 Task: Find connections with filter location Cham with filter topic #brandingwith filter profile language German with filter current company Sartorius with filter school Acharya Nagarjuna University with filter industry Wholesale Recyclable Materials with filter service category Software Testing with filter keywords title Drafter
Action: Mouse moved to (648, 89)
Screenshot: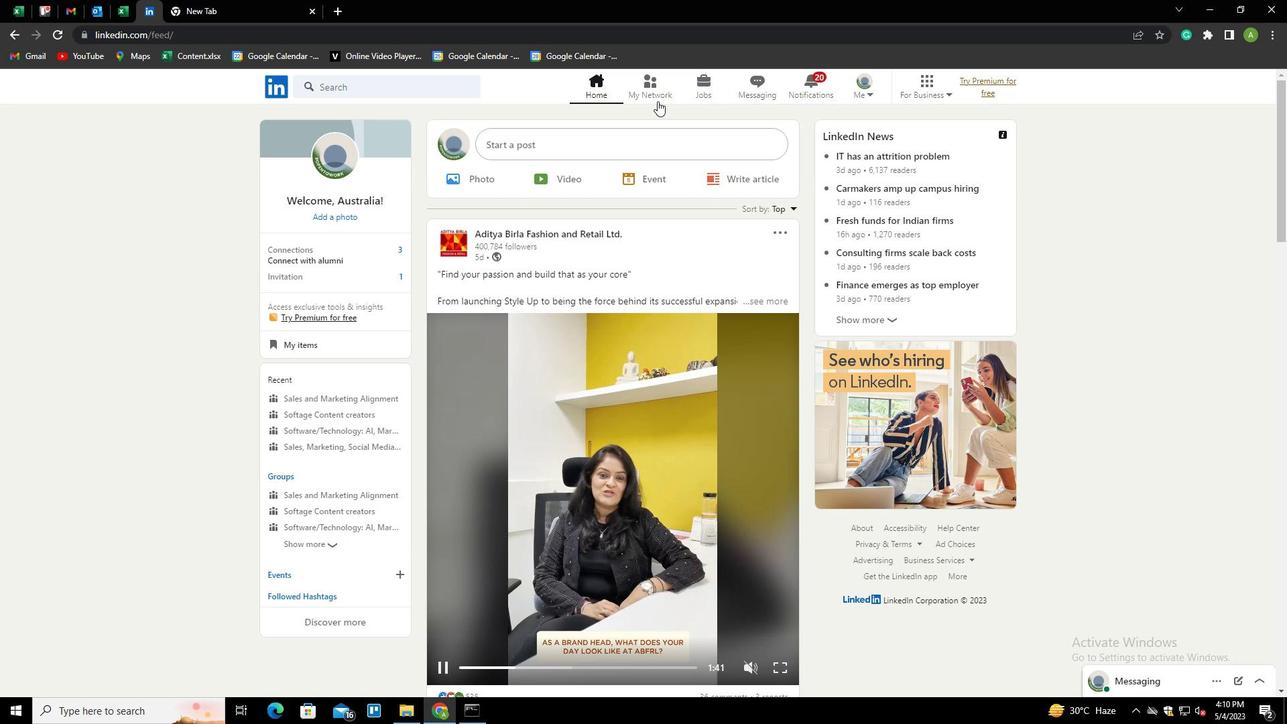
Action: Mouse pressed left at (648, 89)
Screenshot: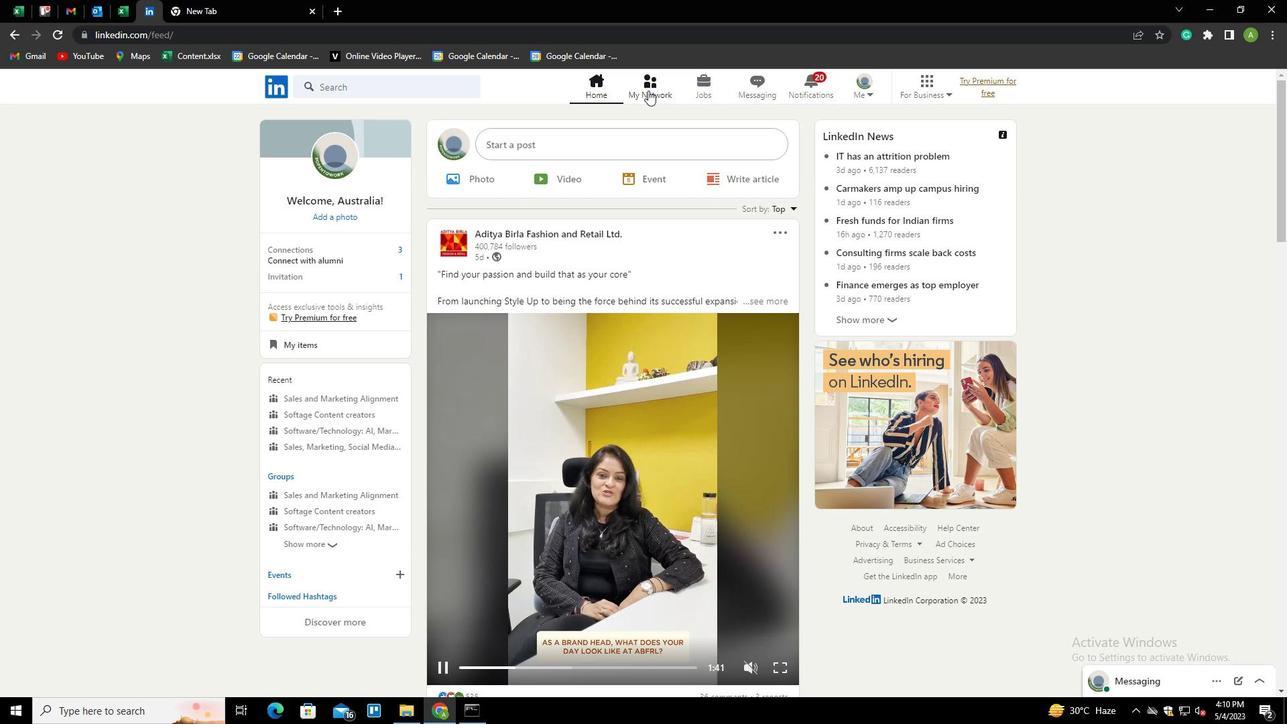 
Action: Mouse moved to (352, 157)
Screenshot: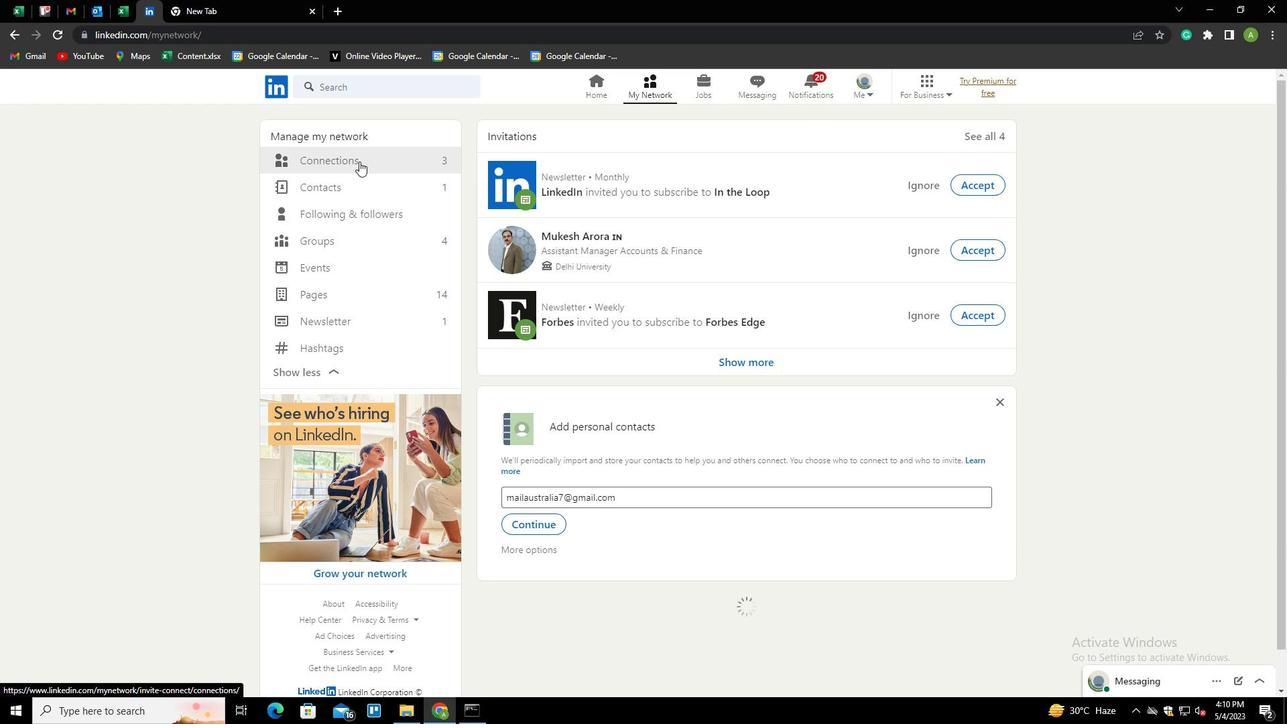 
Action: Mouse pressed left at (352, 157)
Screenshot: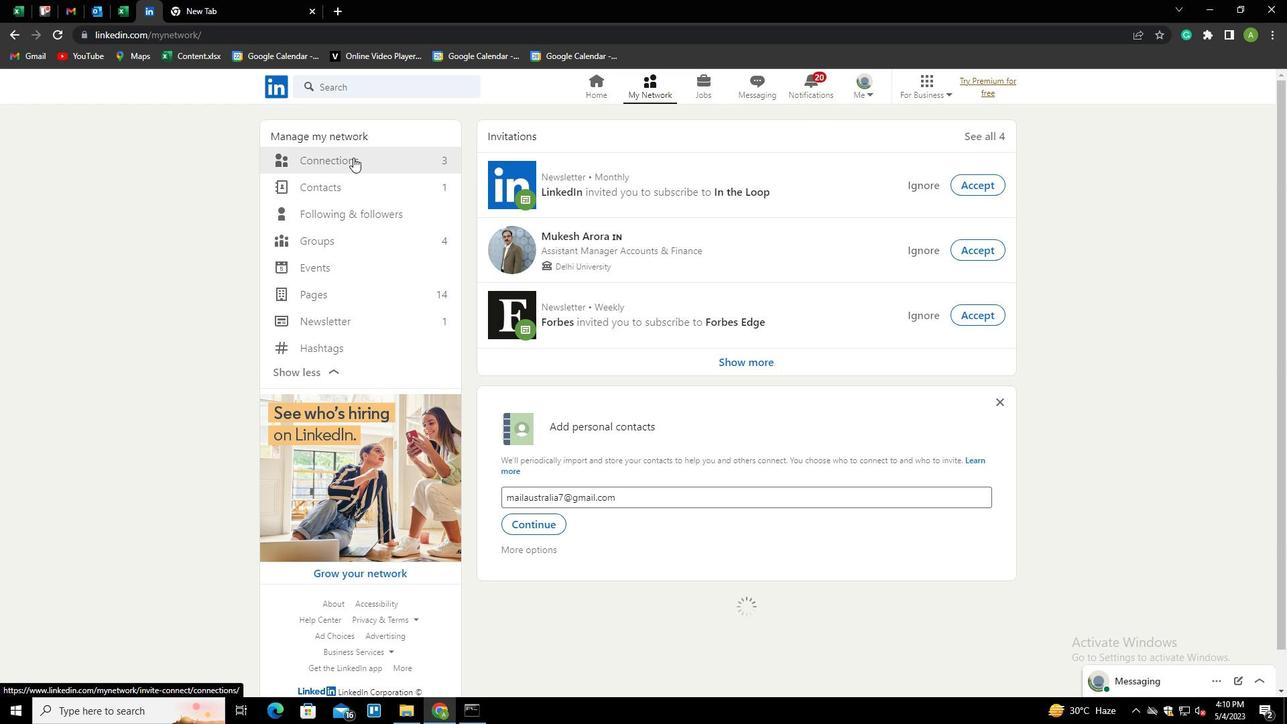 
Action: Mouse moved to (716, 163)
Screenshot: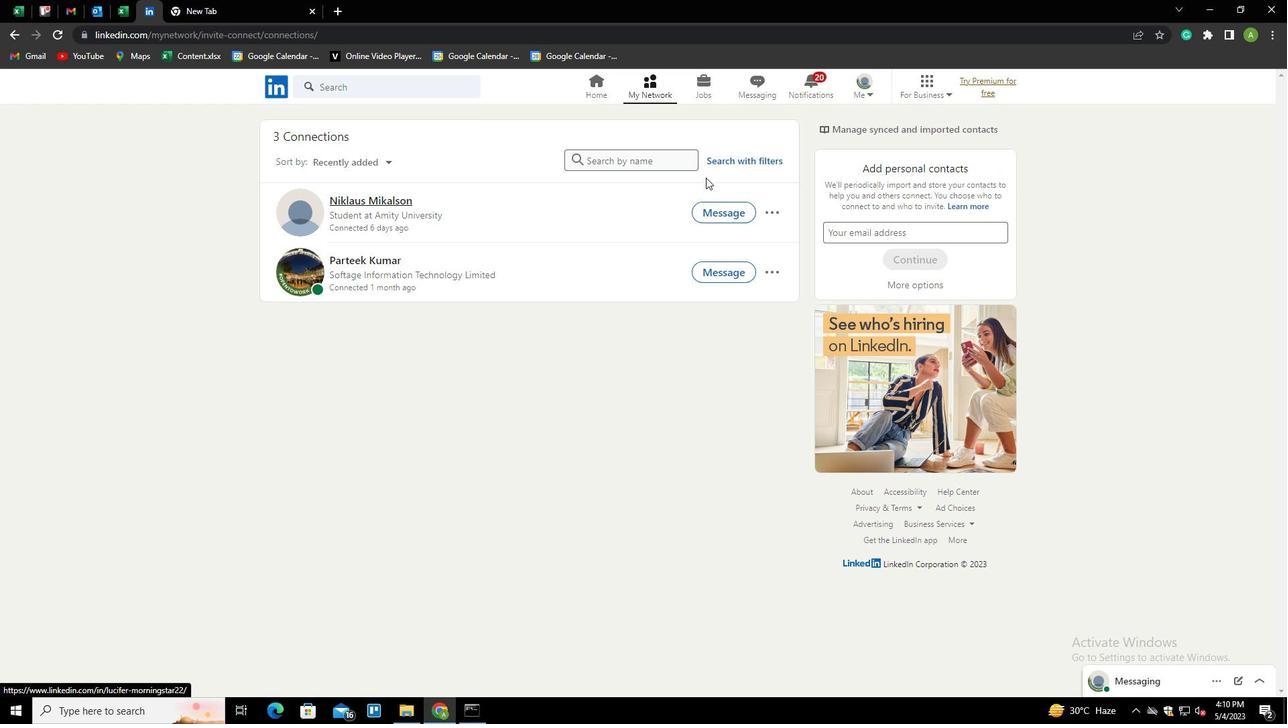 
Action: Mouse pressed left at (716, 163)
Screenshot: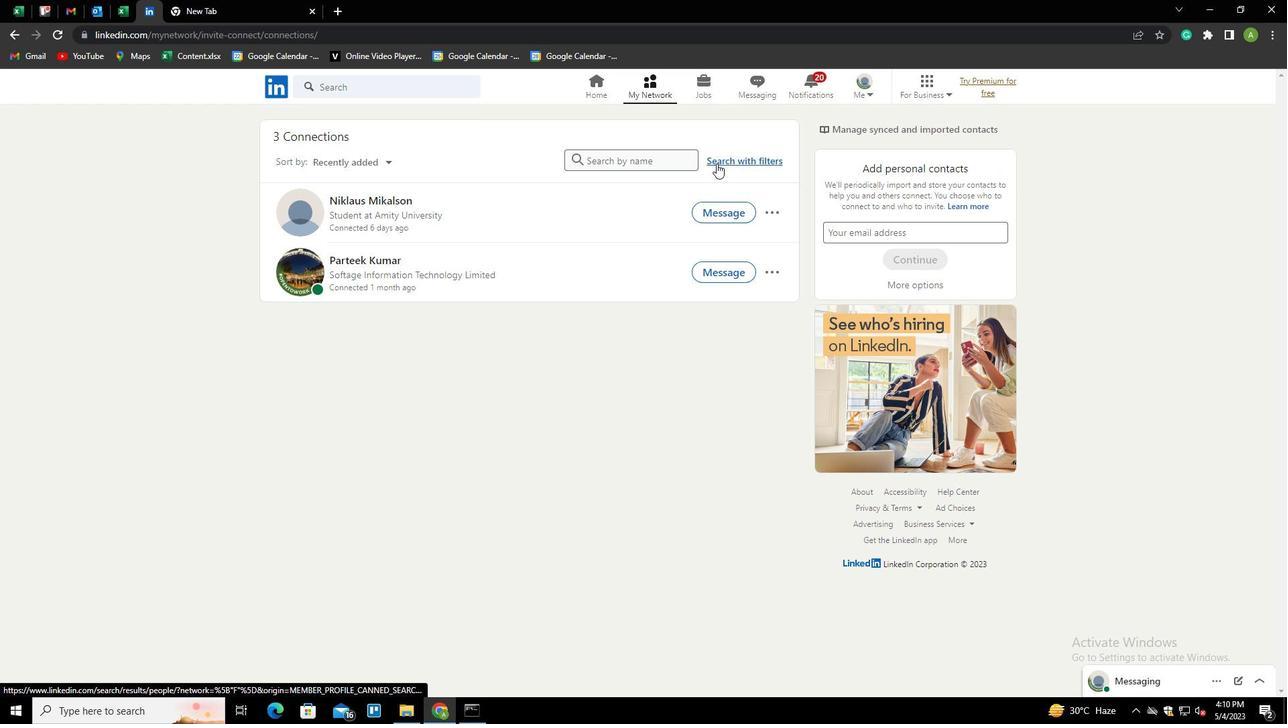 
Action: Mouse moved to (679, 125)
Screenshot: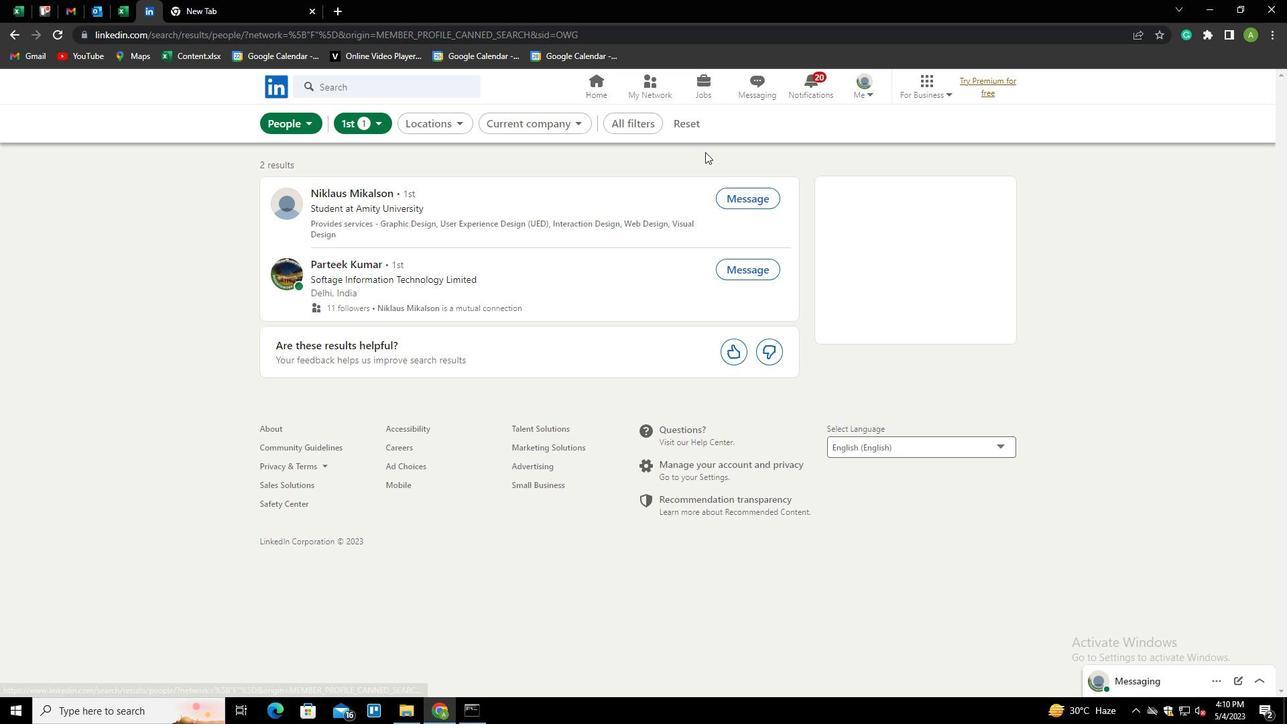 
Action: Mouse pressed left at (679, 125)
Screenshot: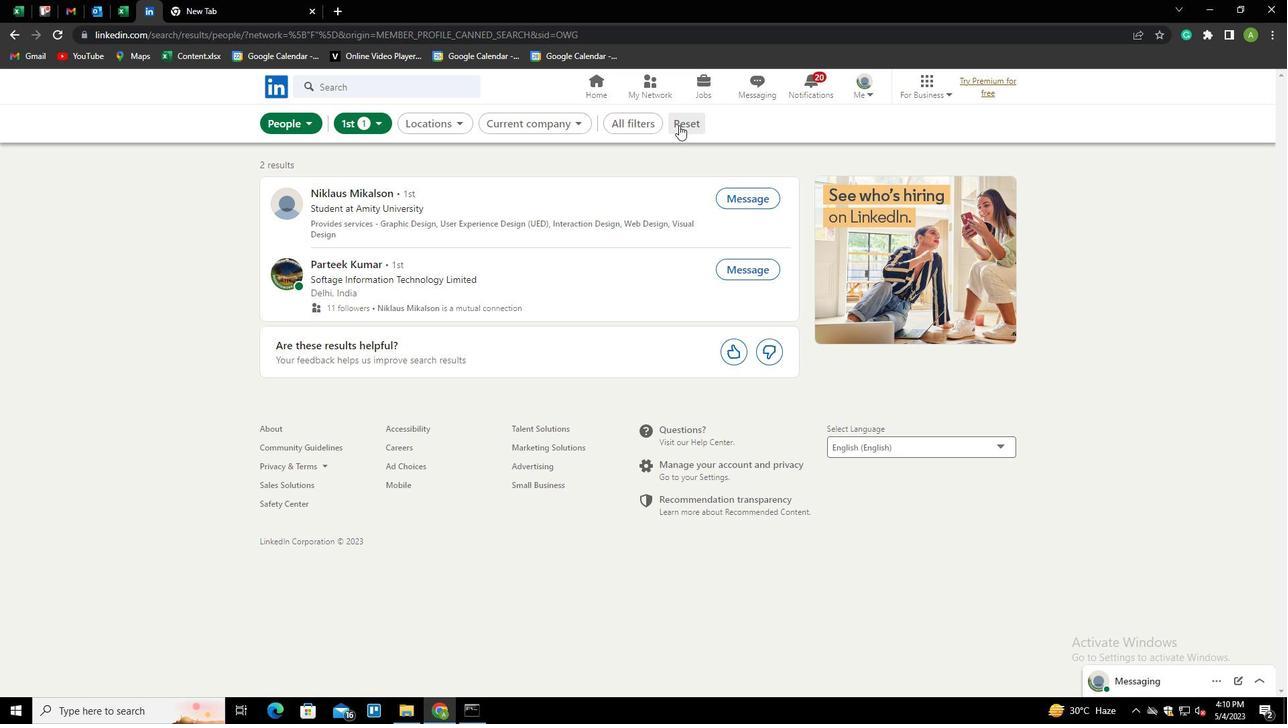 
Action: Mouse moved to (667, 124)
Screenshot: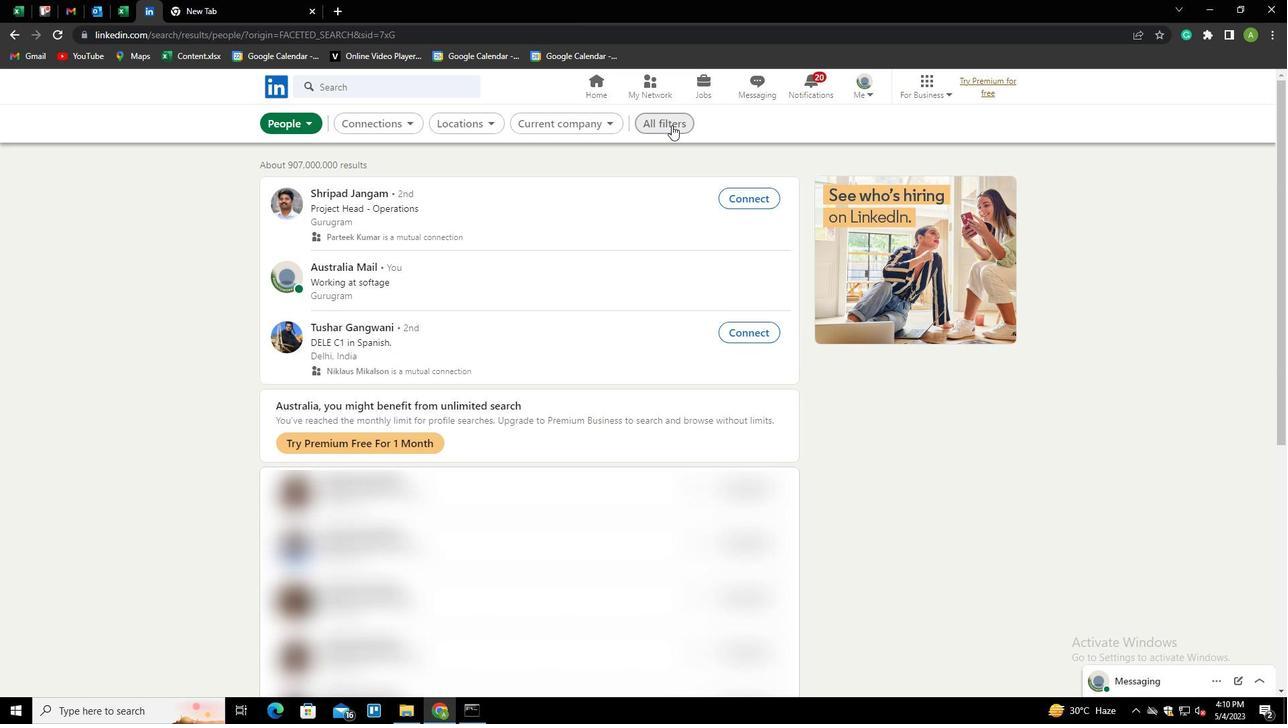 
Action: Mouse pressed left at (667, 124)
Screenshot: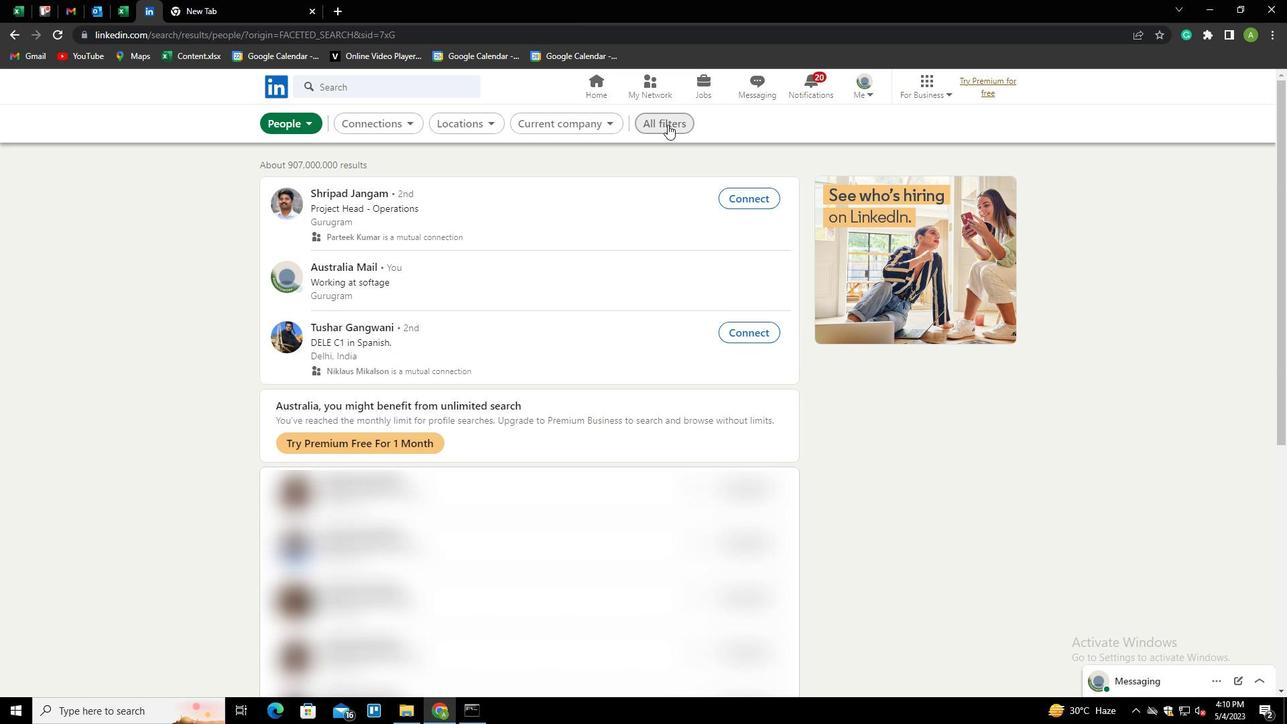
Action: Mouse moved to (1128, 448)
Screenshot: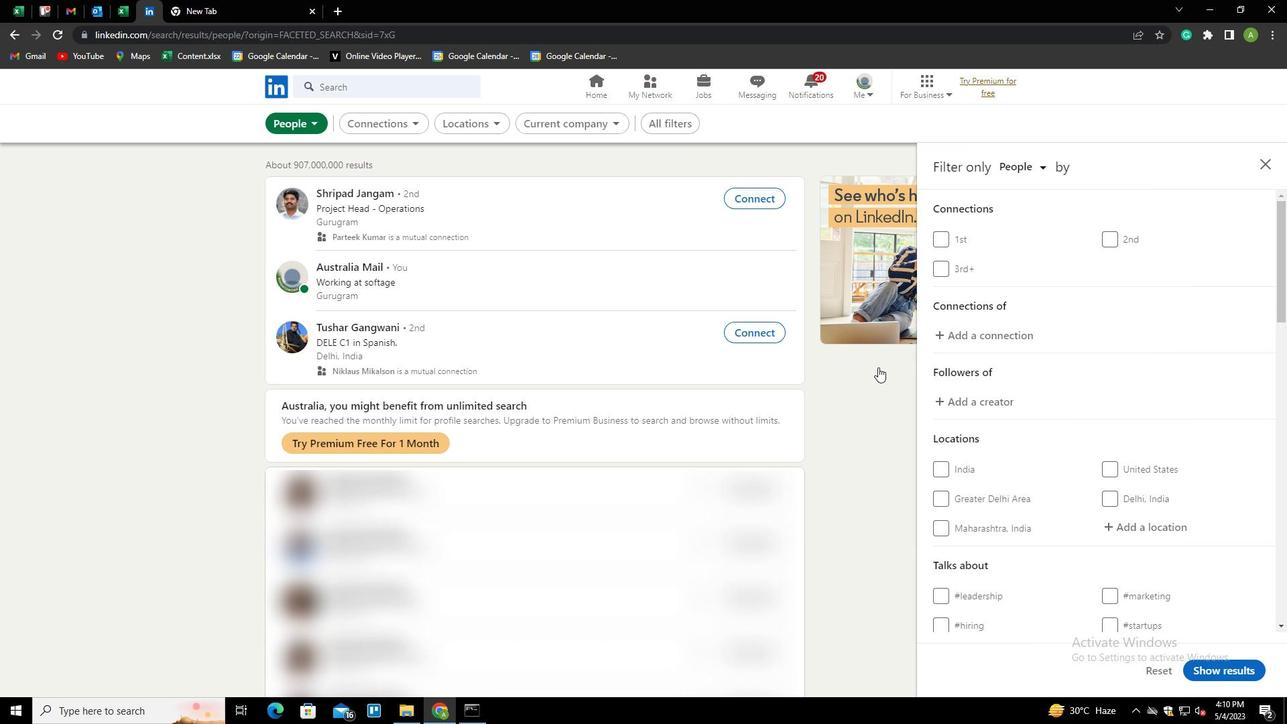 
Action: Mouse scrolled (1128, 447) with delta (0, 0)
Screenshot: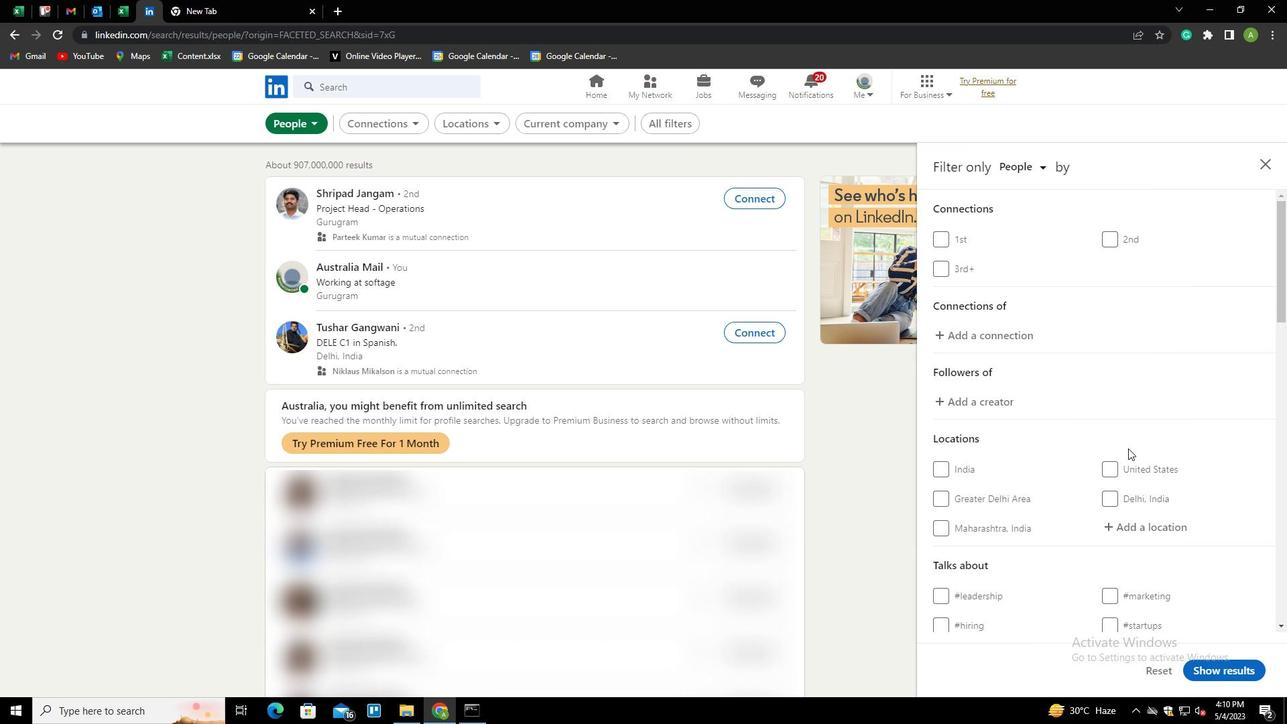 
Action: Mouse scrolled (1128, 447) with delta (0, 0)
Screenshot: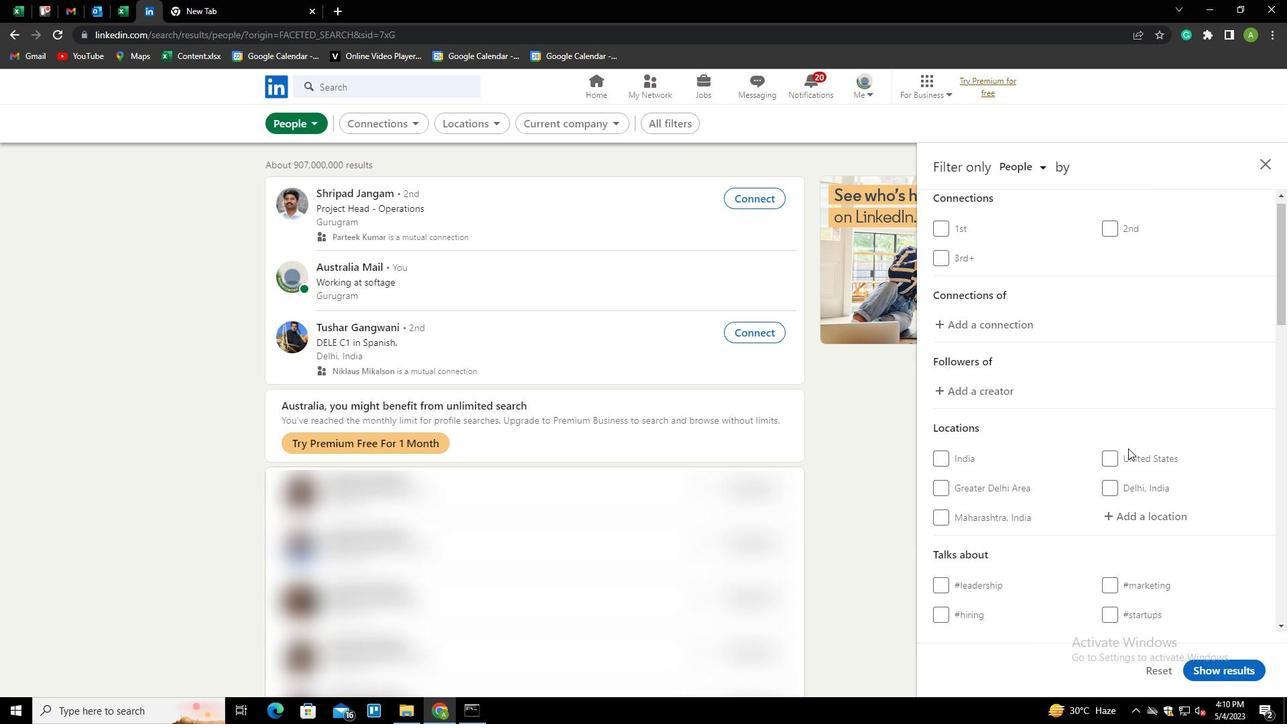 
Action: Mouse moved to (1128, 388)
Screenshot: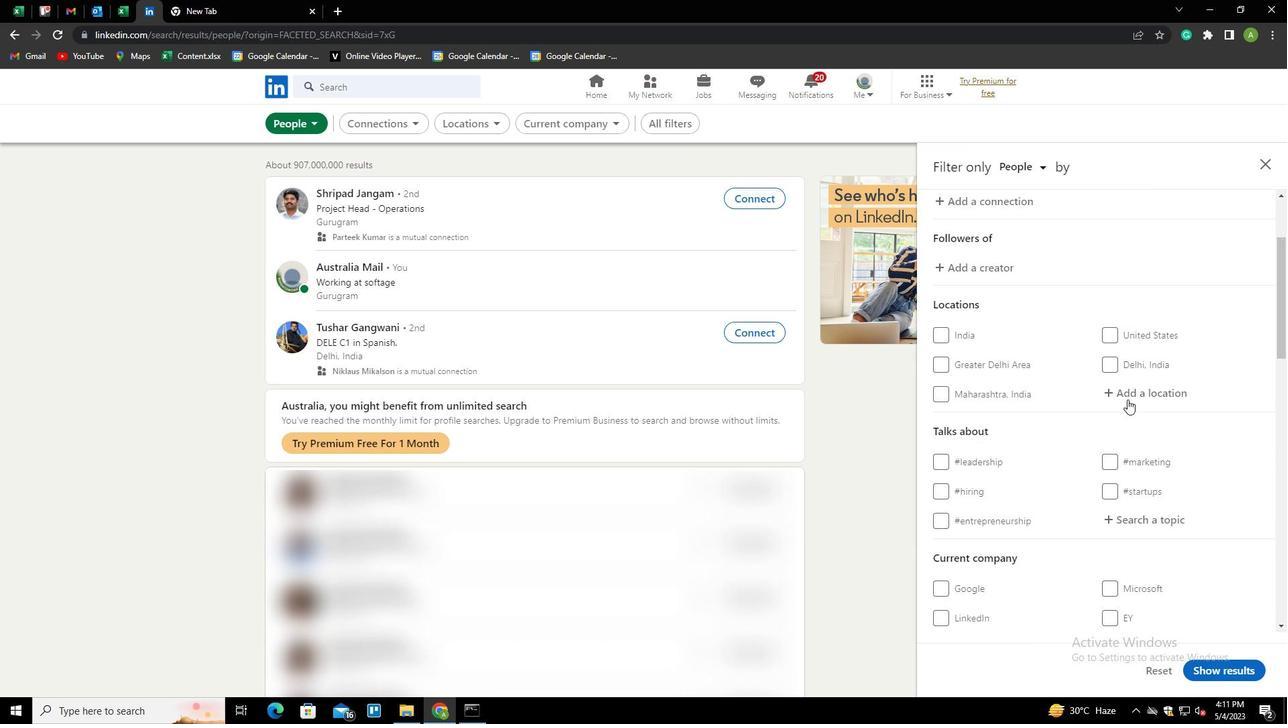 
Action: Mouse pressed left at (1128, 388)
Screenshot: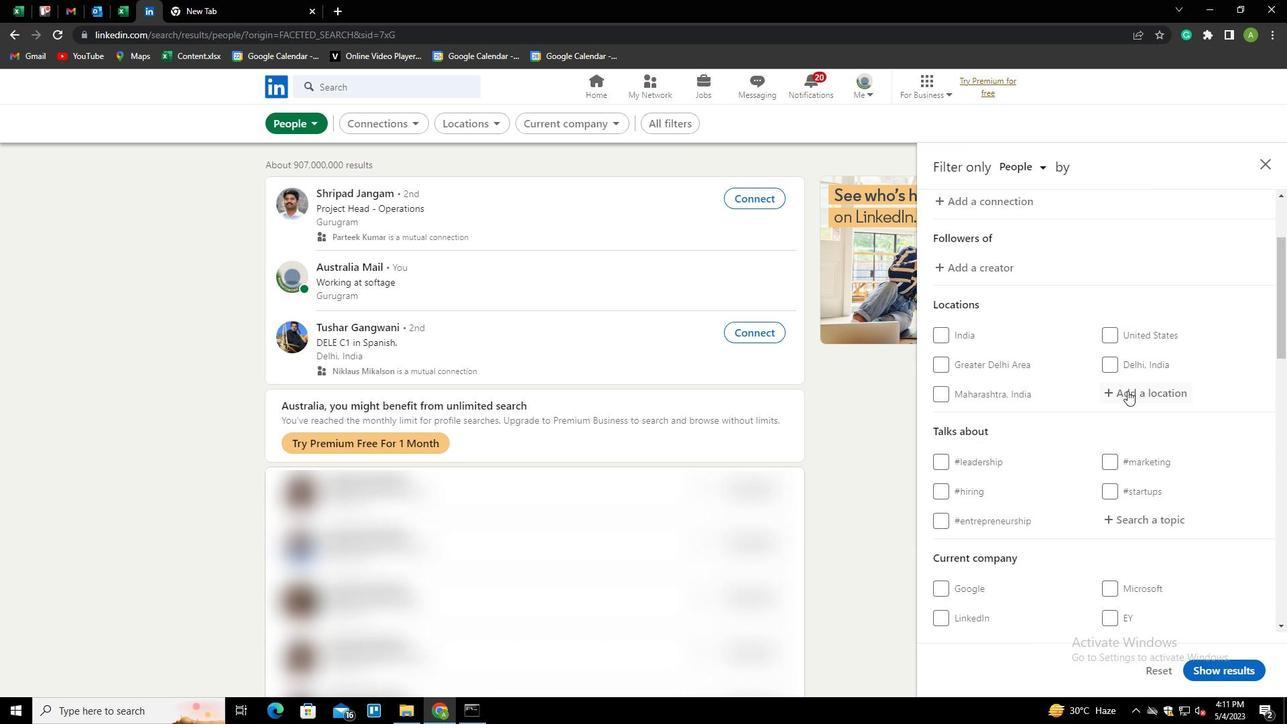 
Action: Mouse moved to (1003, 315)
Screenshot: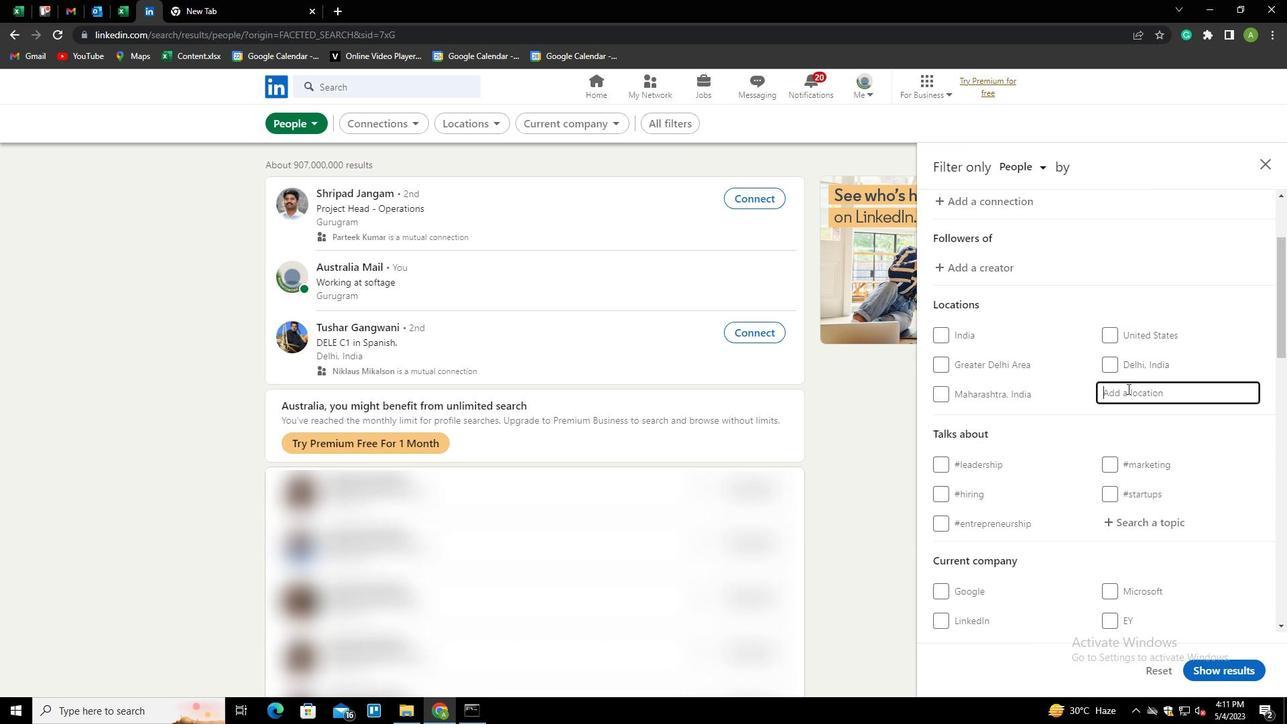 
Action: Key pressed <Key.shift><Key.shift><Key.shift><Key.shift><Key.shift><Key.shift><Key.shift><Key.shift><Key.shift><Key.shift>CHAM<Key.down><Key.enter>
Screenshot: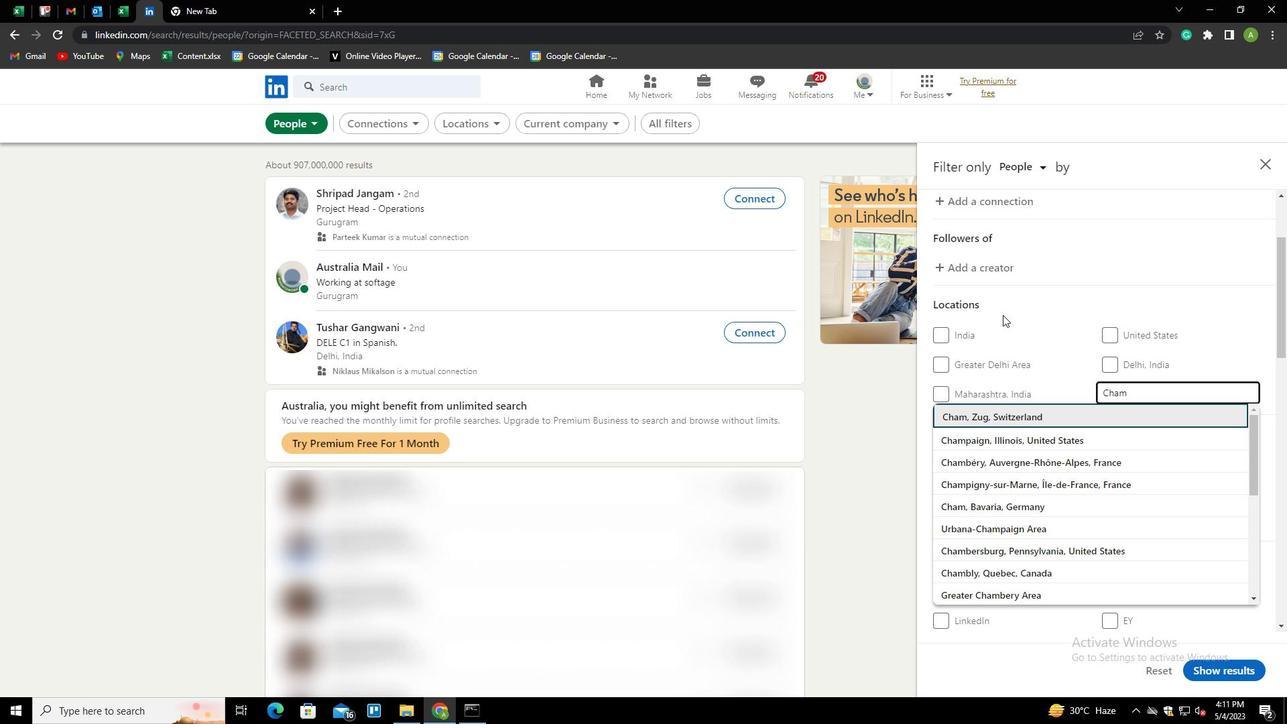 
Action: Mouse scrolled (1003, 314) with delta (0, 0)
Screenshot: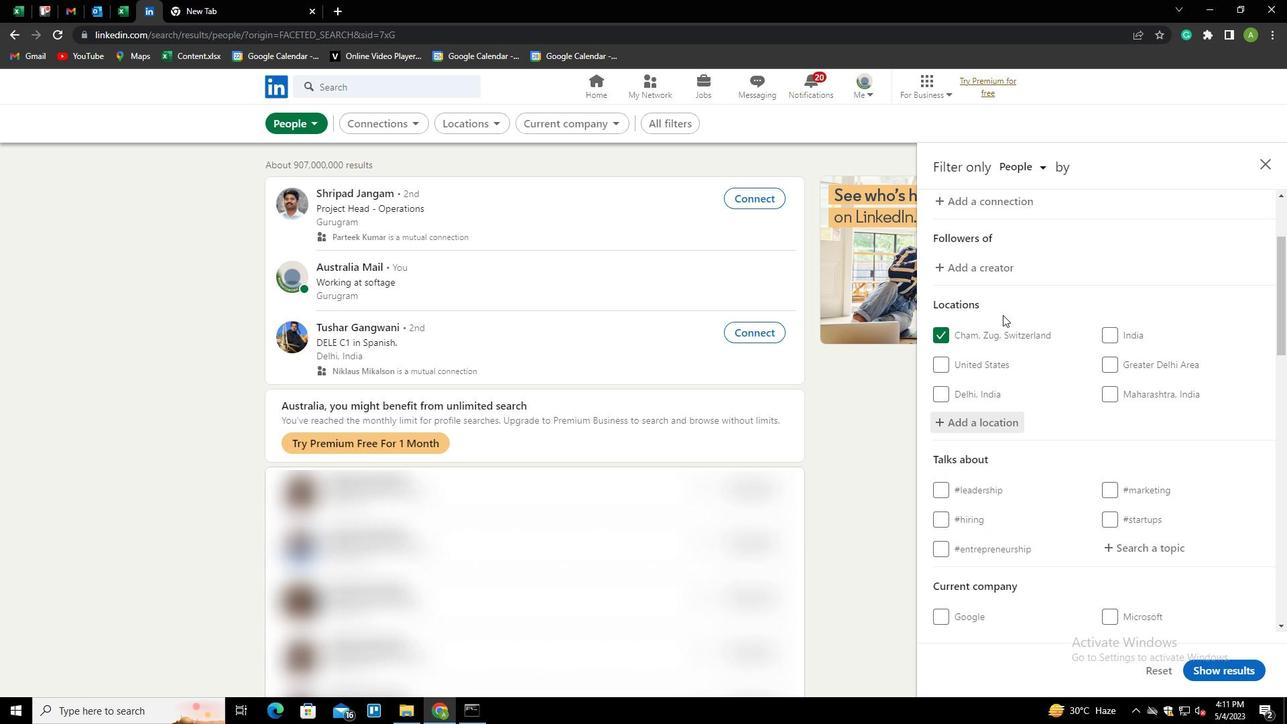 
Action: Mouse scrolled (1003, 314) with delta (0, 0)
Screenshot: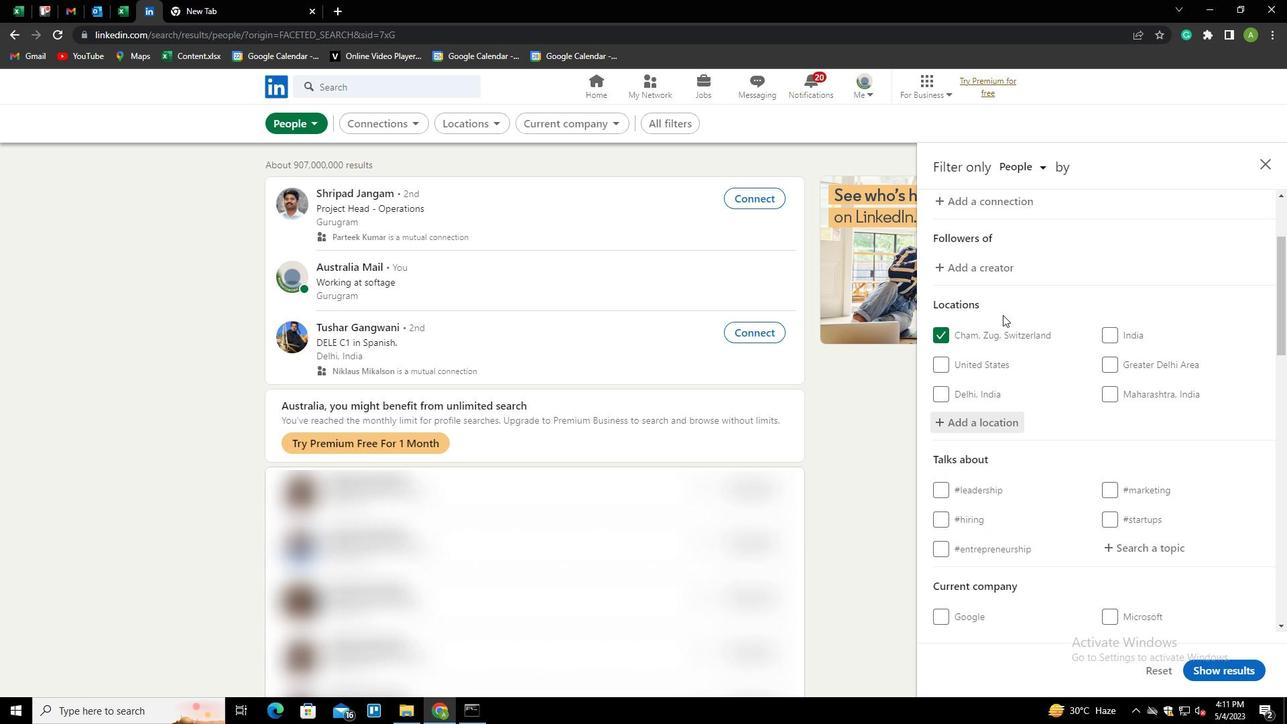 
Action: Mouse scrolled (1003, 314) with delta (0, 0)
Screenshot: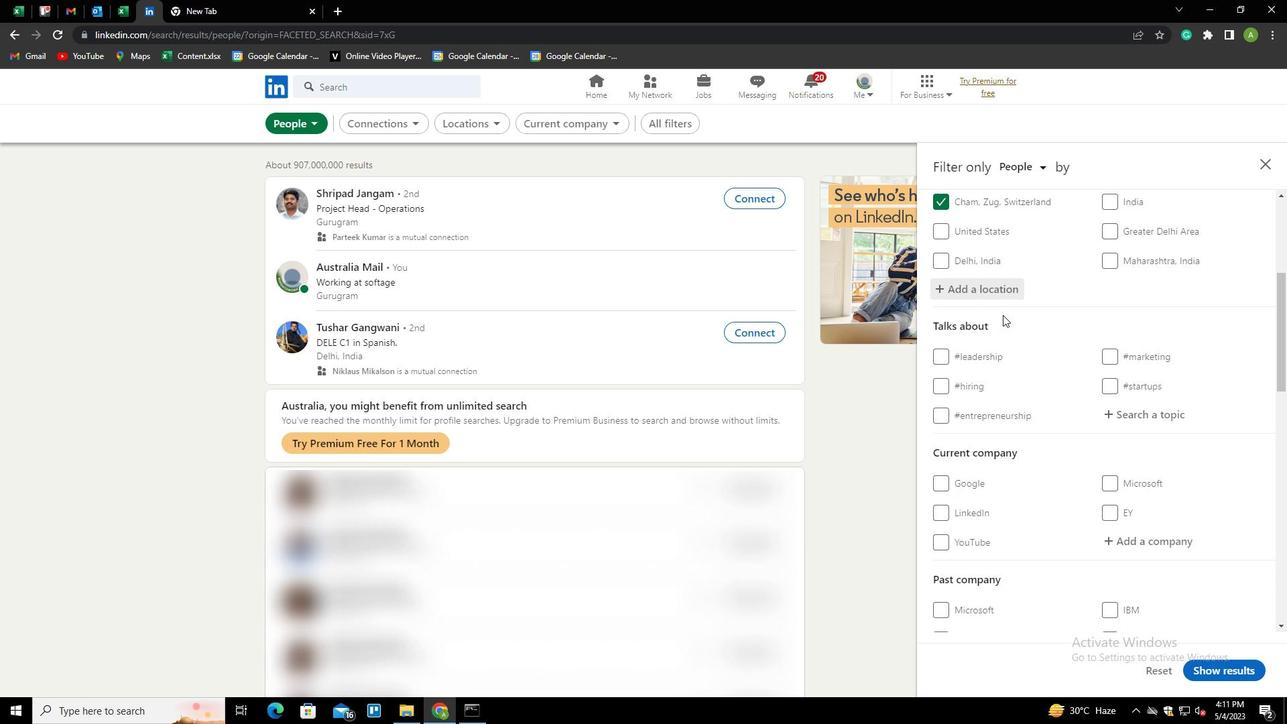 
Action: Mouse scrolled (1003, 314) with delta (0, 0)
Screenshot: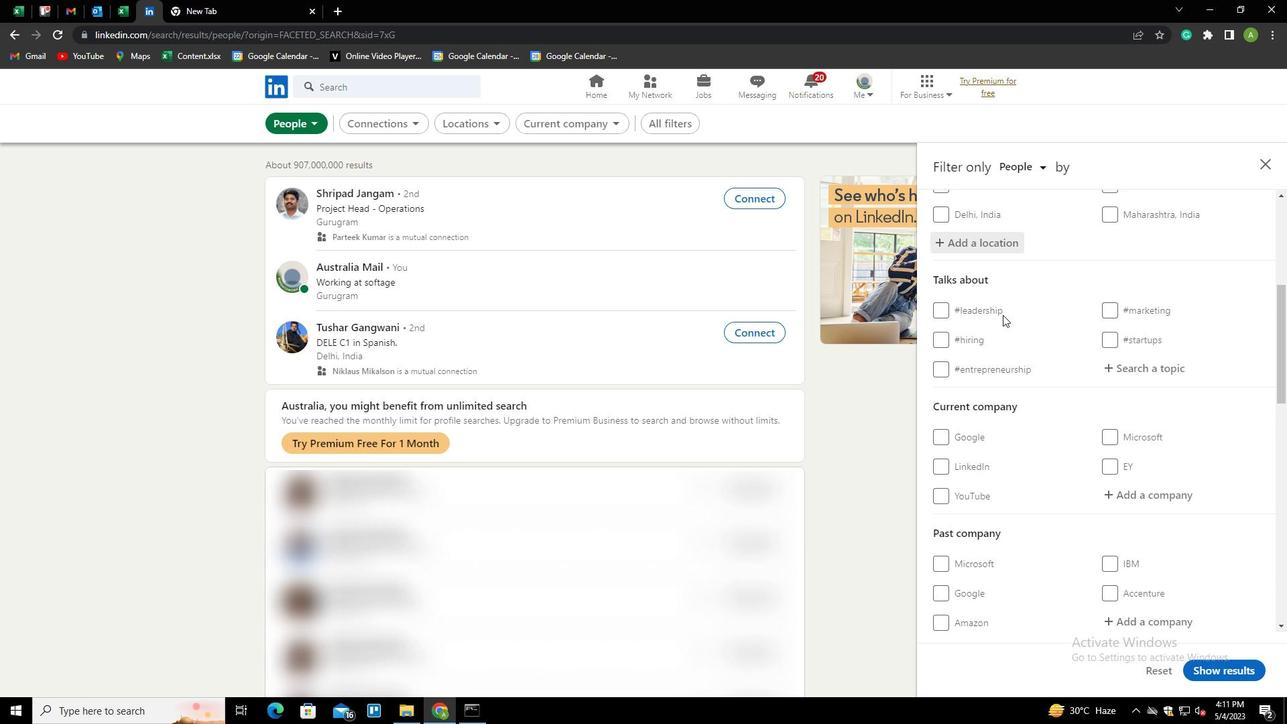 
Action: Mouse moved to (1132, 278)
Screenshot: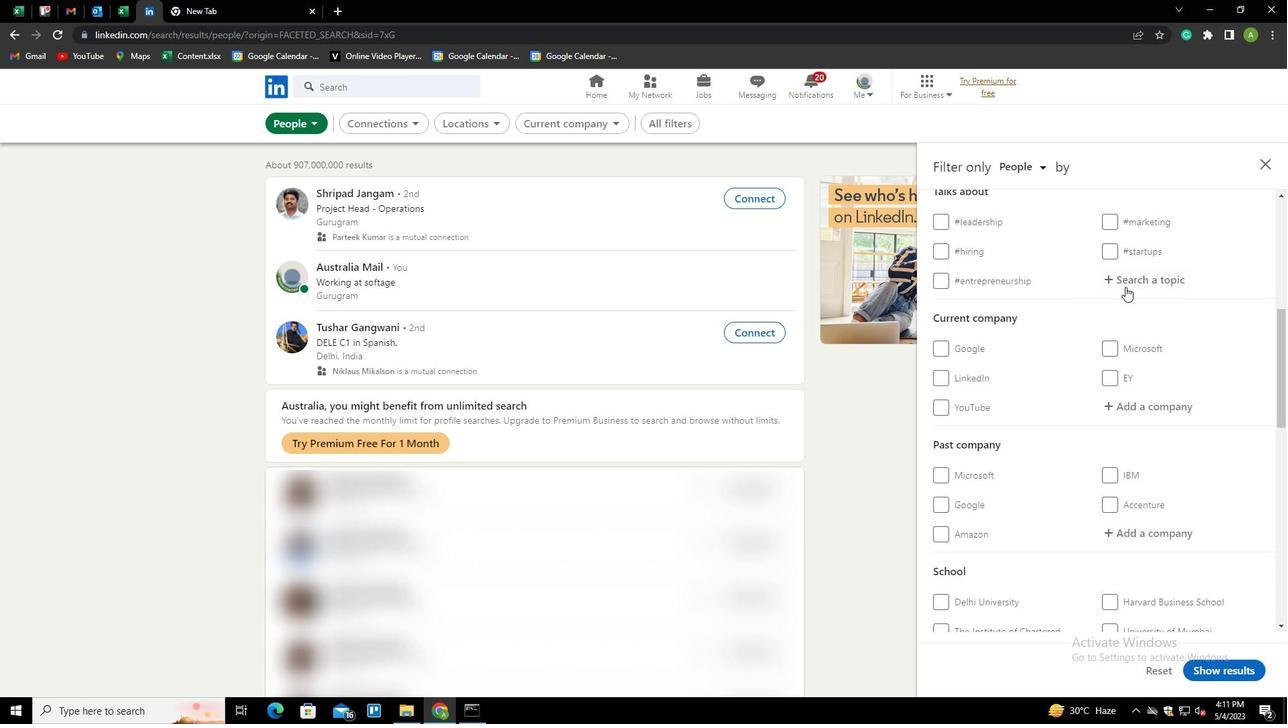 
Action: Mouse pressed left at (1132, 278)
Screenshot: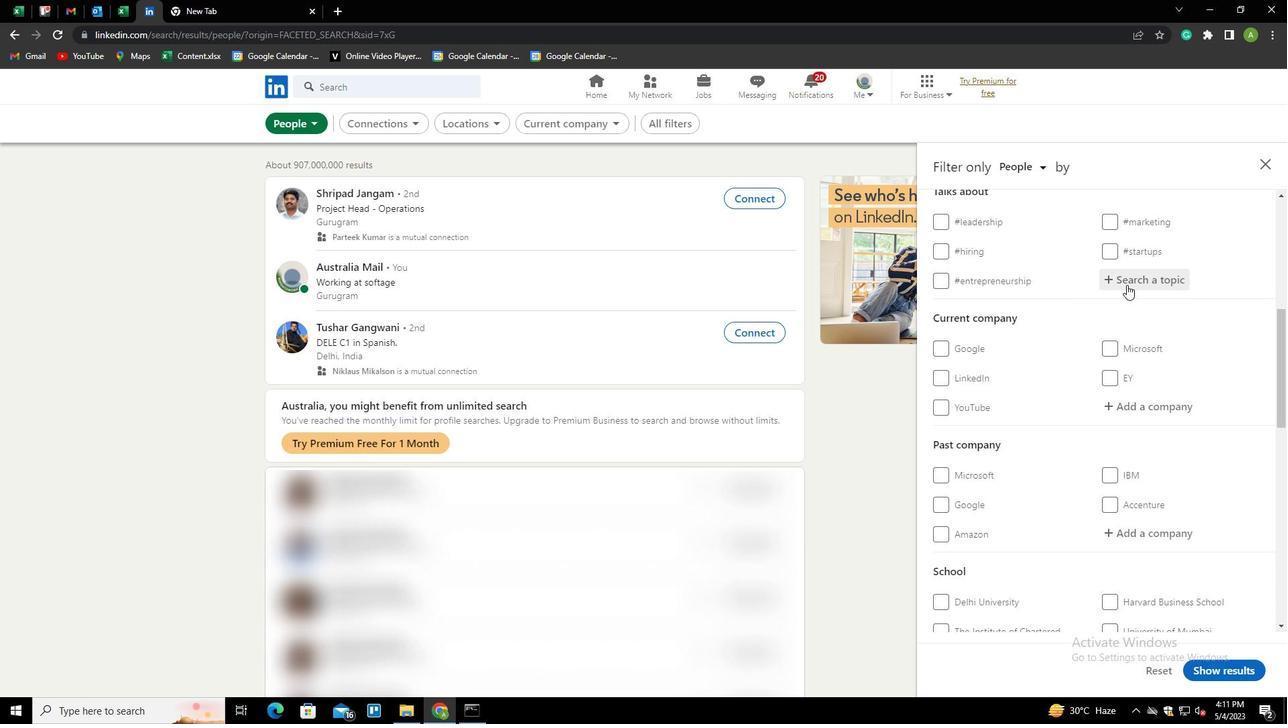 
Action: Mouse moved to (1045, 227)
Screenshot: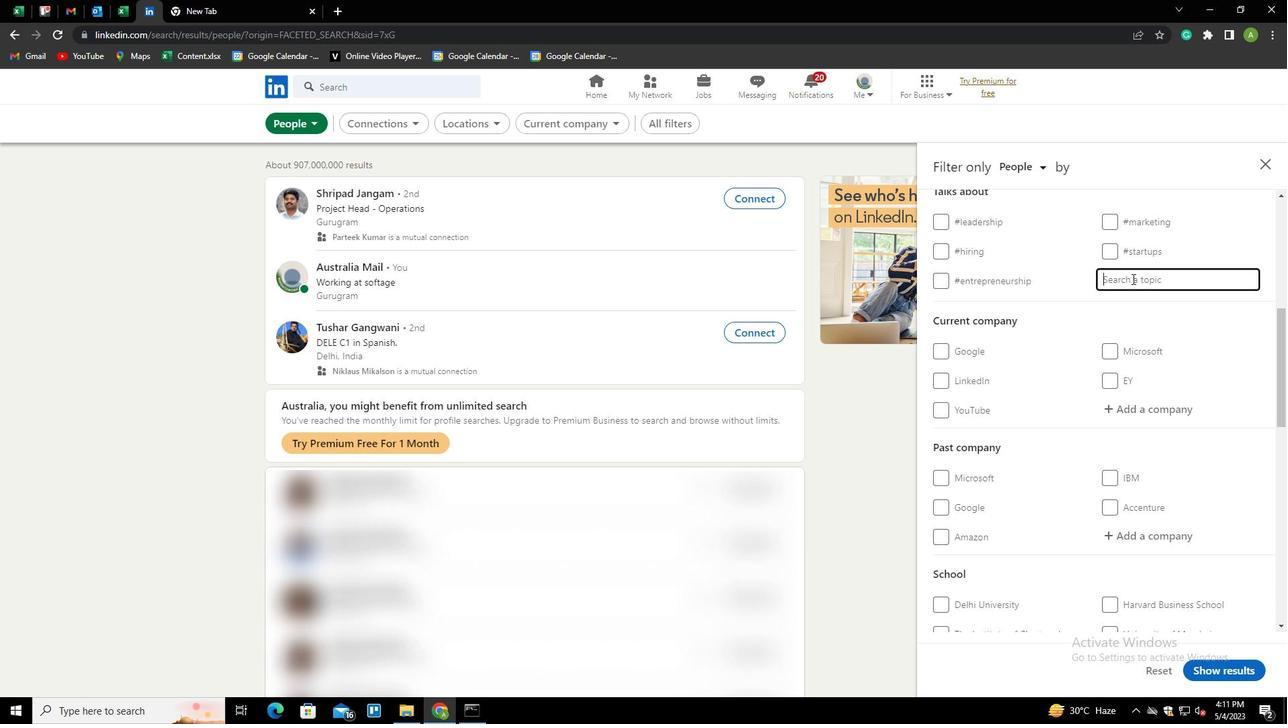 
Action: Key pressed BRAM<Key.backspace>NDING<Key.down><Key.enter>
Screenshot: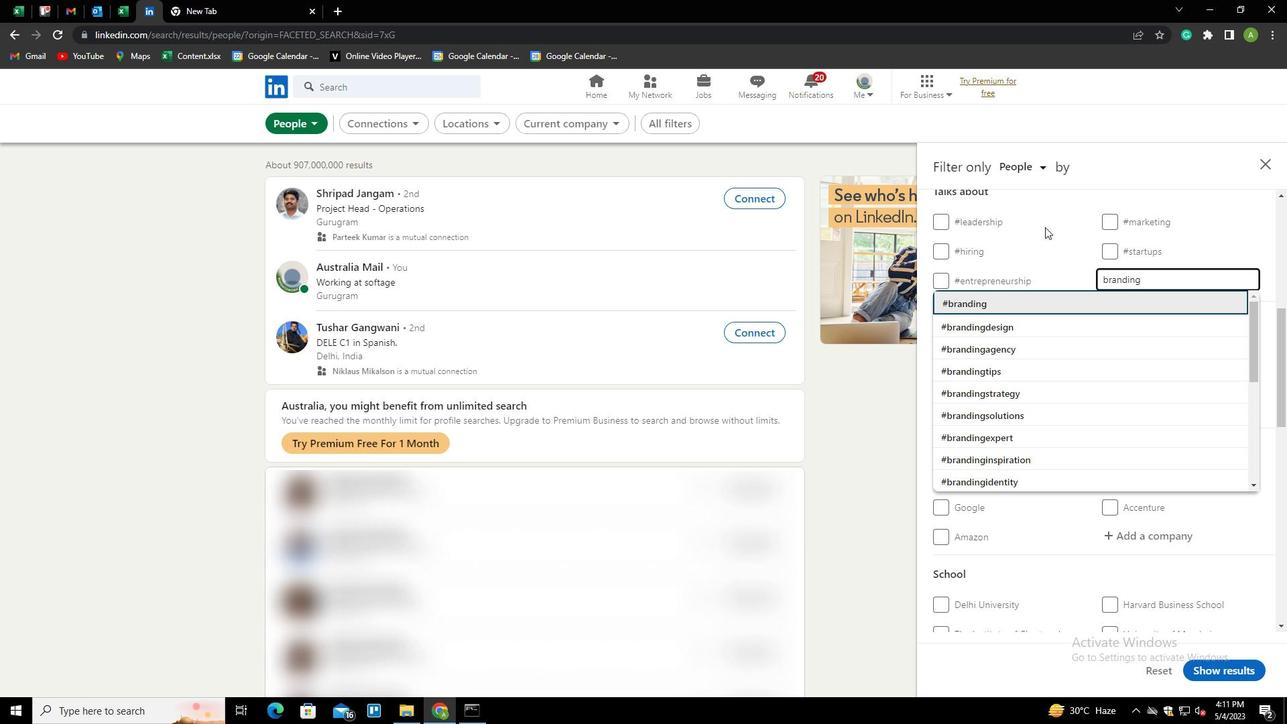 
Action: Mouse scrolled (1045, 226) with delta (0, 0)
Screenshot: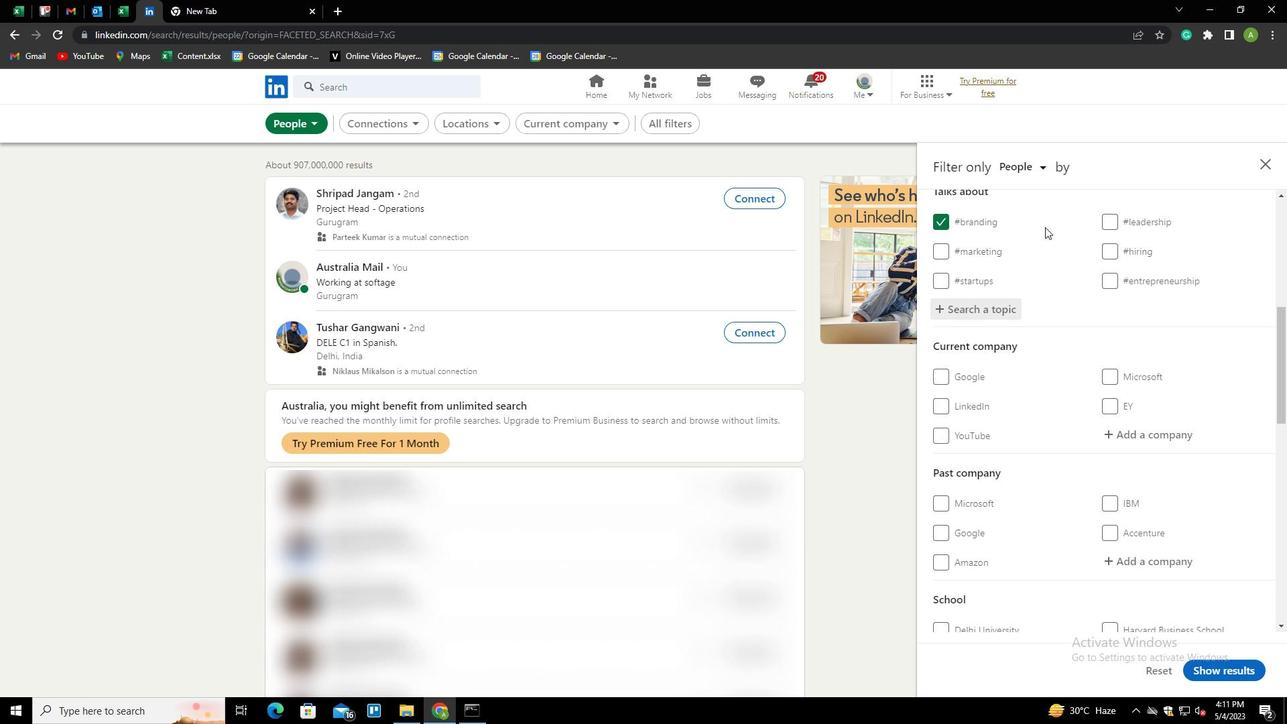 
Action: Mouse scrolled (1045, 226) with delta (0, 0)
Screenshot: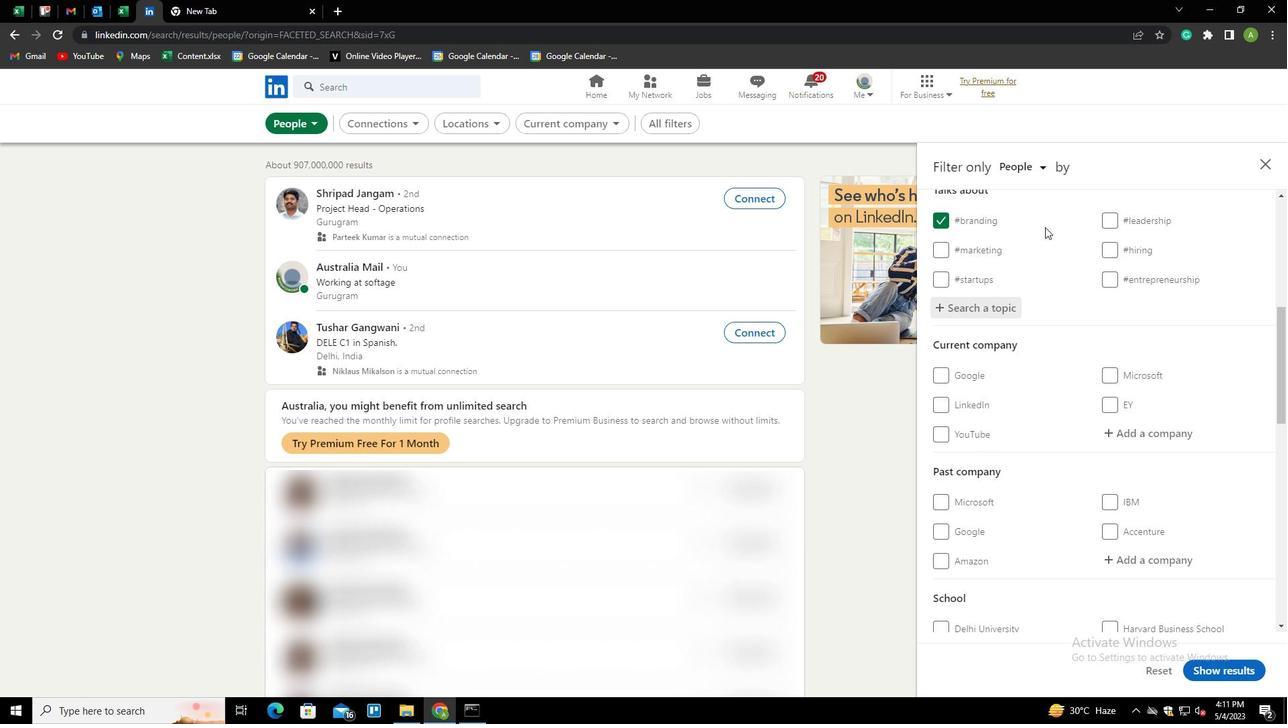 
Action: Mouse scrolled (1045, 226) with delta (0, 0)
Screenshot: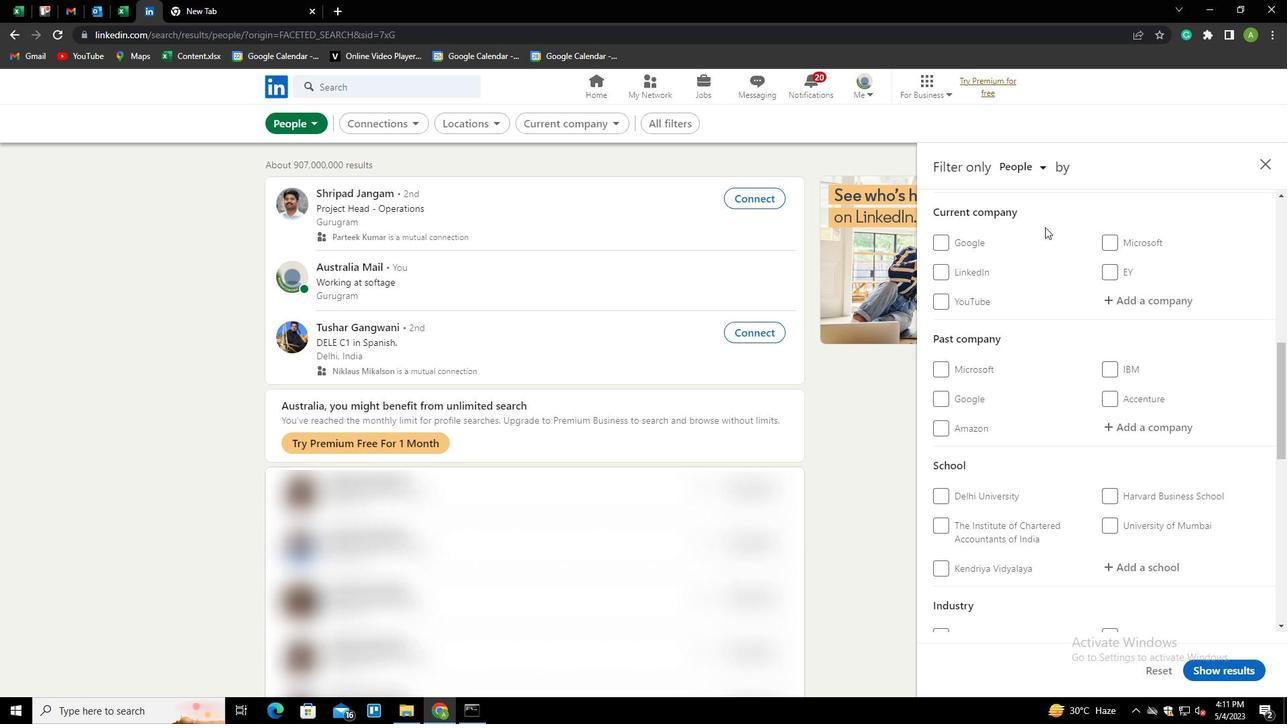 
Action: Mouse scrolled (1045, 226) with delta (0, 0)
Screenshot: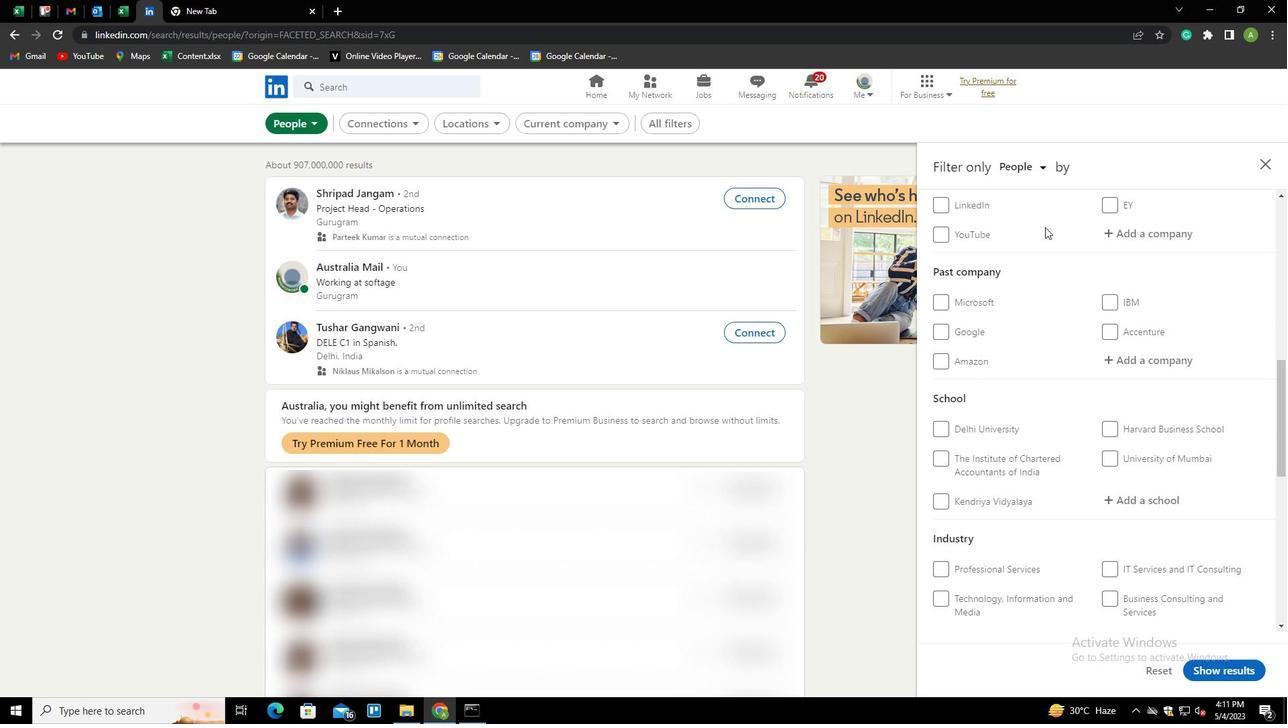 
Action: Mouse scrolled (1045, 226) with delta (0, 0)
Screenshot: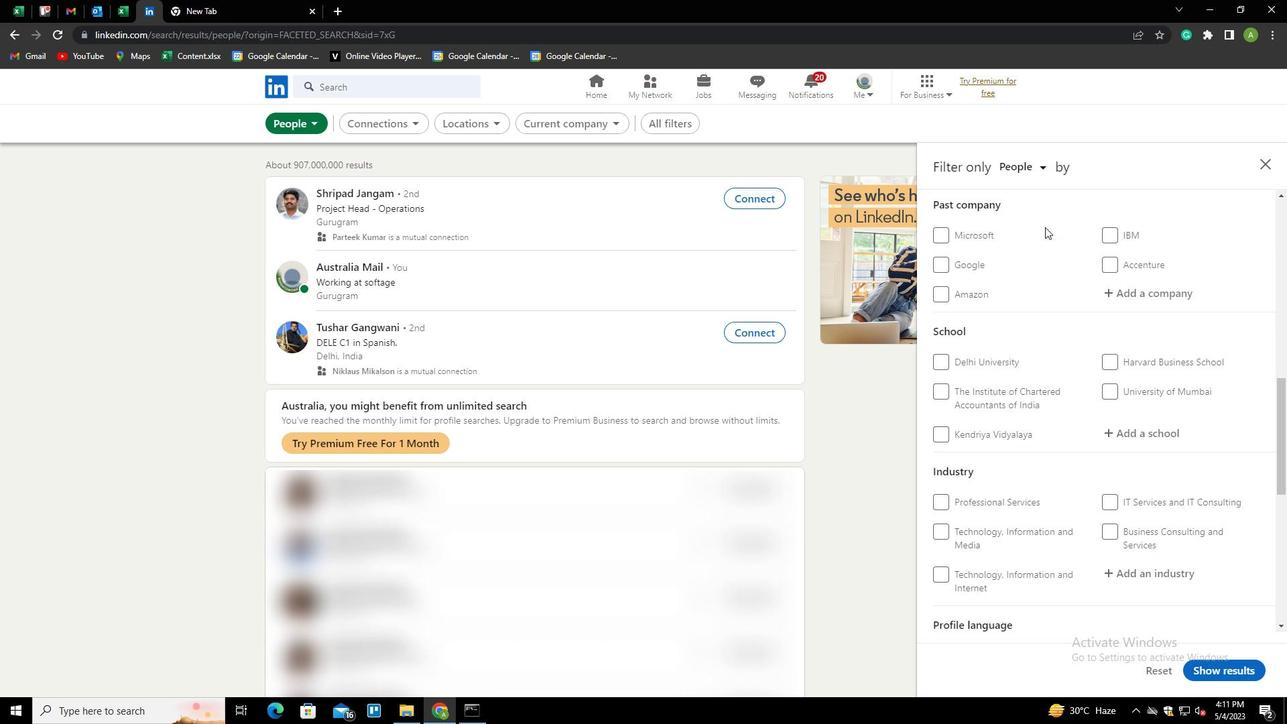 
Action: Mouse scrolled (1045, 226) with delta (0, 0)
Screenshot: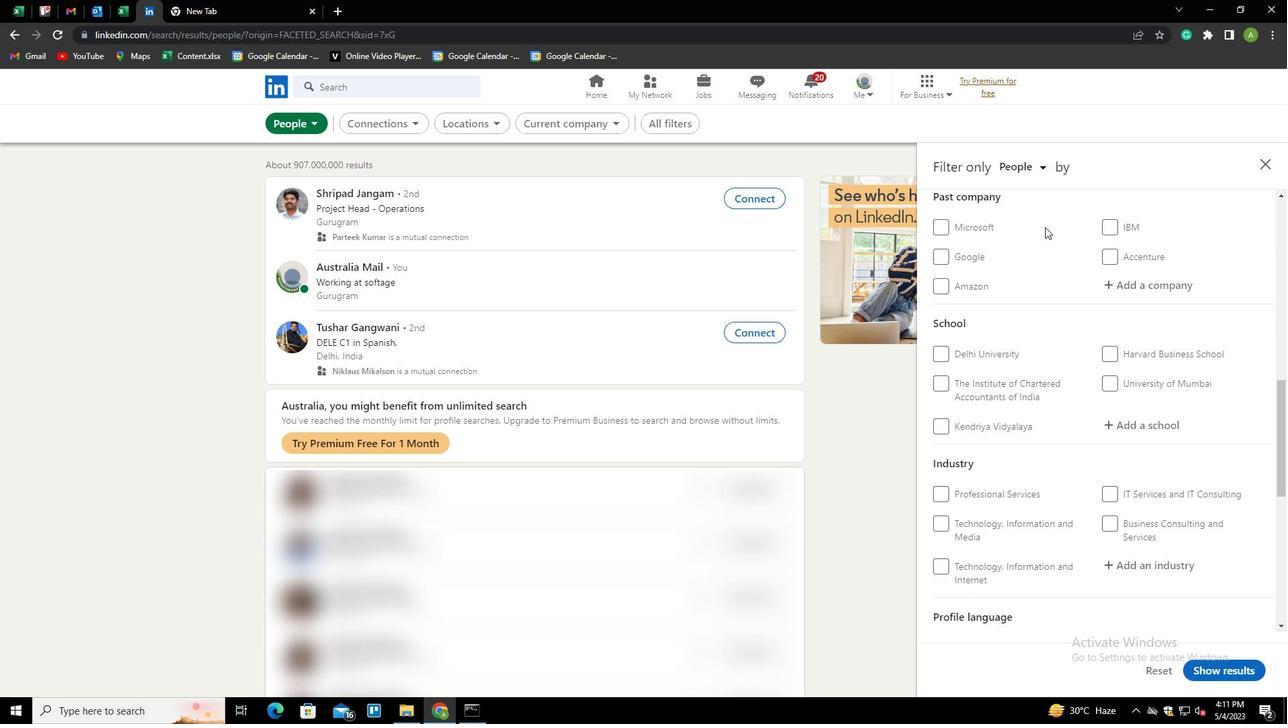 
Action: Mouse scrolled (1045, 226) with delta (0, 0)
Screenshot: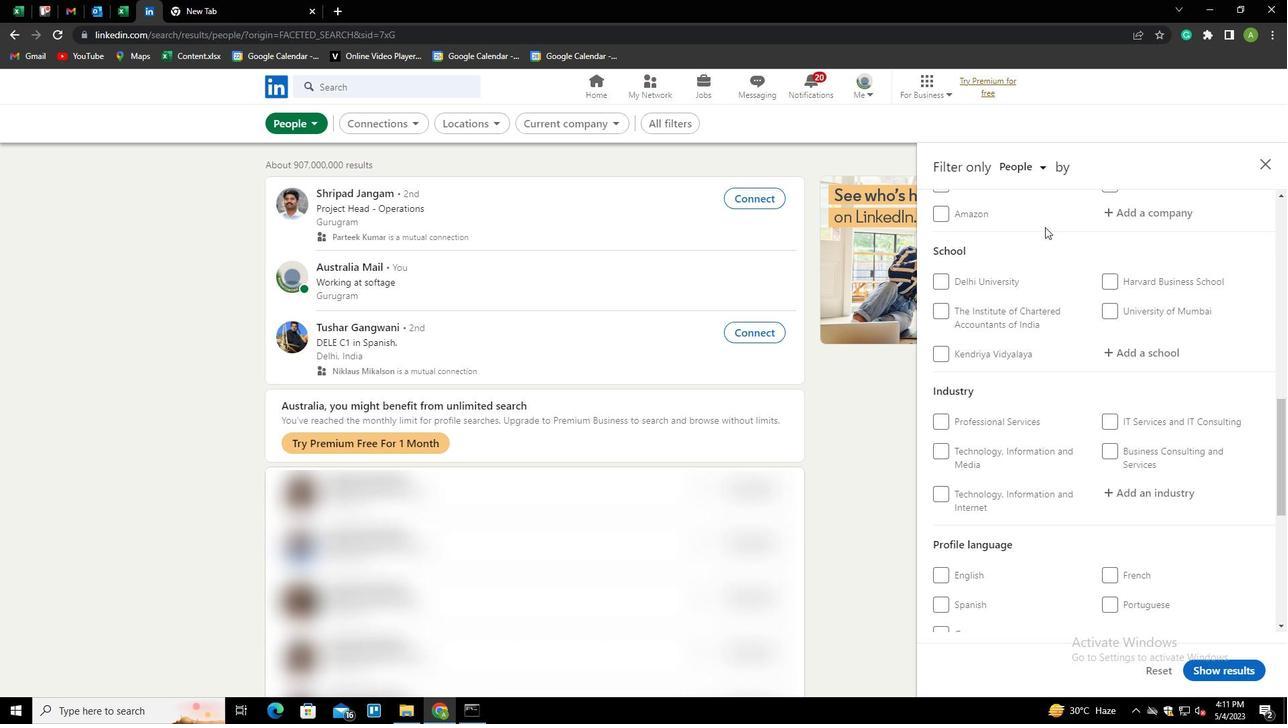 
Action: Mouse moved to (950, 512)
Screenshot: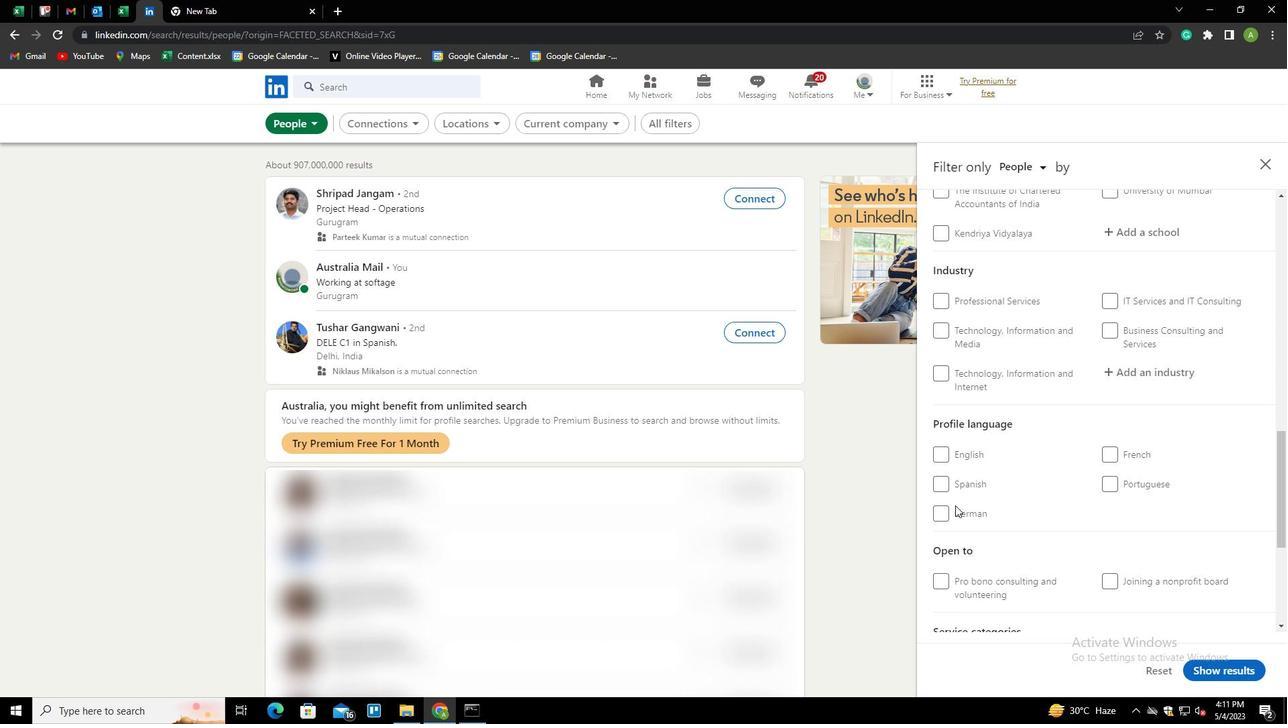 
Action: Mouse pressed left at (950, 512)
Screenshot: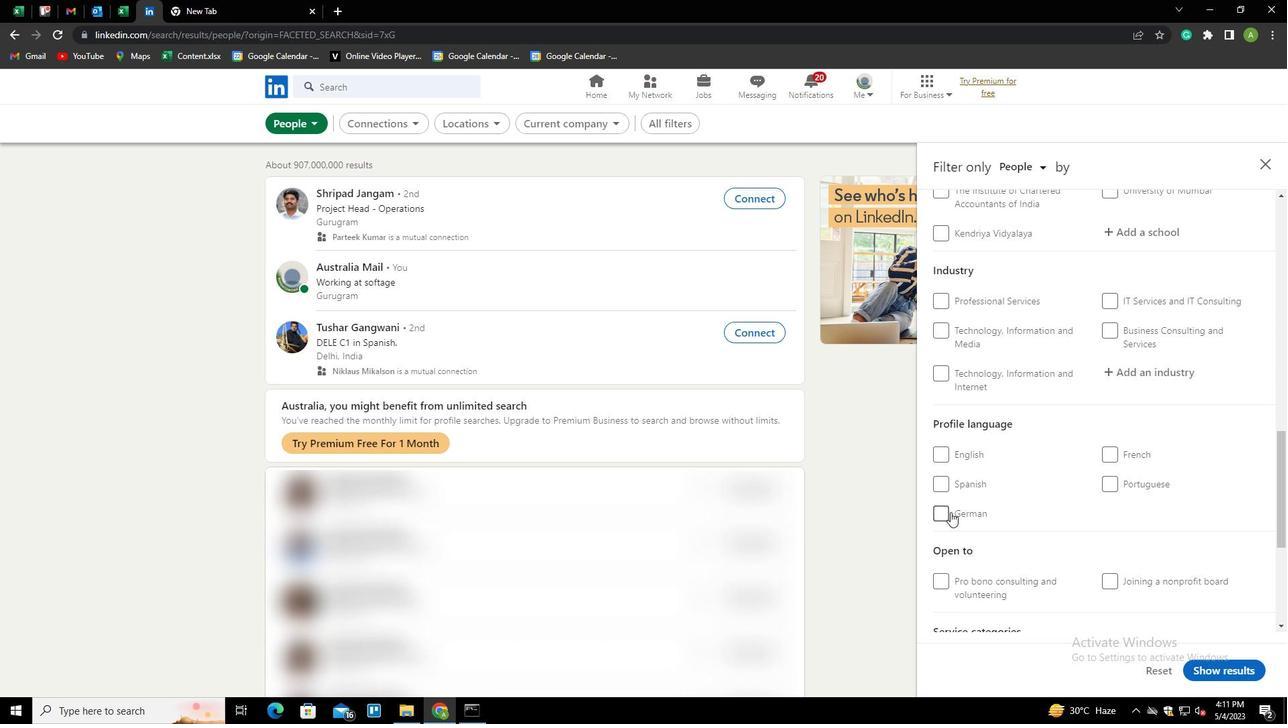 
Action: Mouse moved to (1040, 470)
Screenshot: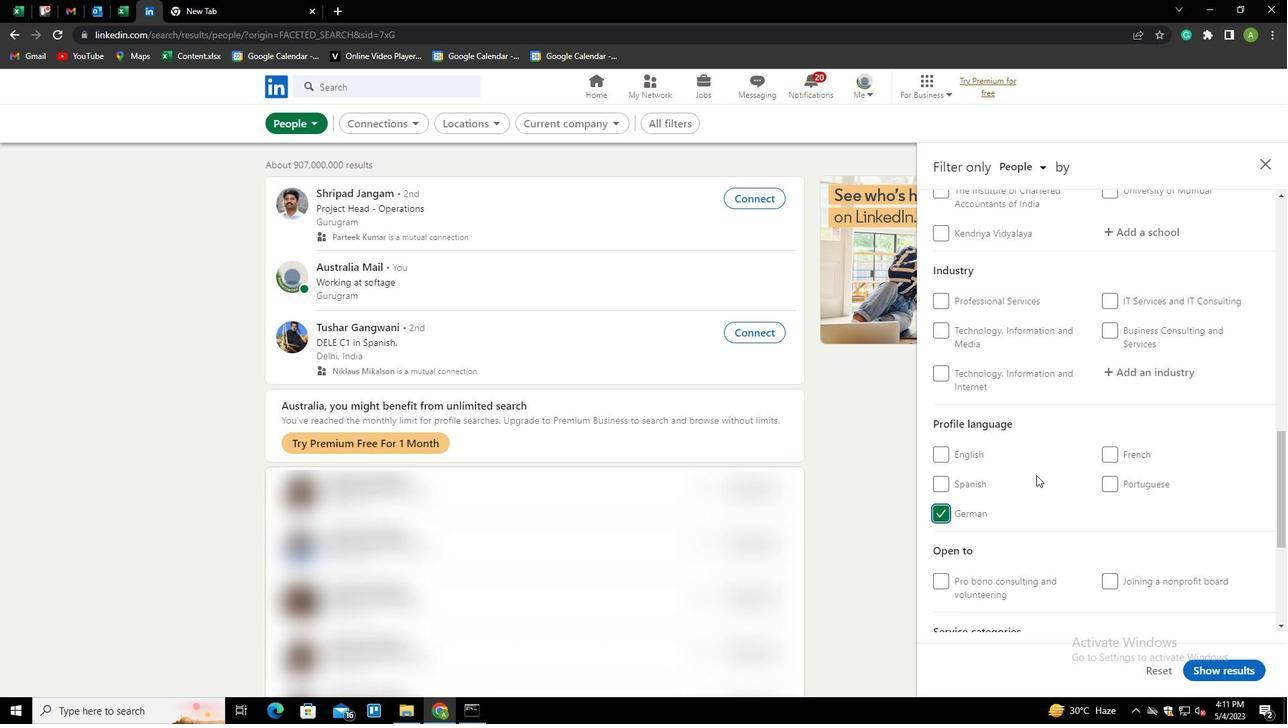 
Action: Mouse scrolled (1040, 471) with delta (0, 0)
Screenshot: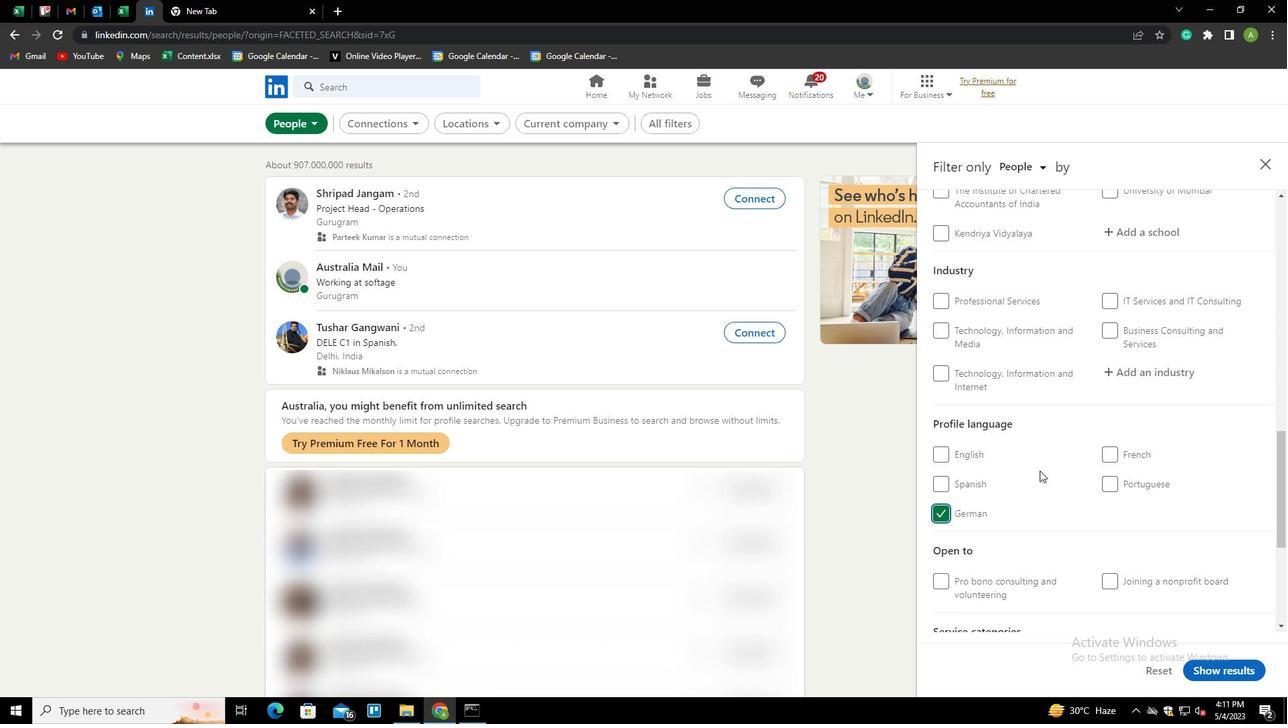 
Action: Mouse scrolled (1040, 471) with delta (0, 0)
Screenshot: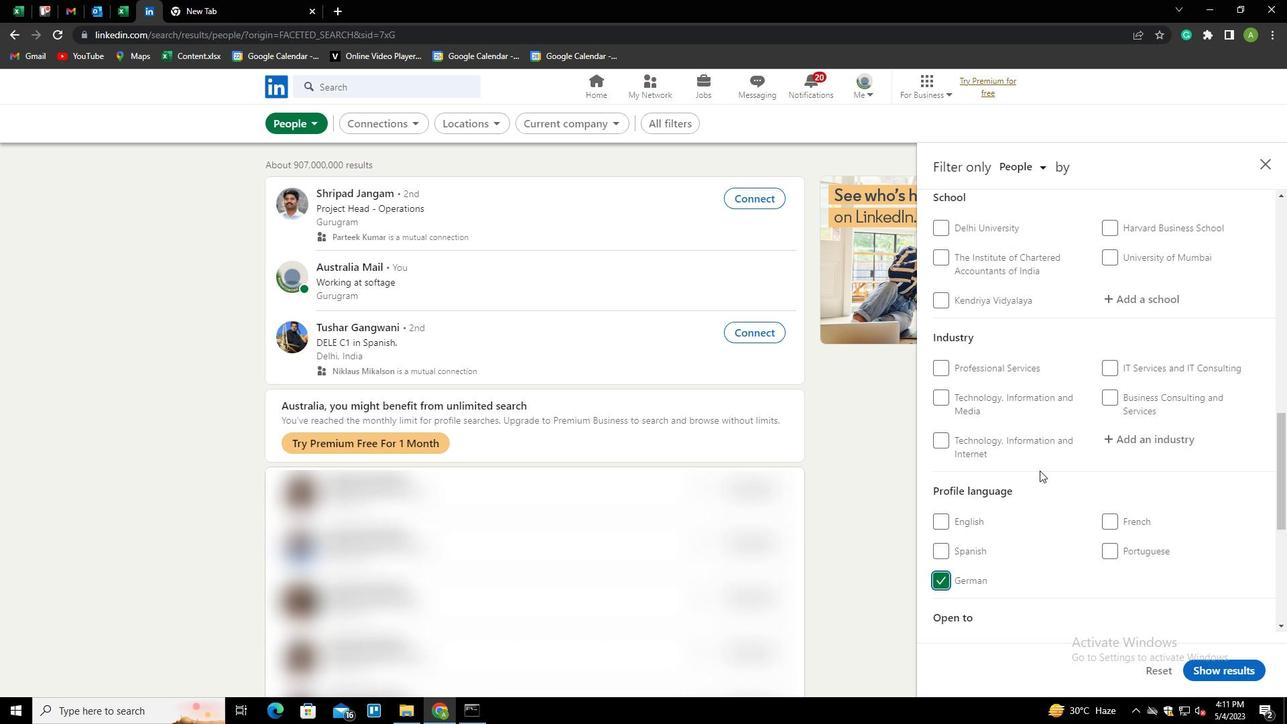
Action: Mouse scrolled (1040, 471) with delta (0, 0)
Screenshot: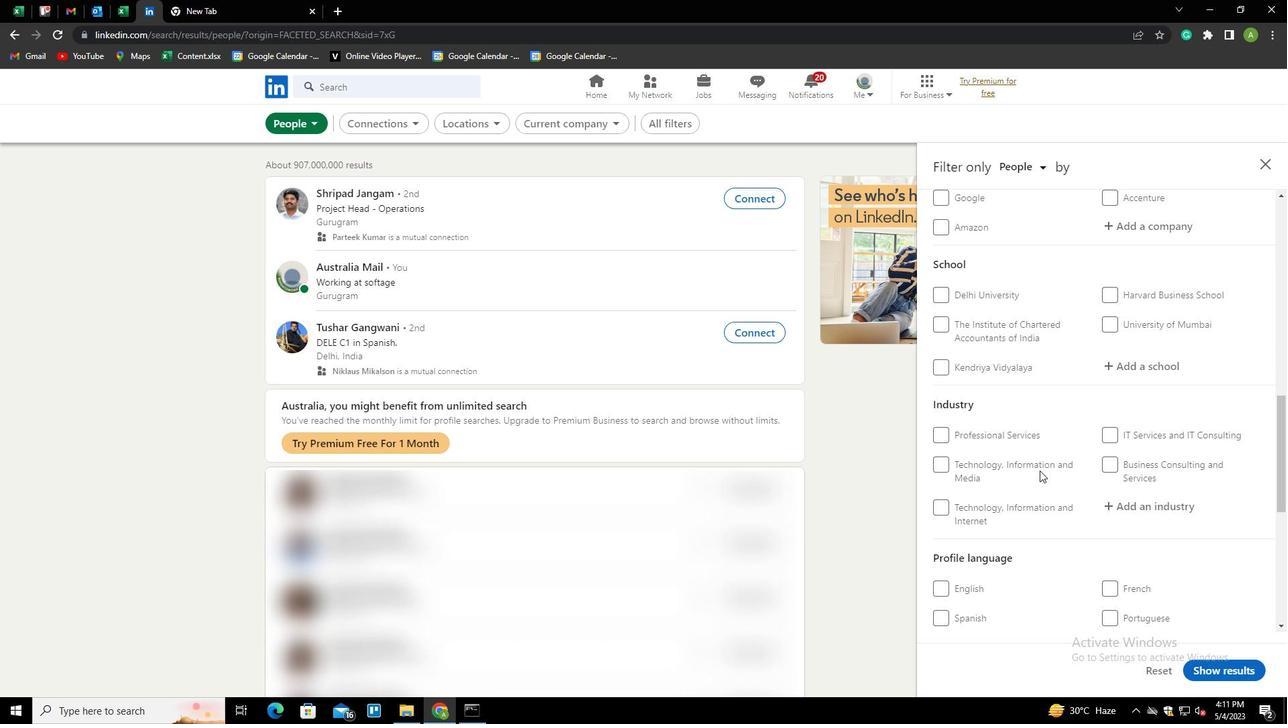 
Action: Mouse scrolled (1040, 471) with delta (0, 0)
Screenshot: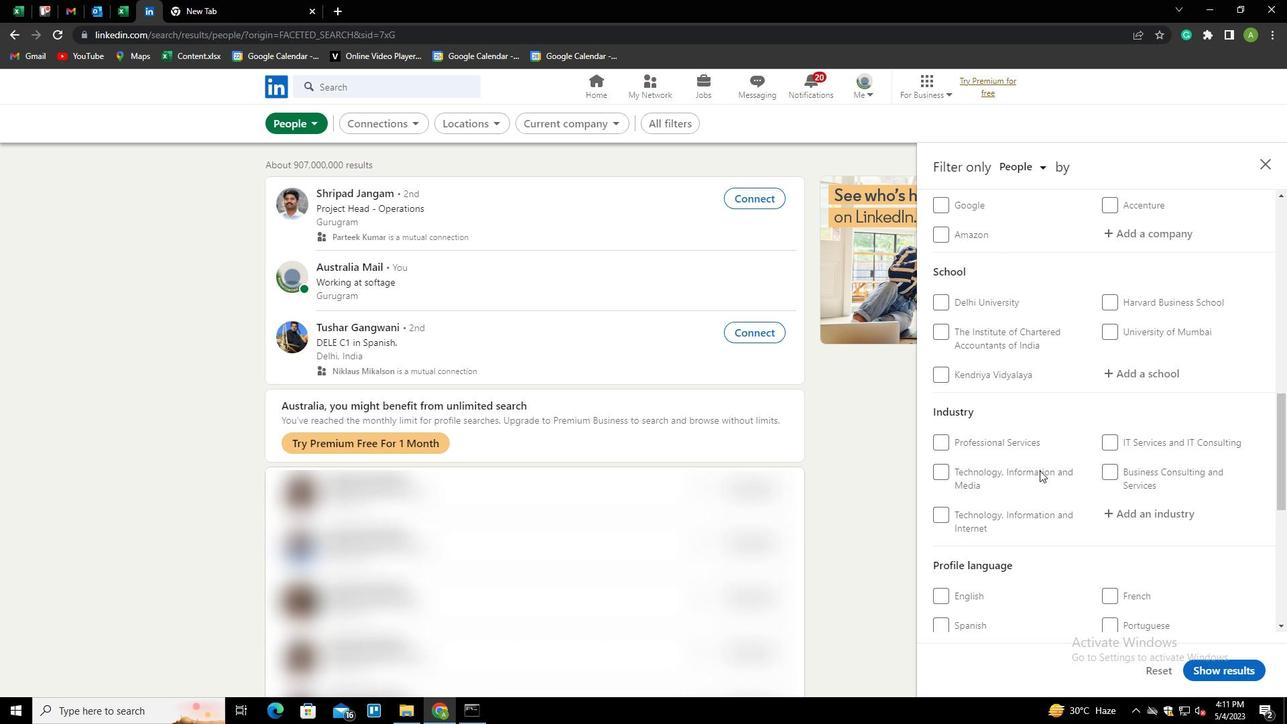 
Action: Mouse scrolled (1040, 471) with delta (0, 0)
Screenshot: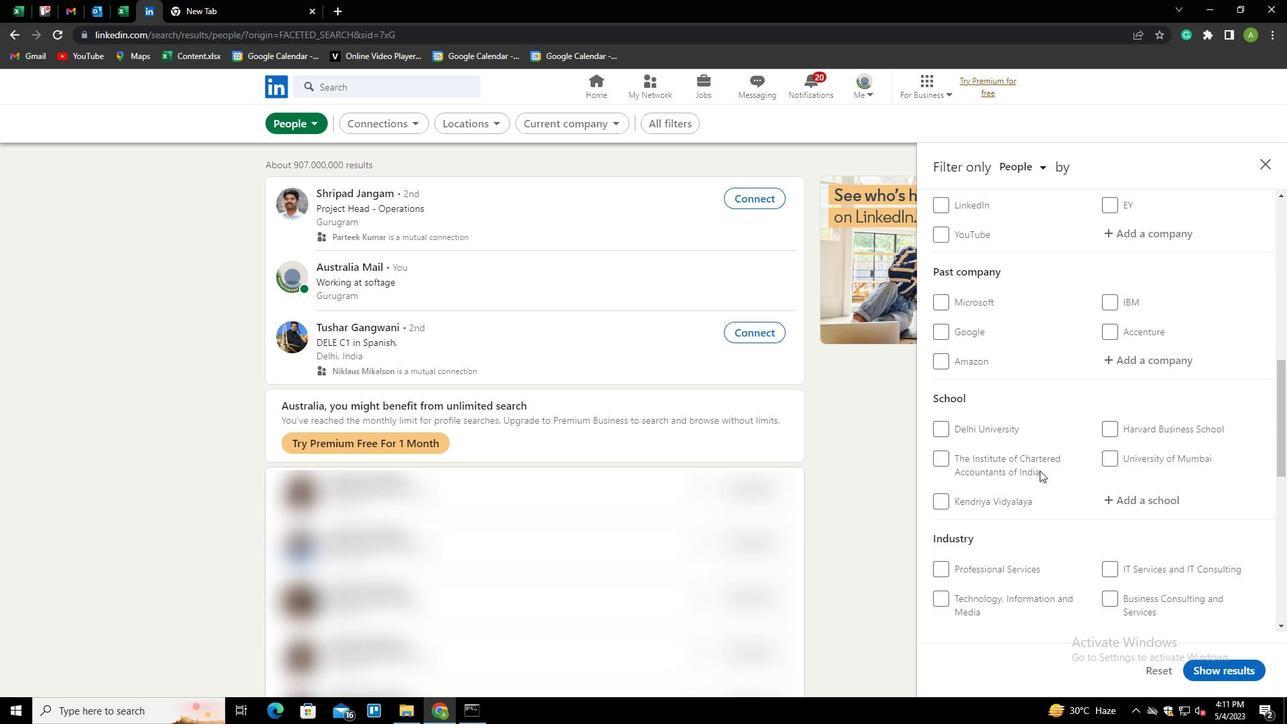 
Action: Mouse moved to (1135, 295)
Screenshot: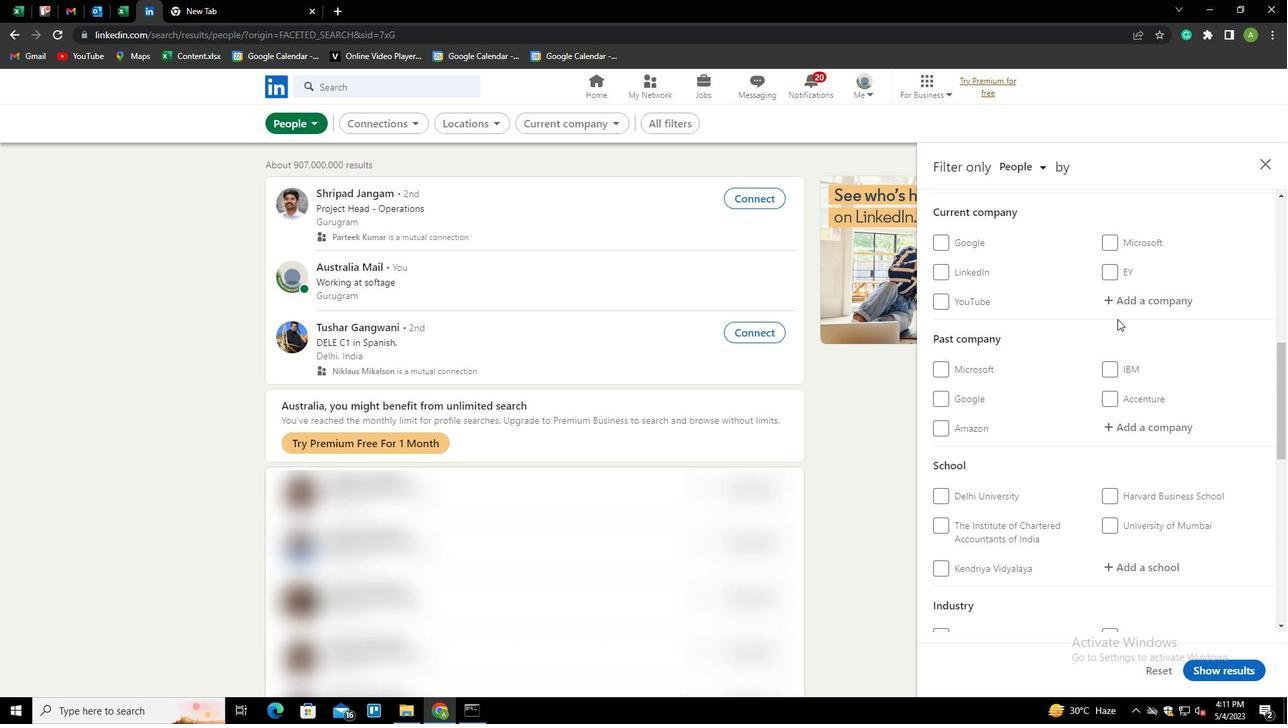 
Action: Mouse pressed left at (1135, 295)
Screenshot: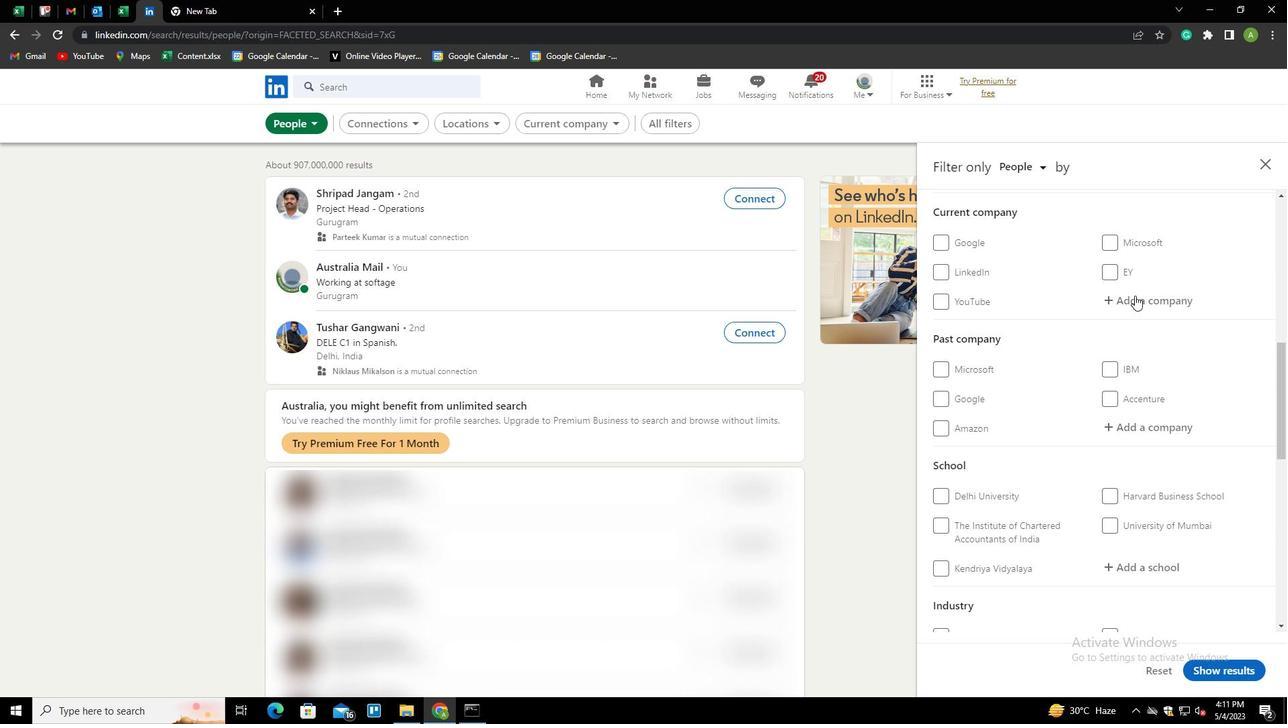 
Action: Mouse moved to (1054, 270)
Screenshot: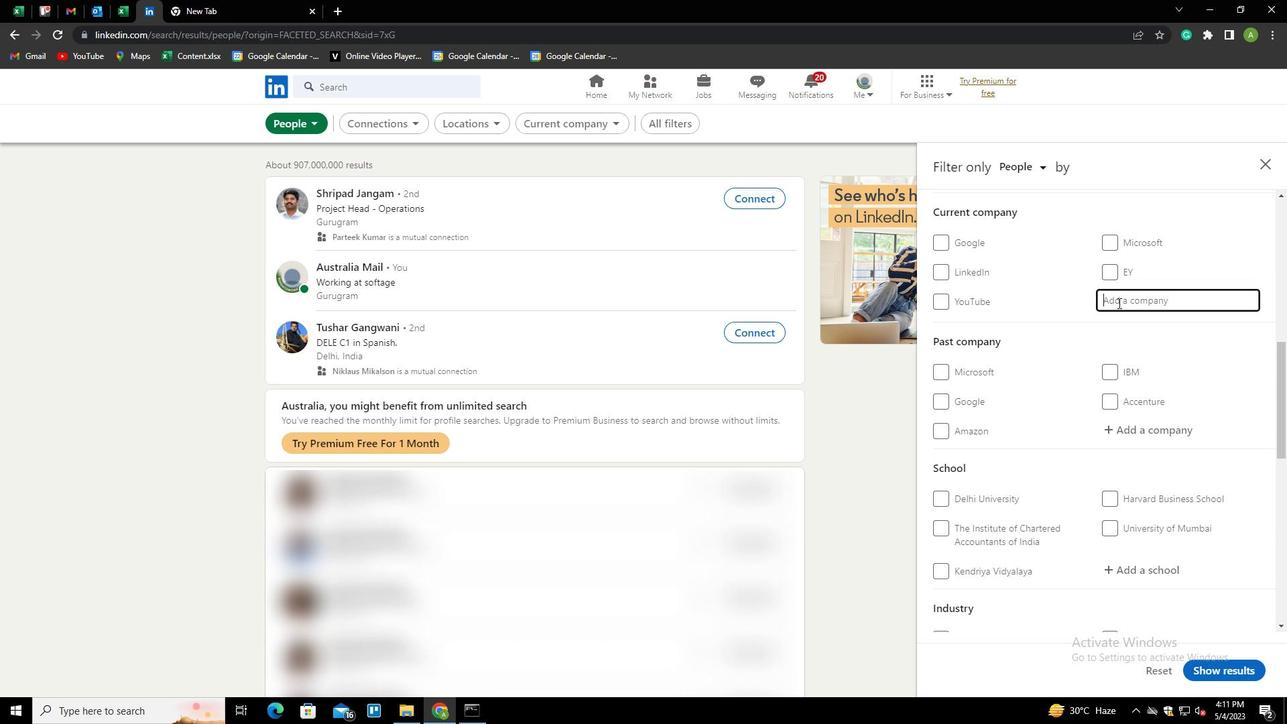 
Action: Key pressed <Key.shift>SARTORIO<Key.backspace>US<Key.down><Key.enter>
Screenshot: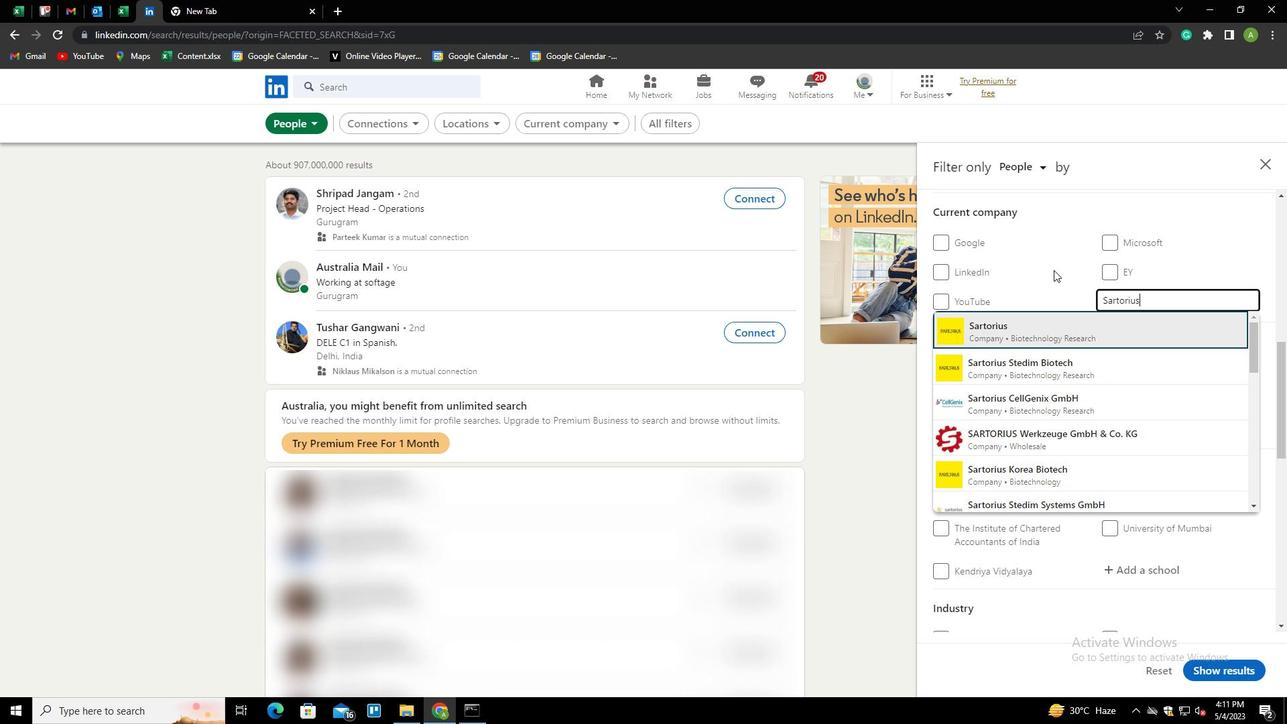 
Action: Mouse scrolled (1054, 269) with delta (0, 0)
Screenshot: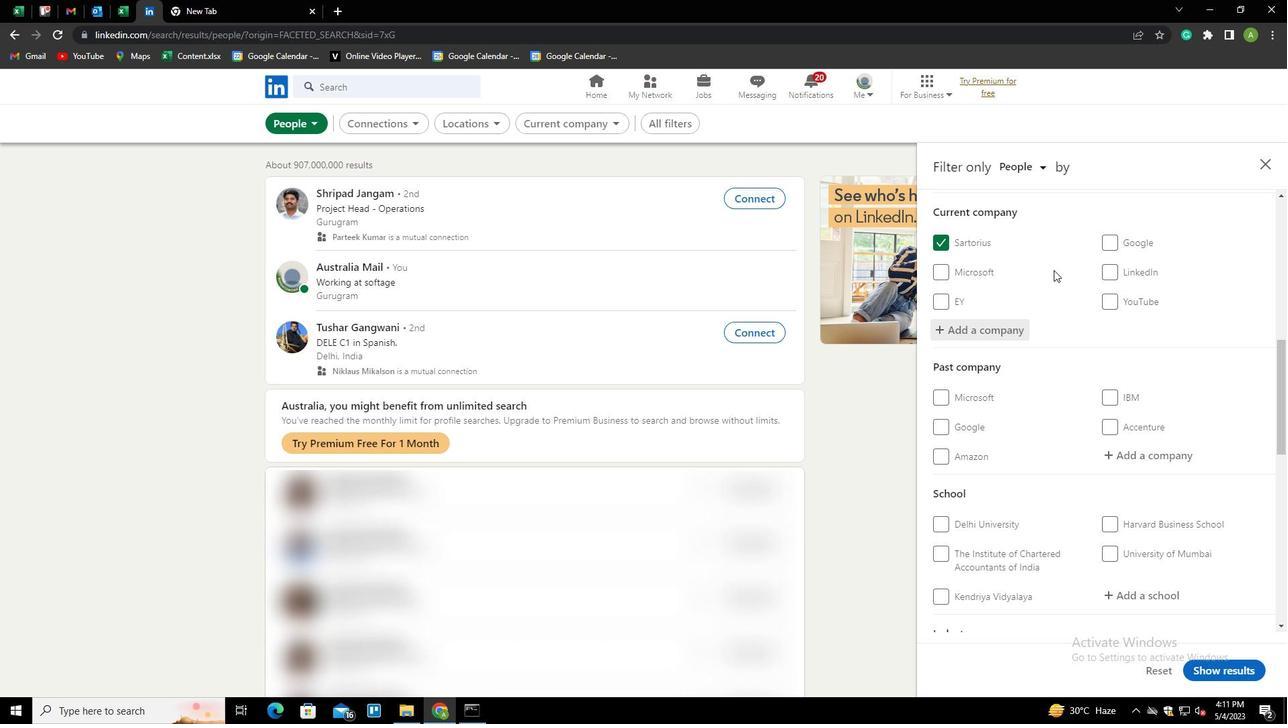 
Action: Mouse scrolled (1054, 269) with delta (0, 0)
Screenshot: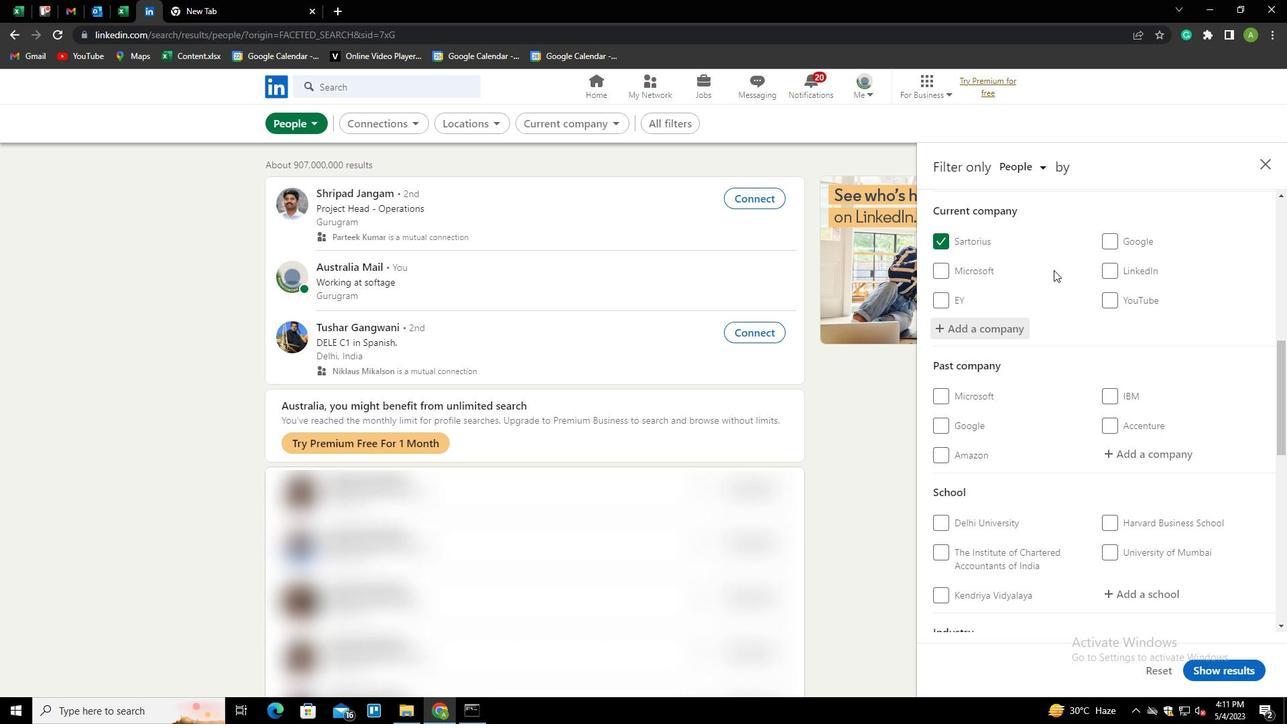 
Action: Mouse scrolled (1054, 269) with delta (0, 0)
Screenshot: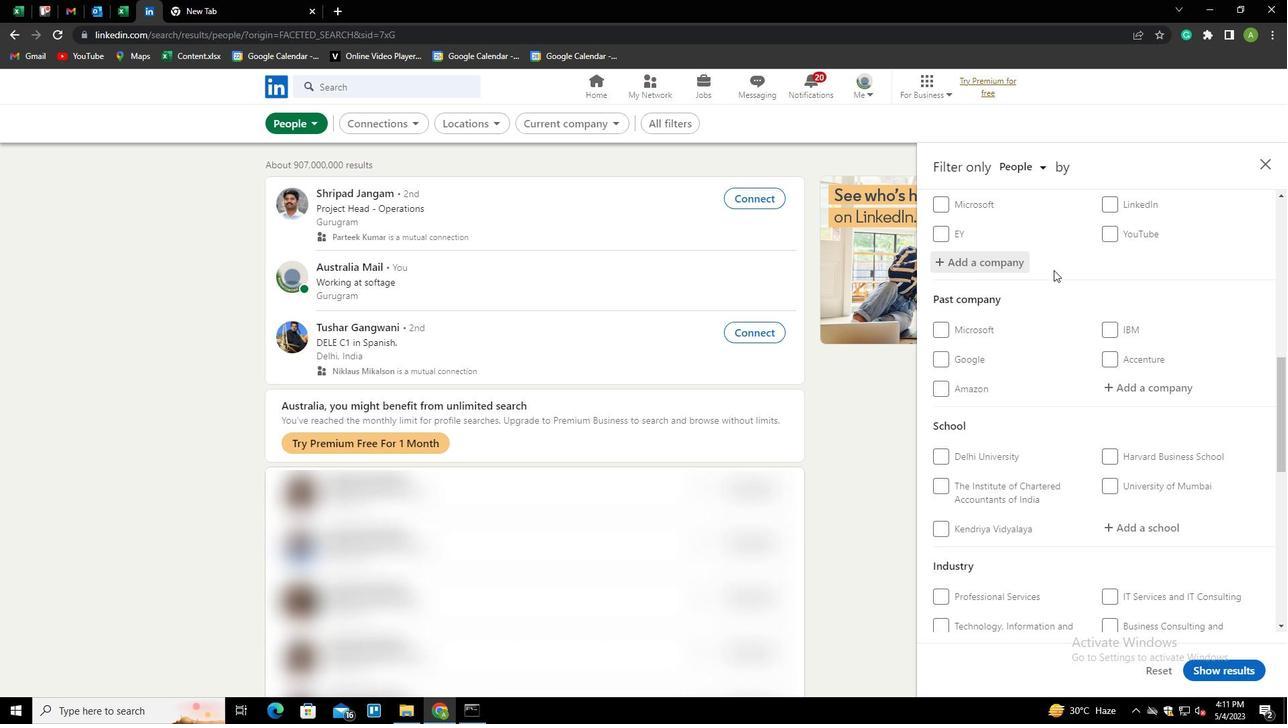 
Action: Mouse scrolled (1054, 269) with delta (0, 0)
Screenshot: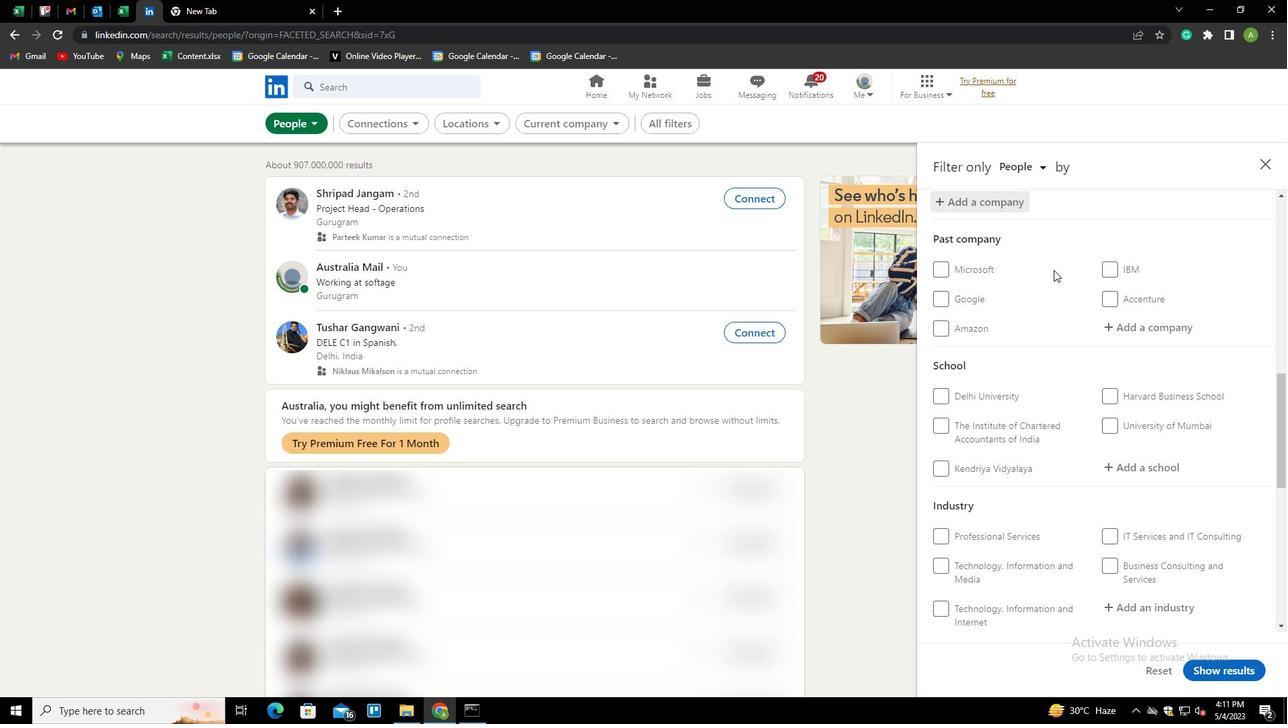 
Action: Mouse moved to (1150, 325)
Screenshot: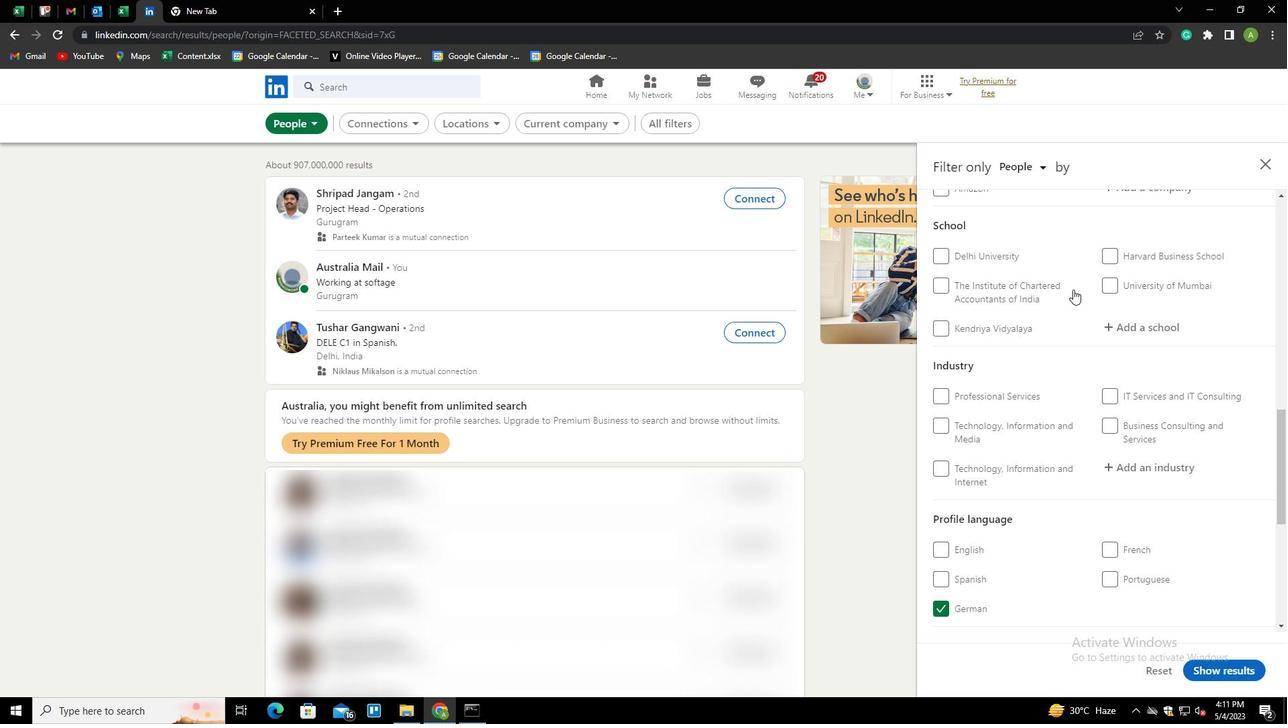 
Action: Mouse pressed left at (1150, 325)
Screenshot: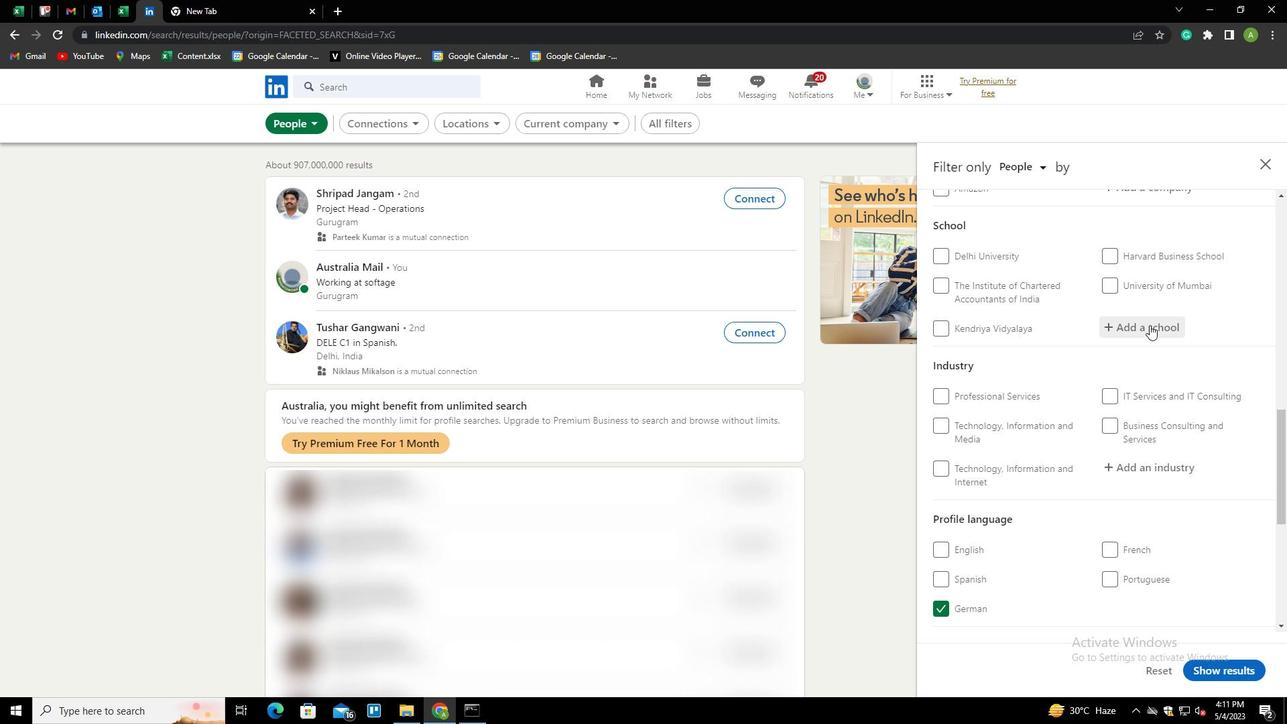 
Action: Key pressed <Key.shift>ACHARYA<Key.space><Key.shift>NAGARJUNA<Key.space><Key.shift>UNIVERSITY<Key.down><Key.enter>
Screenshot: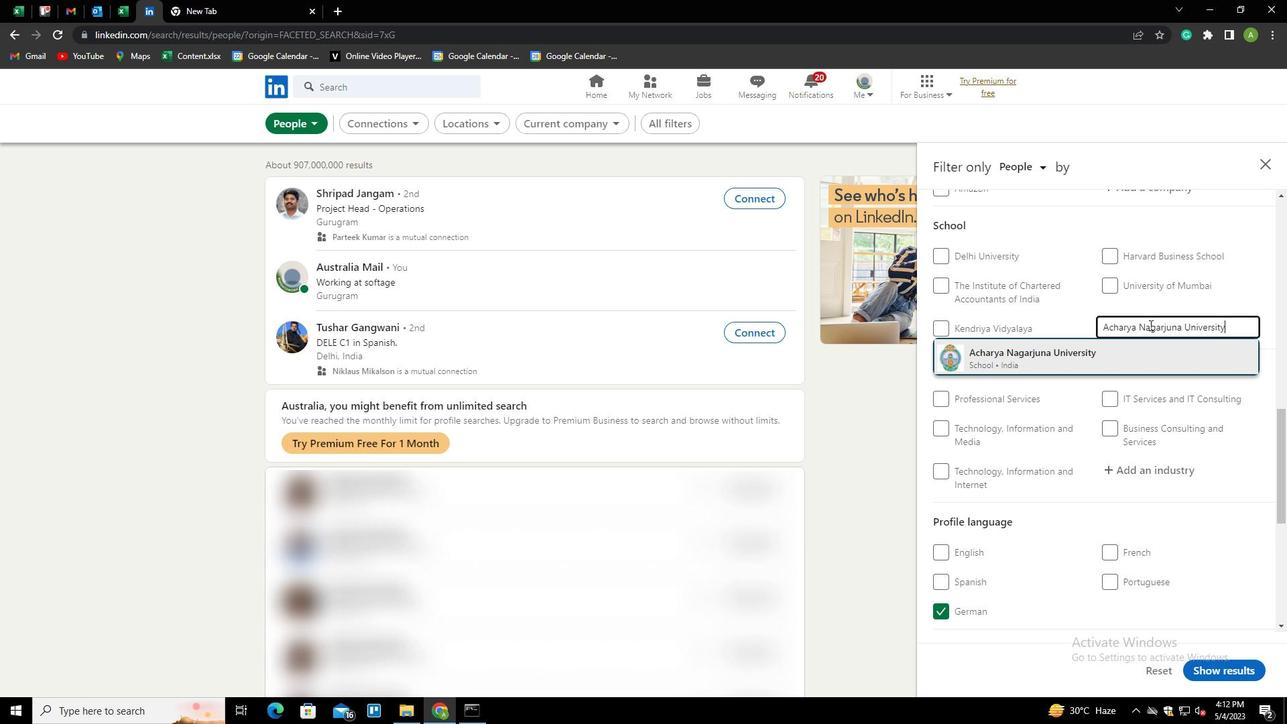 
Action: Mouse moved to (1146, 330)
Screenshot: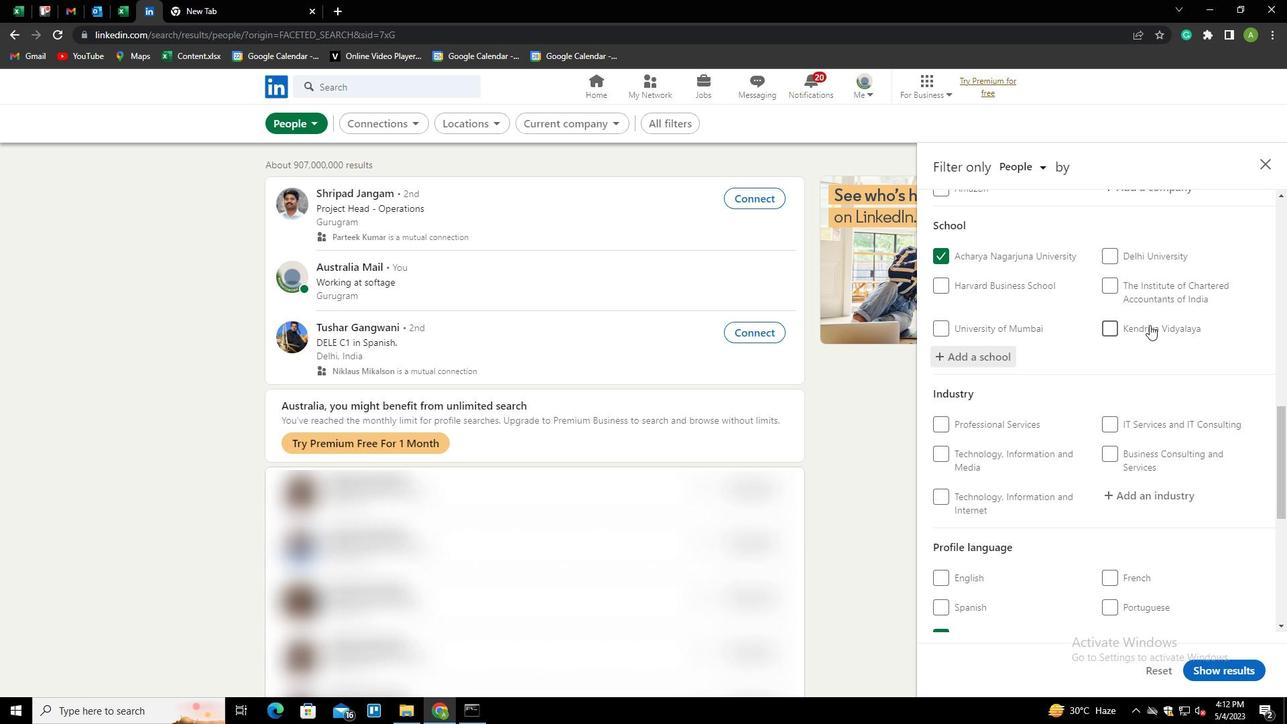
Action: Mouse scrolled (1146, 329) with delta (0, 0)
Screenshot: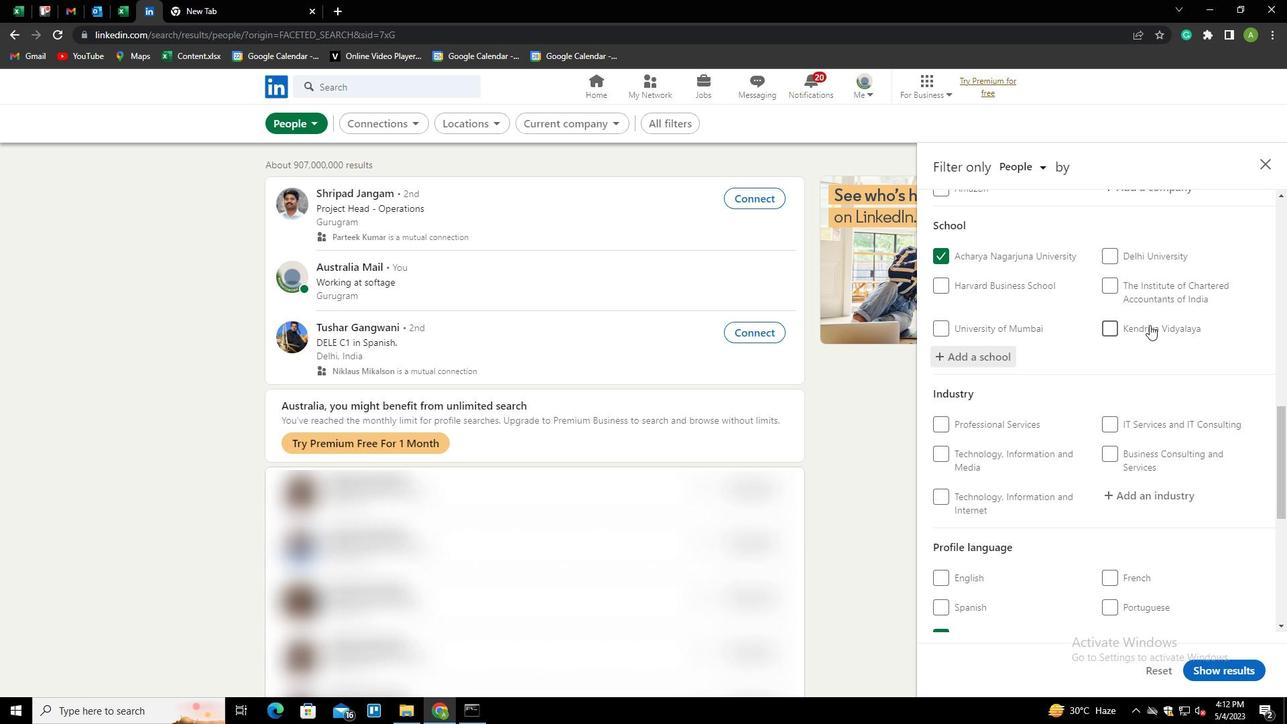
Action: Mouse scrolled (1146, 329) with delta (0, 0)
Screenshot: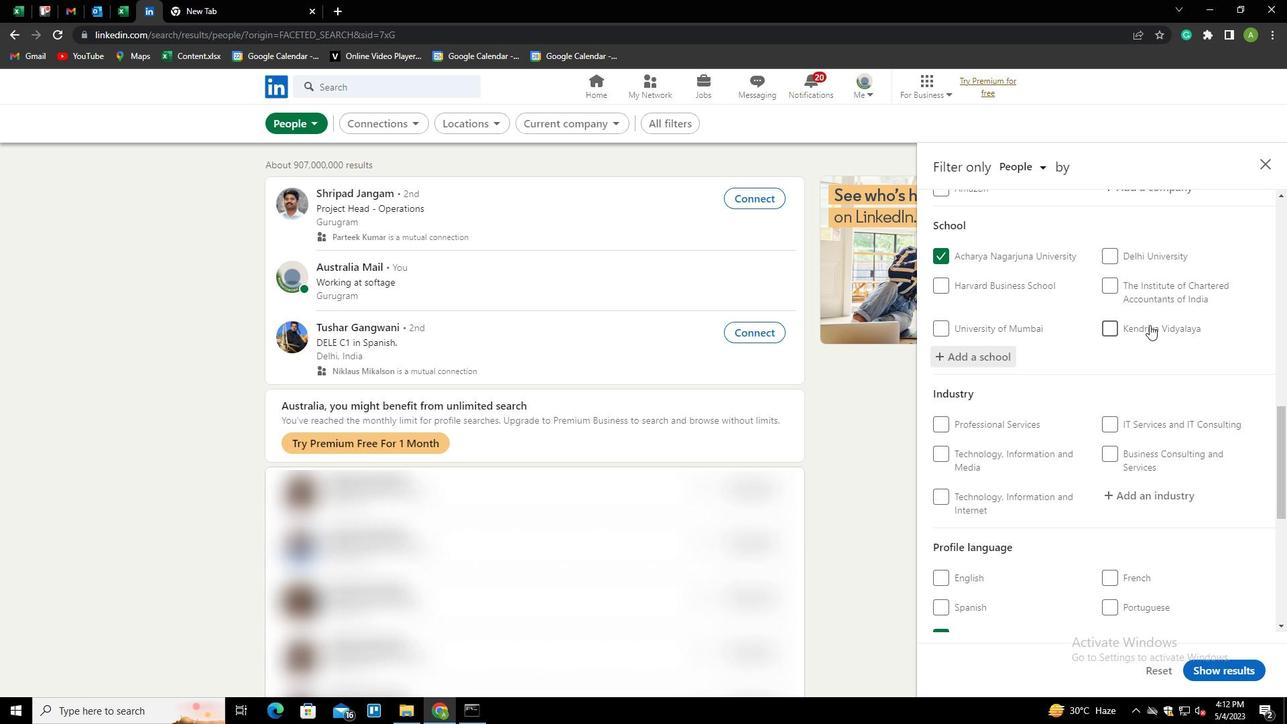 
Action: Mouse moved to (1147, 352)
Screenshot: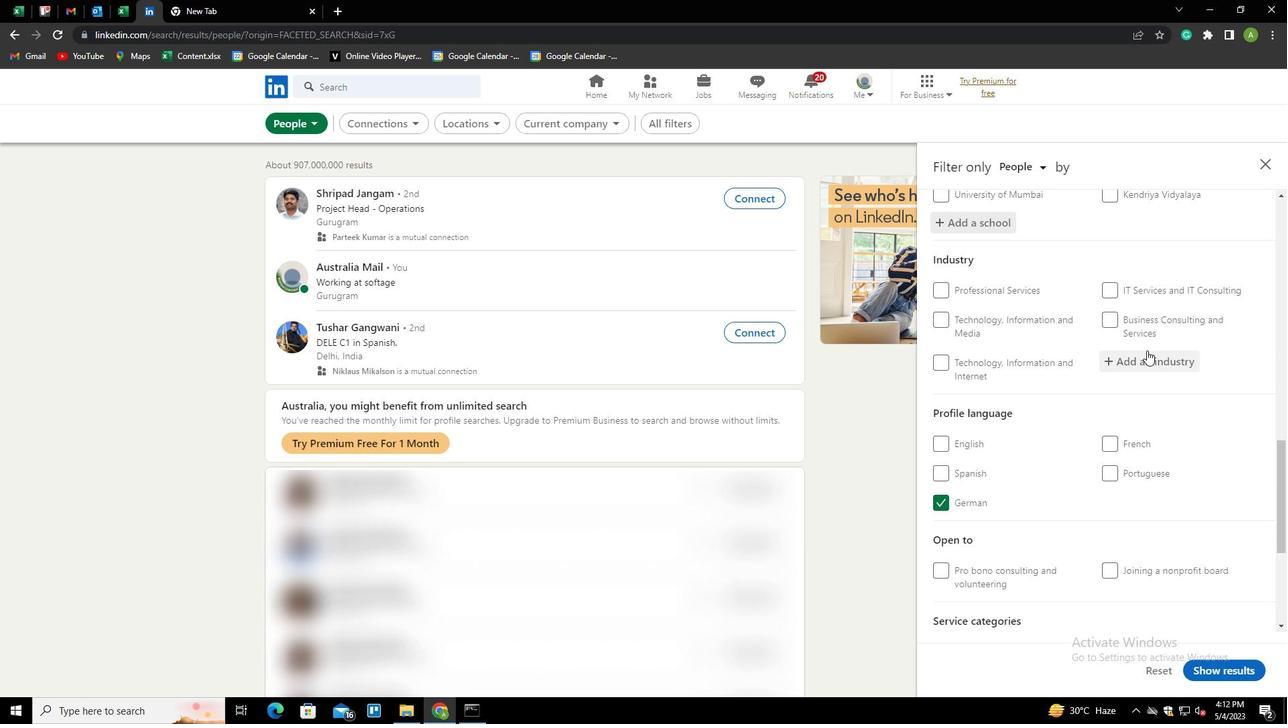 
Action: Mouse pressed left at (1147, 352)
Screenshot: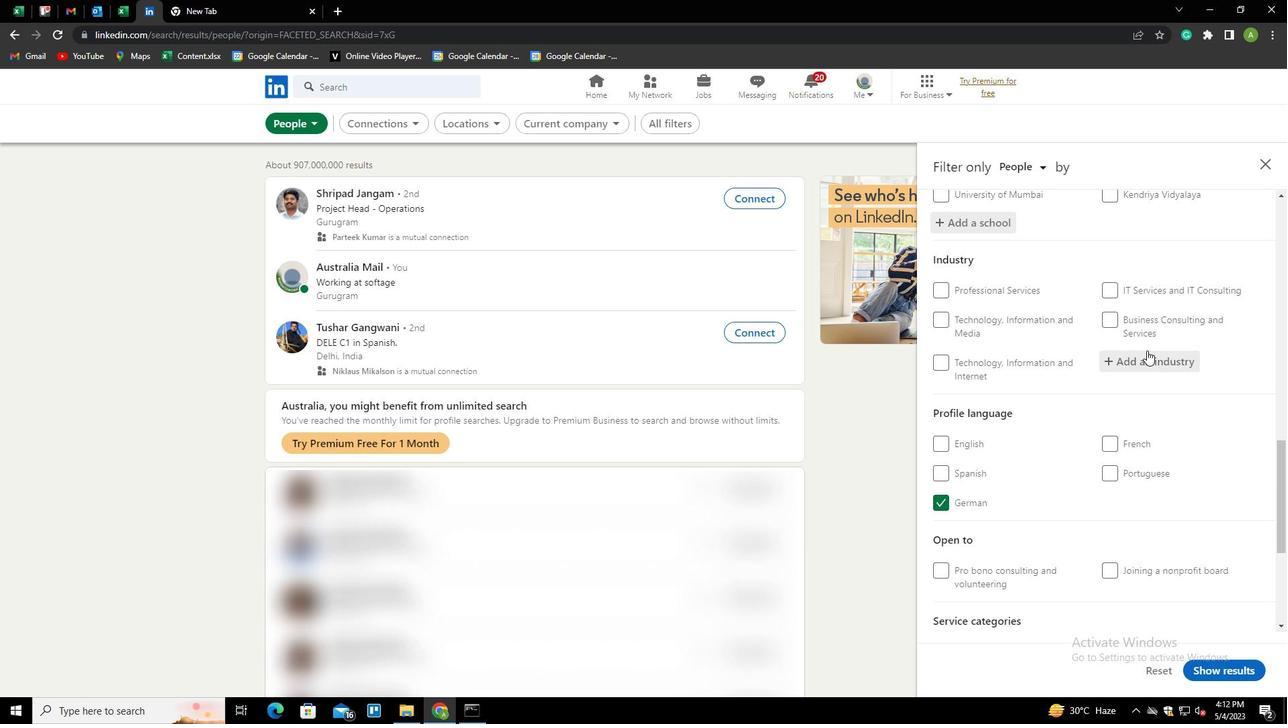 
Action: Key pressed <Key.shift>WHOLESALE<Key.space><Key.shift>RECYB<Key.backspace>V<Key.backspace>CLE<Key.backspace>BLE<Key.space><Key.shift>MA<Key.backspace><Key.backspace><Key.backspace><Key.backspace><Key.backspace><Key.backspace>A<Key.down><Key.enter>
Screenshot: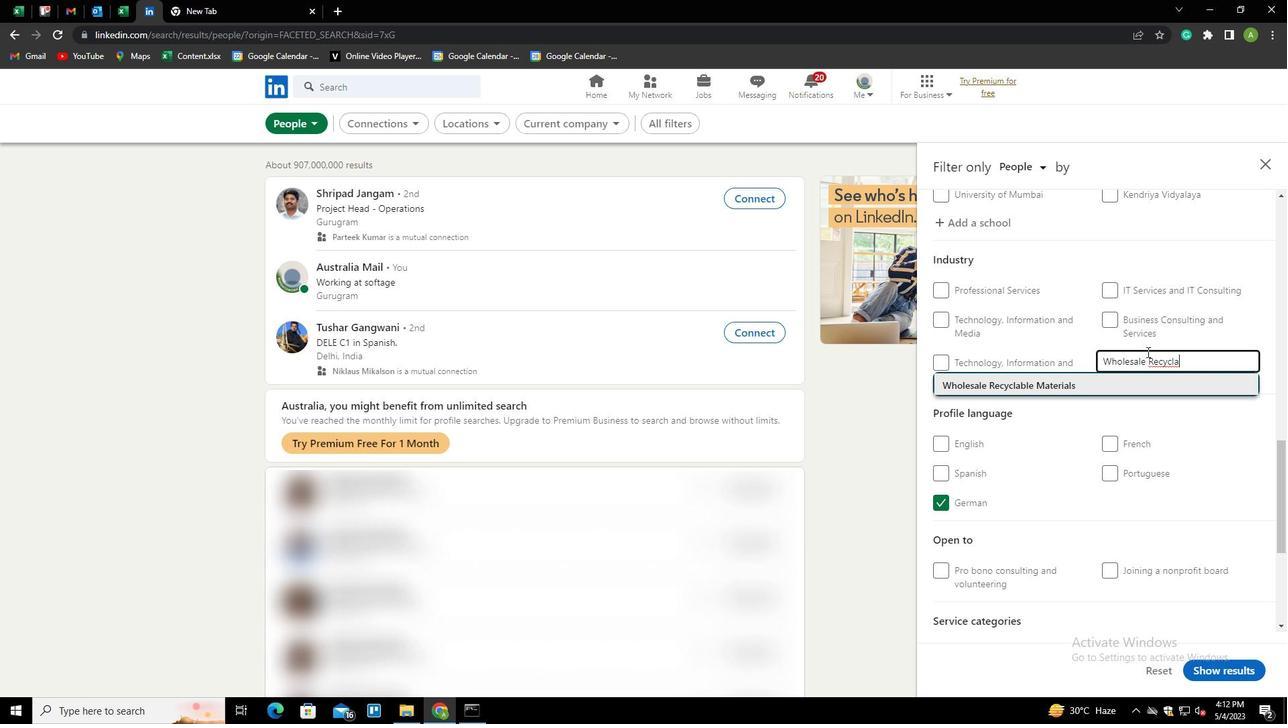 
Action: Mouse scrolled (1147, 351) with delta (0, 0)
Screenshot: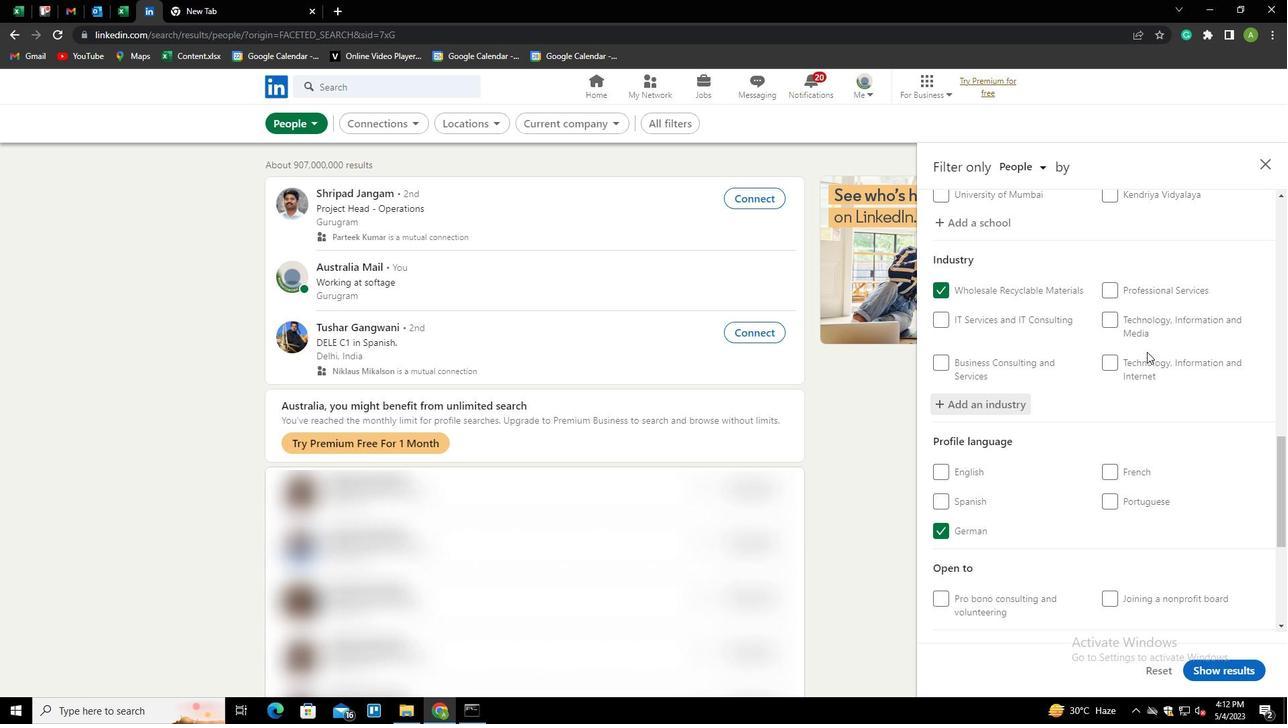 
Action: Mouse scrolled (1147, 351) with delta (0, 0)
Screenshot: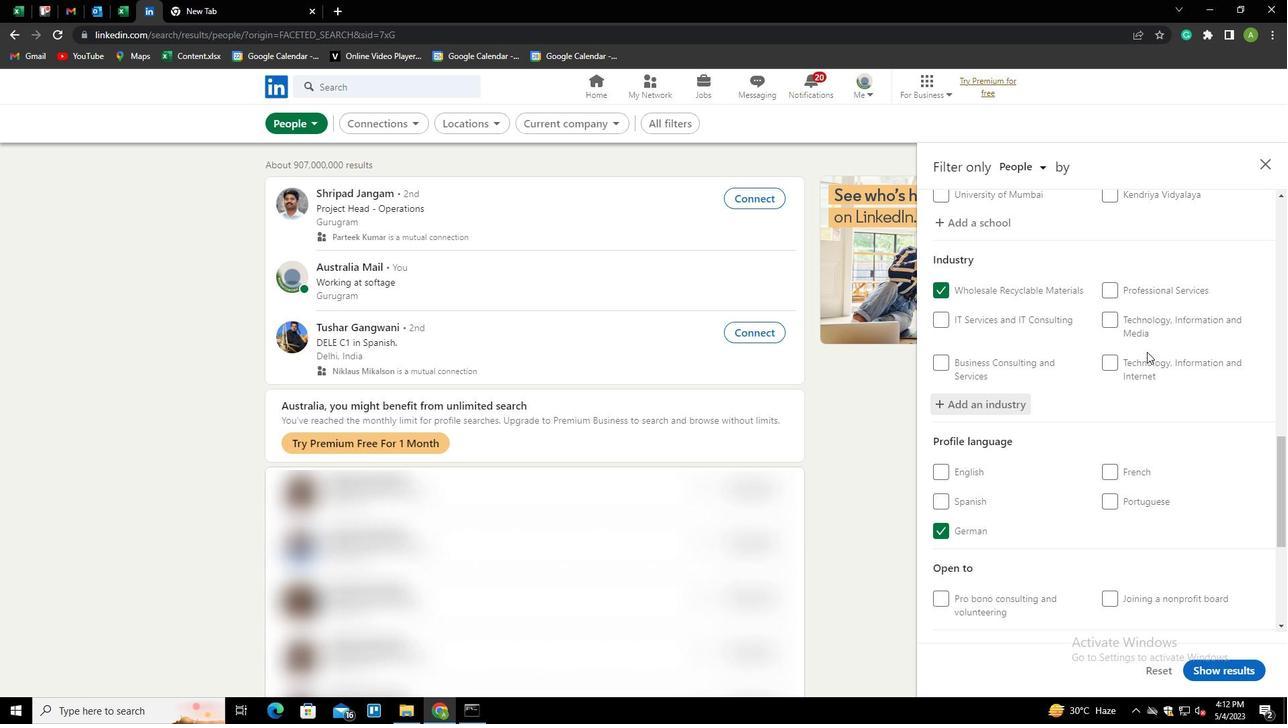 
Action: Mouse scrolled (1147, 351) with delta (0, 0)
Screenshot: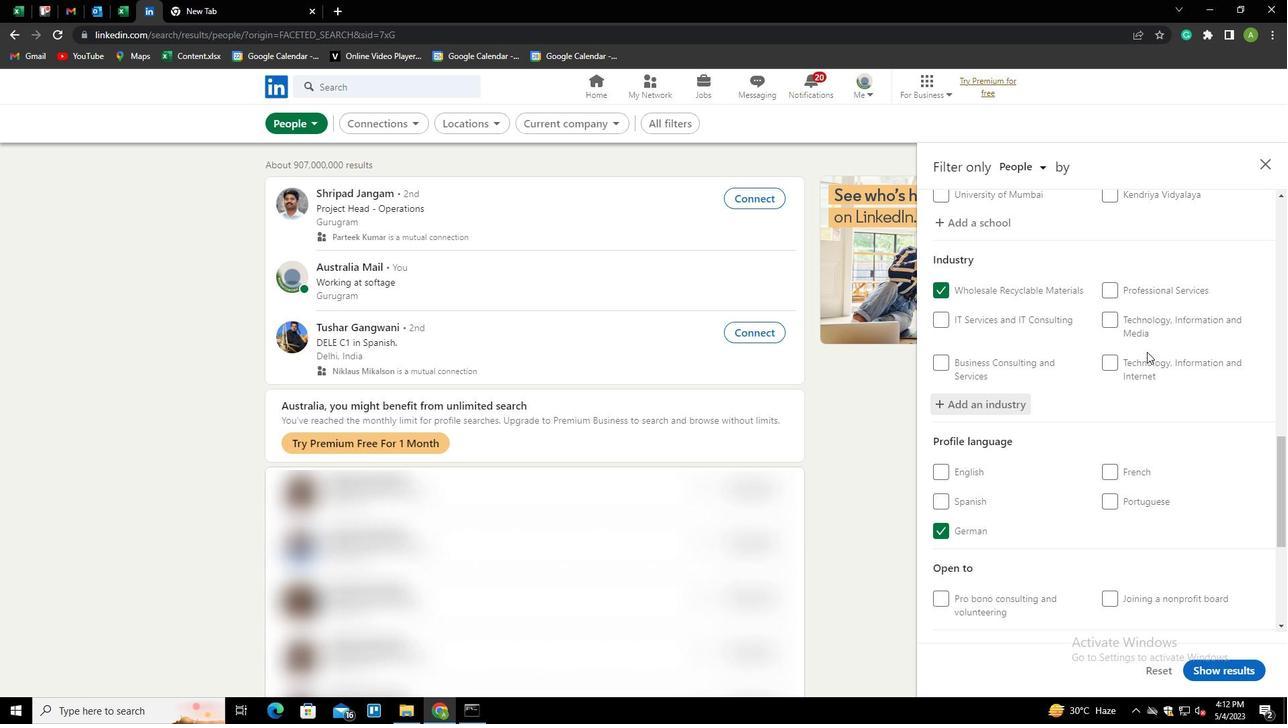 
Action: Mouse scrolled (1147, 351) with delta (0, 0)
Screenshot: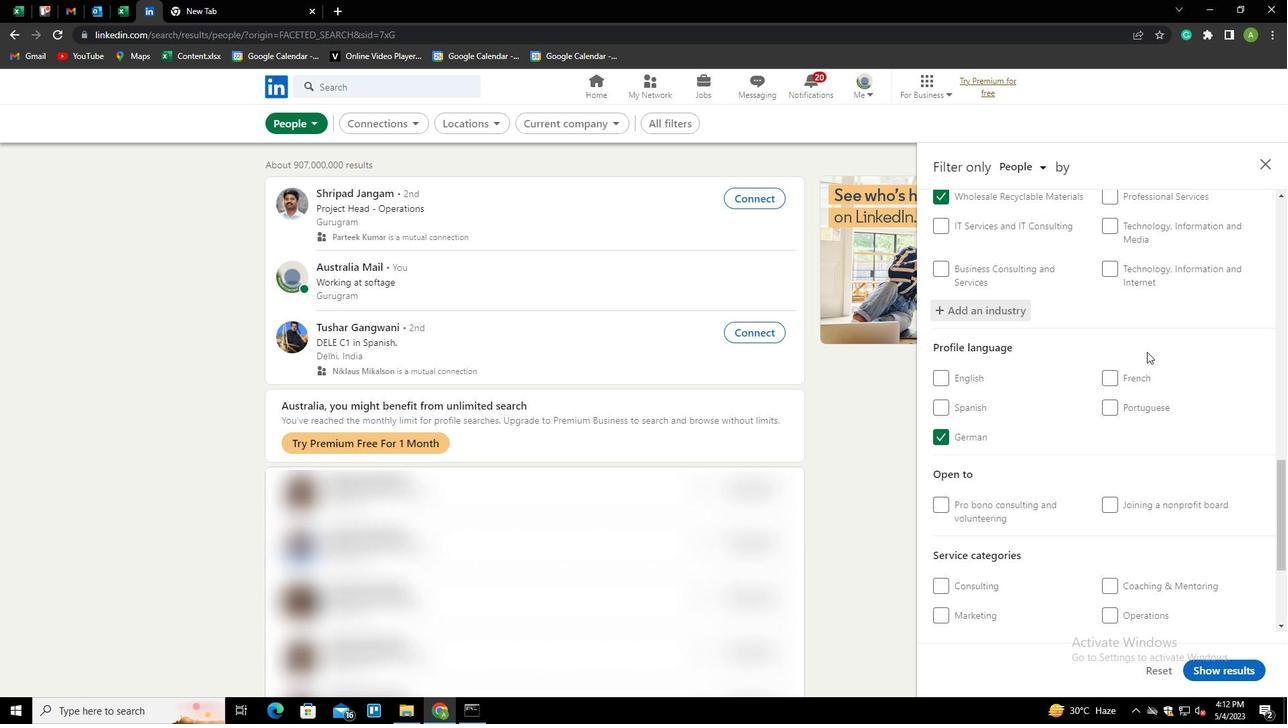 
Action: Mouse scrolled (1147, 351) with delta (0, 0)
Screenshot: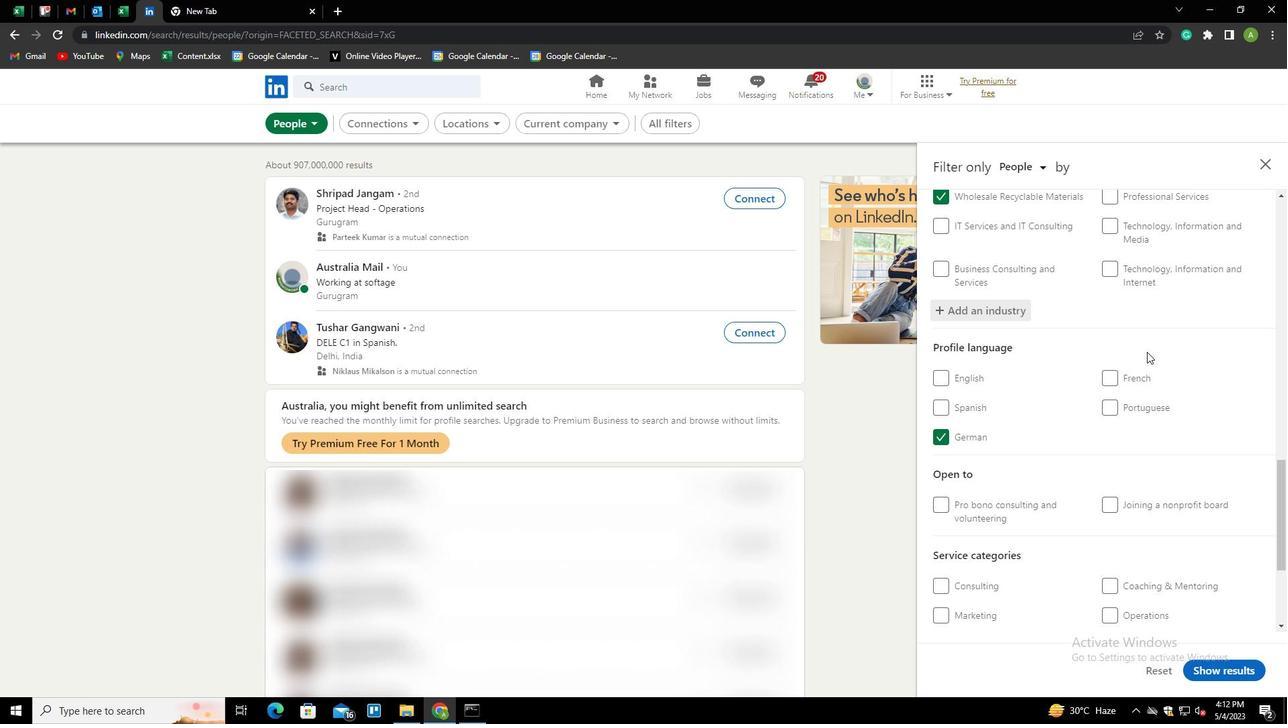 
Action: Mouse scrolled (1147, 351) with delta (0, 0)
Screenshot: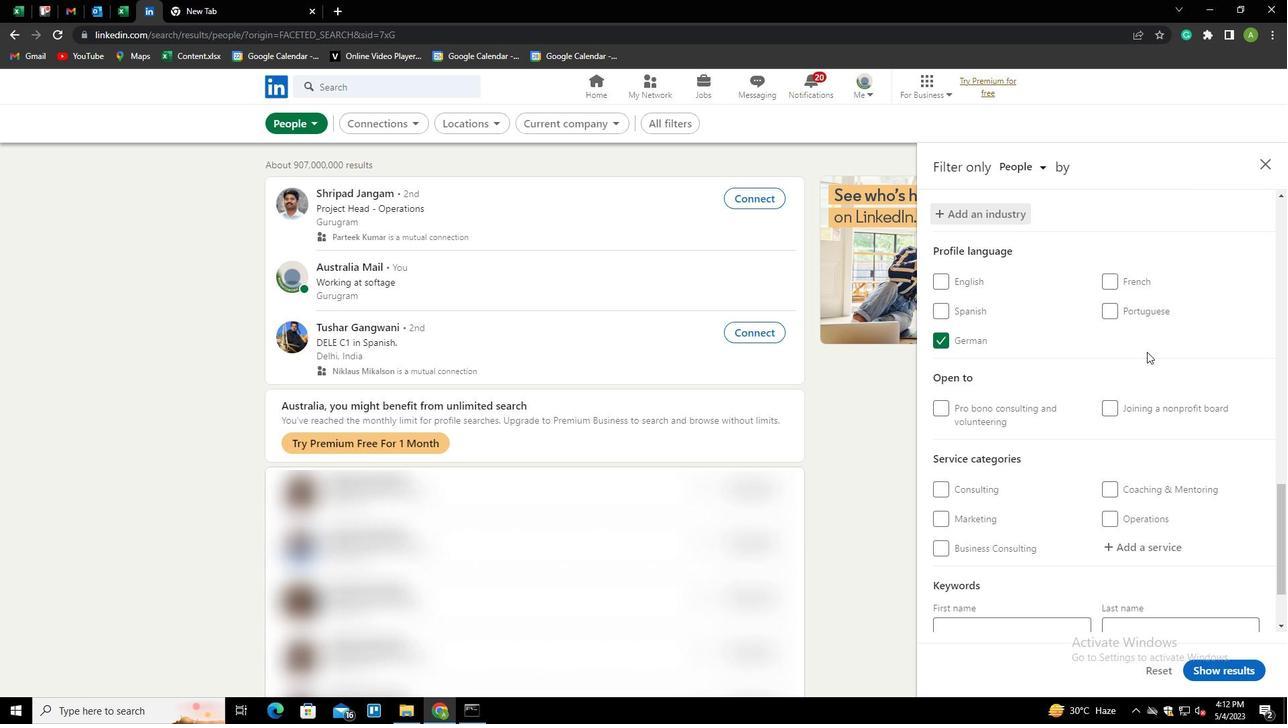 
Action: Mouse scrolled (1147, 351) with delta (0, 0)
Screenshot: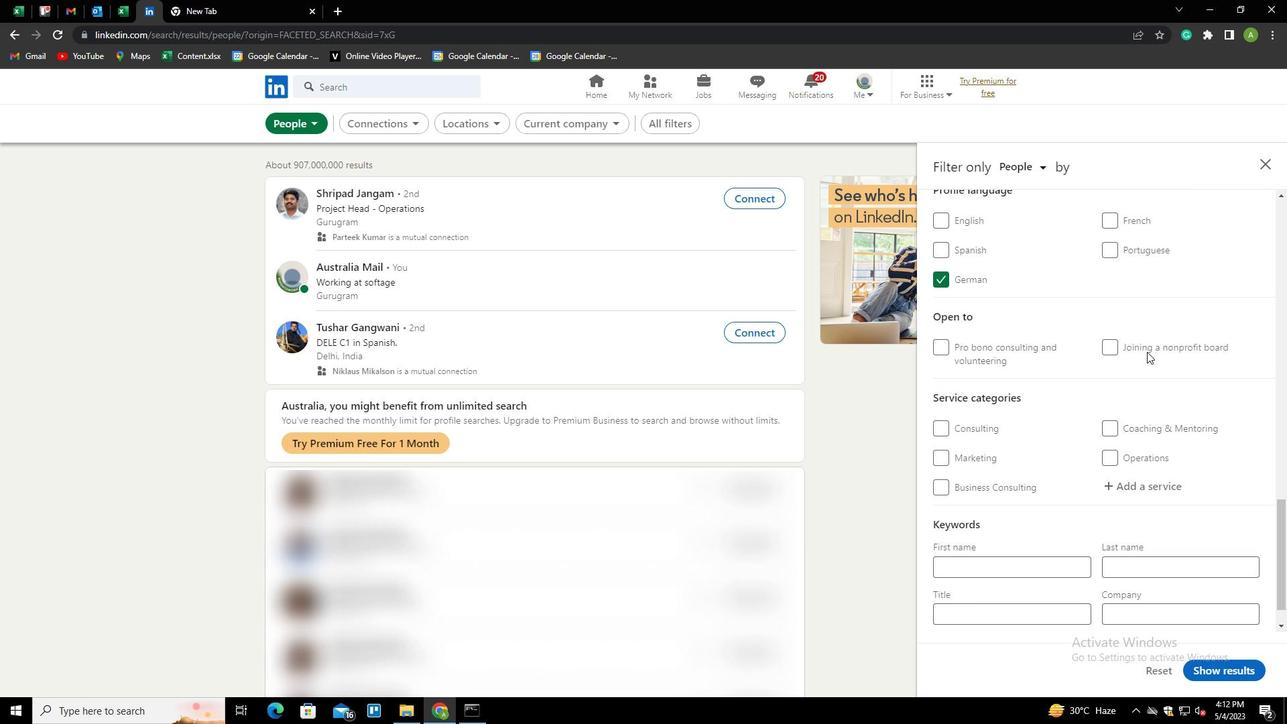 
Action: Mouse scrolled (1147, 351) with delta (0, 0)
Screenshot: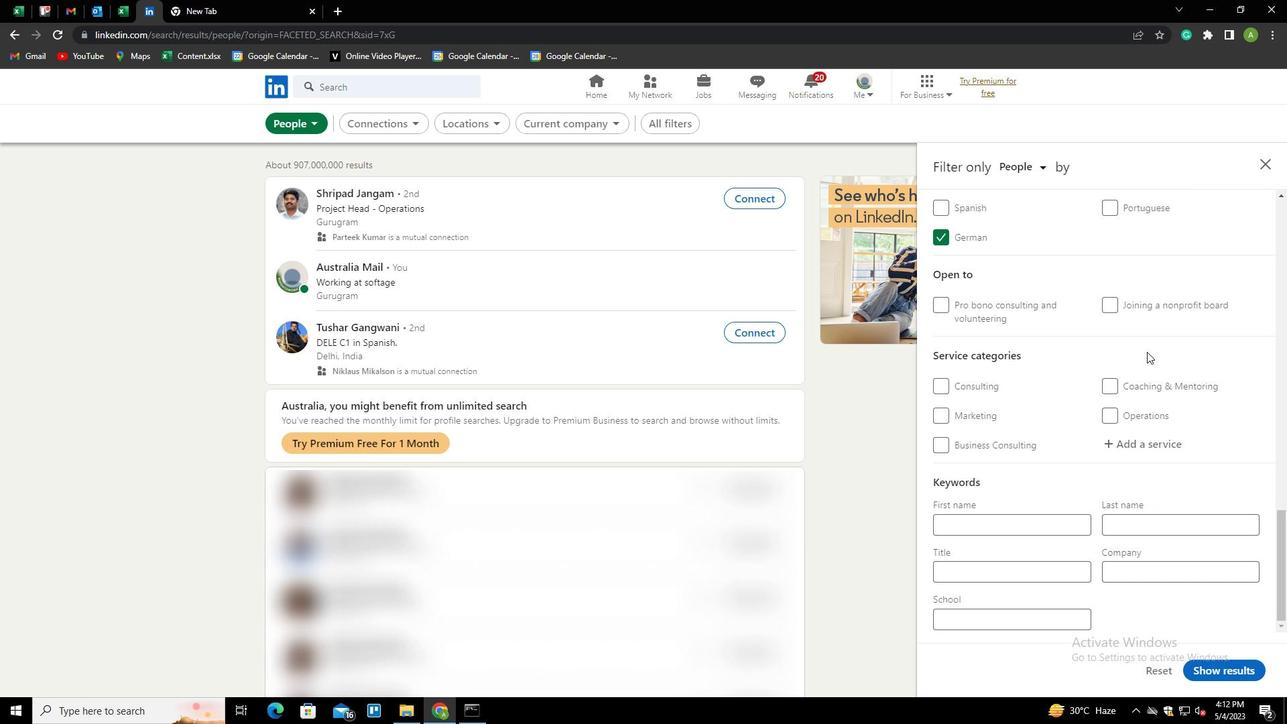 
Action: Mouse scrolled (1147, 352) with delta (0, 0)
Screenshot: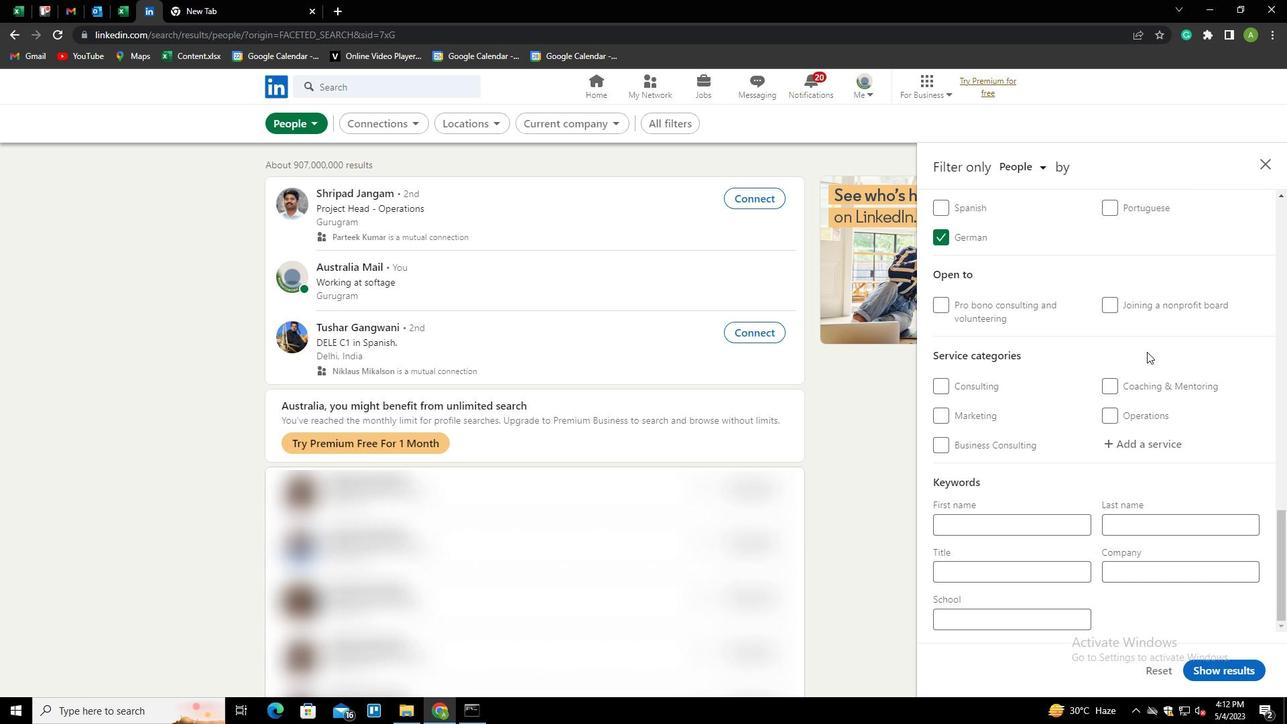 
Action: Mouse scrolled (1147, 352) with delta (0, 0)
Screenshot: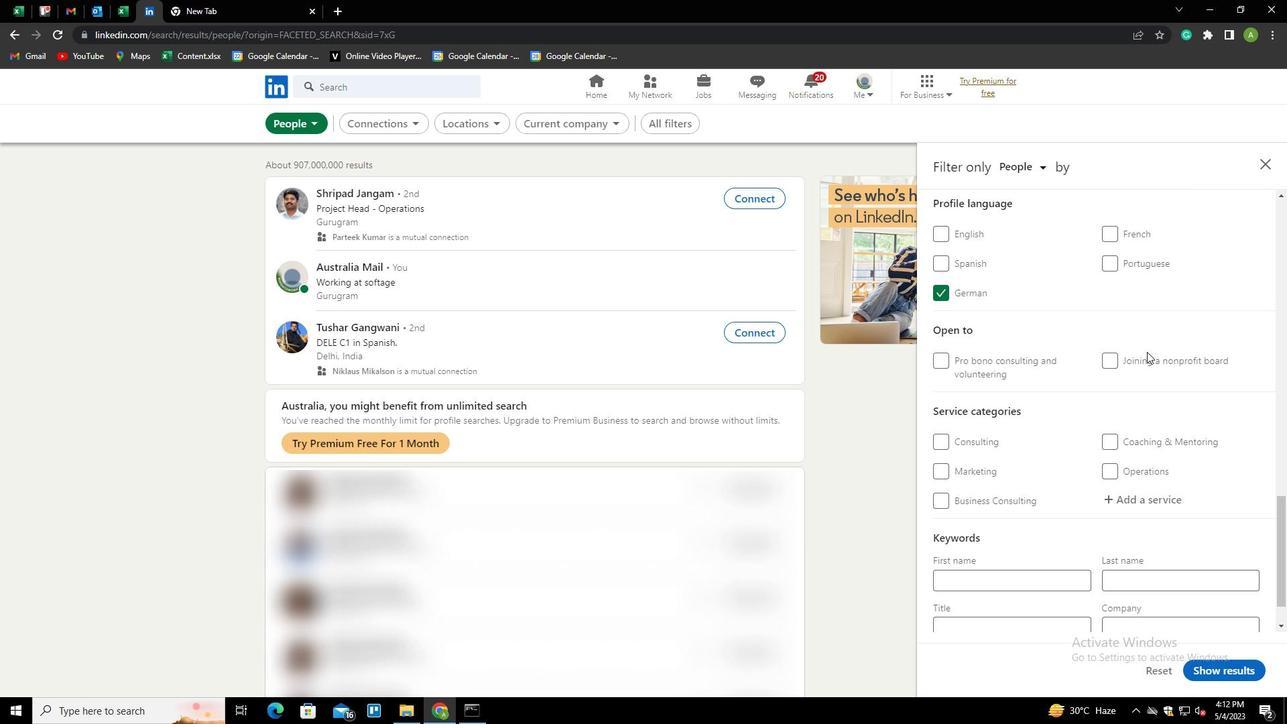 
Action: Mouse scrolled (1147, 352) with delta (0, 0)
Screenshot: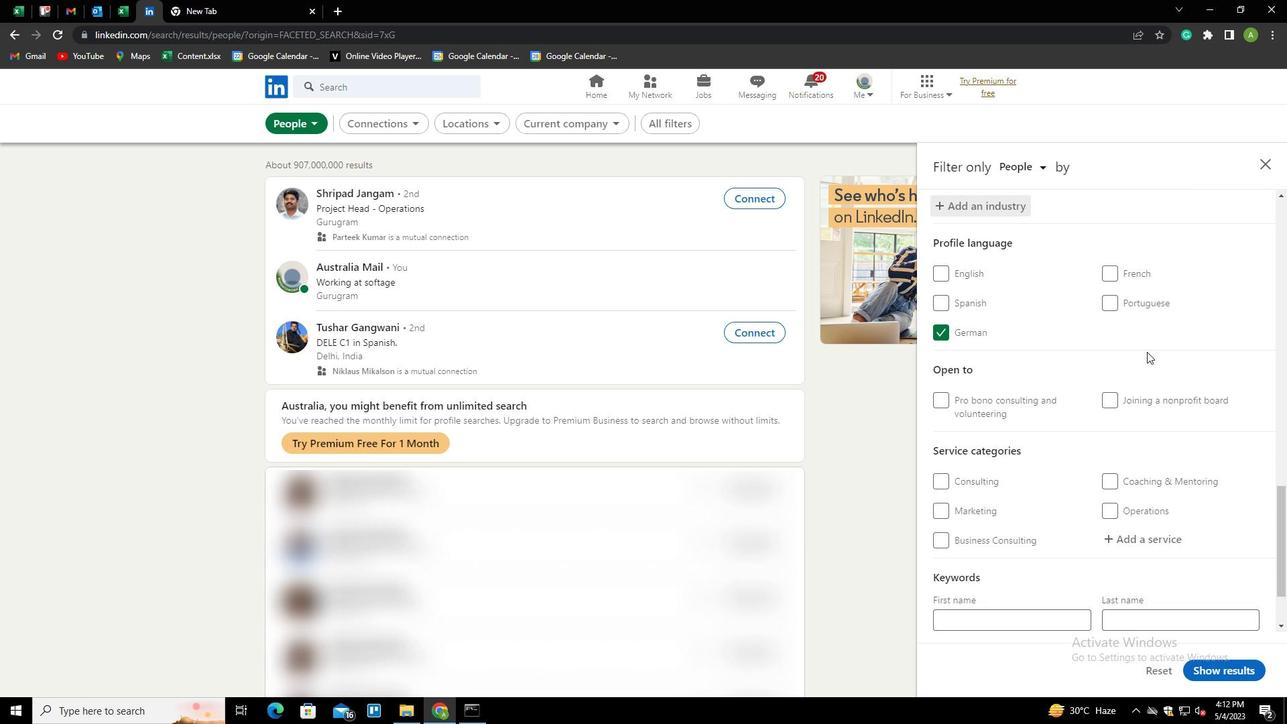 
Action: Mouse scrolled (1147, 352) with delta (0, 0)
Screenshot: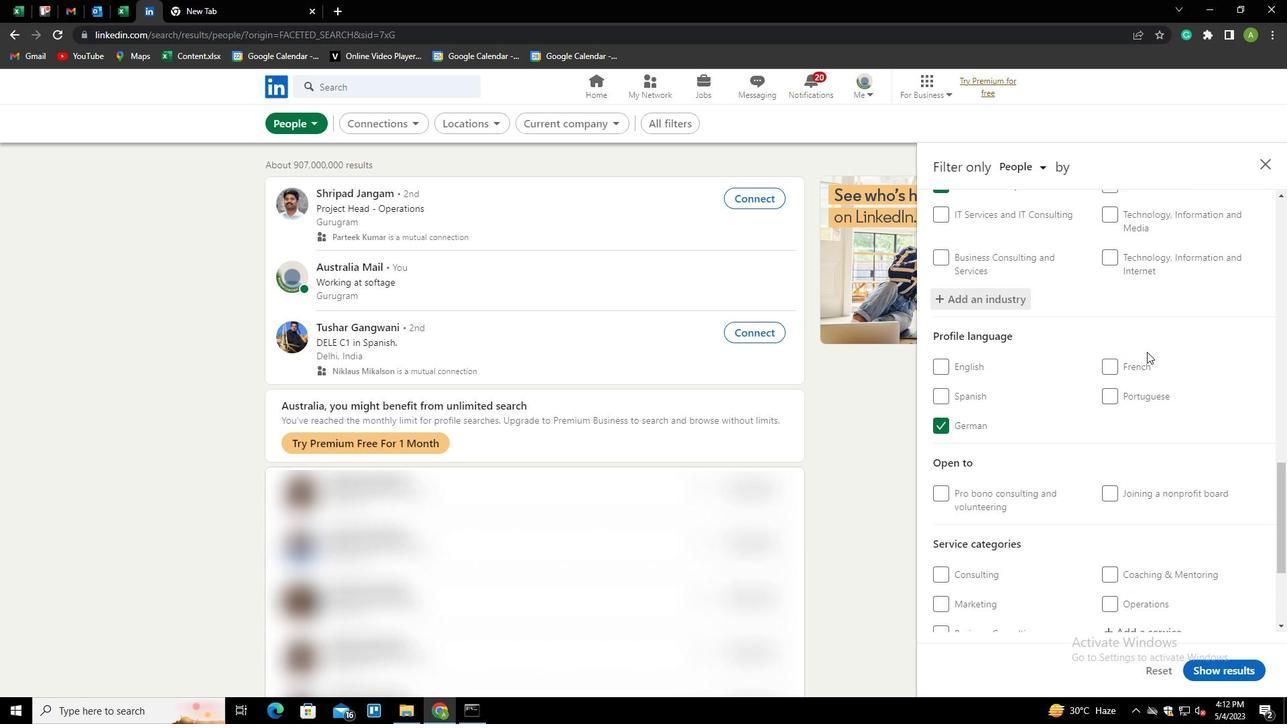 
Action: Mouse scrolled (1147, 351) with delta (0, 0)
Screenshot: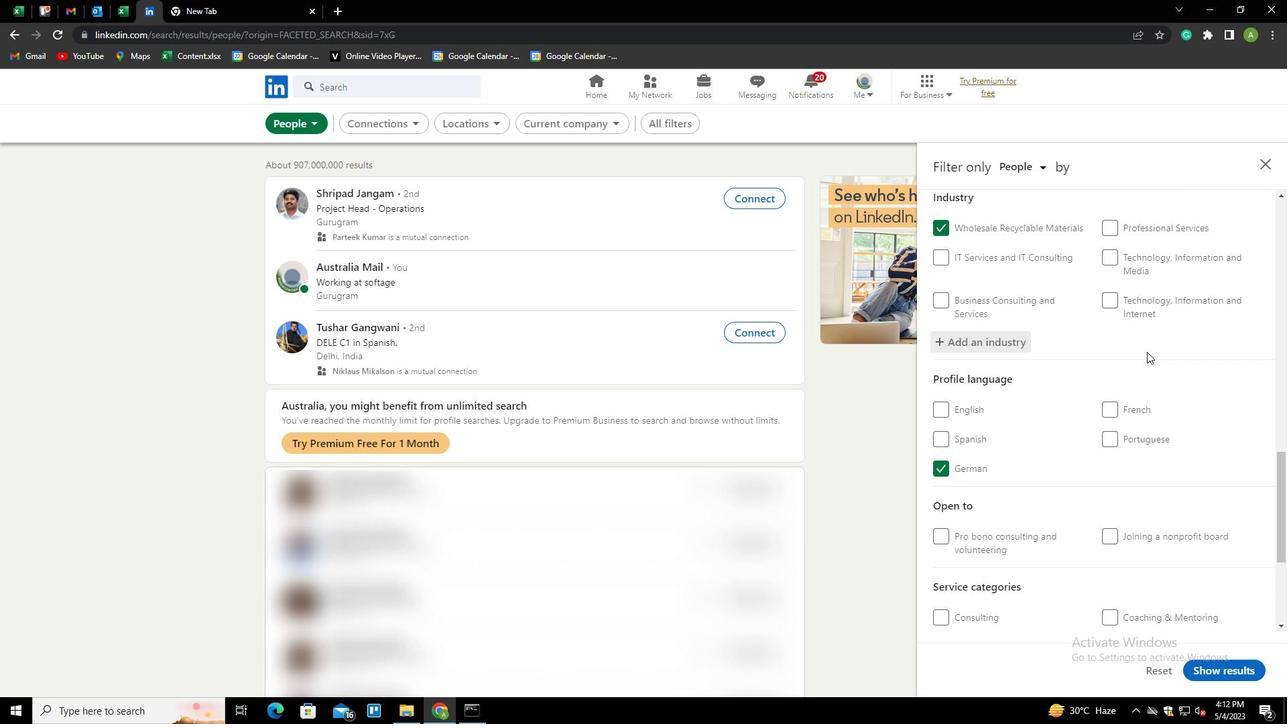 
Action: Mouse scrolled (1147, 351) with delta (0, 0)
Screenshot: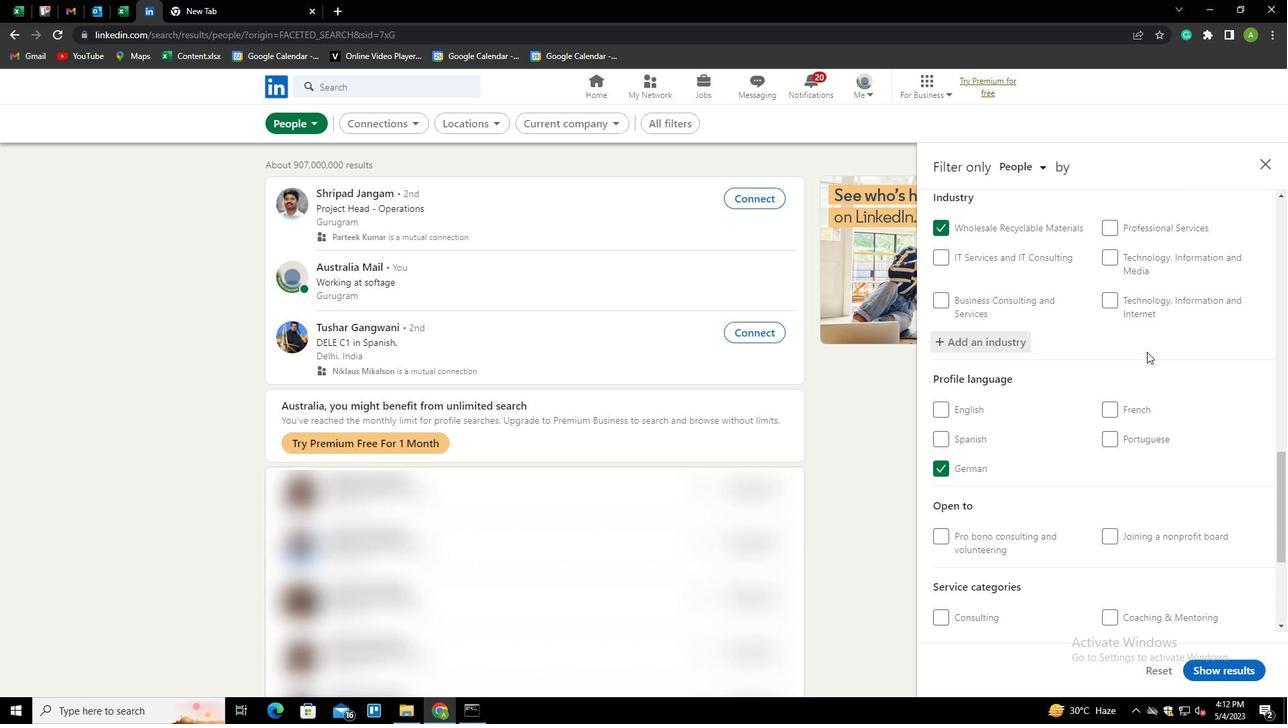 
Action: Mouse scrolled (1147, 351) with delta (0, 0)
Screenshot: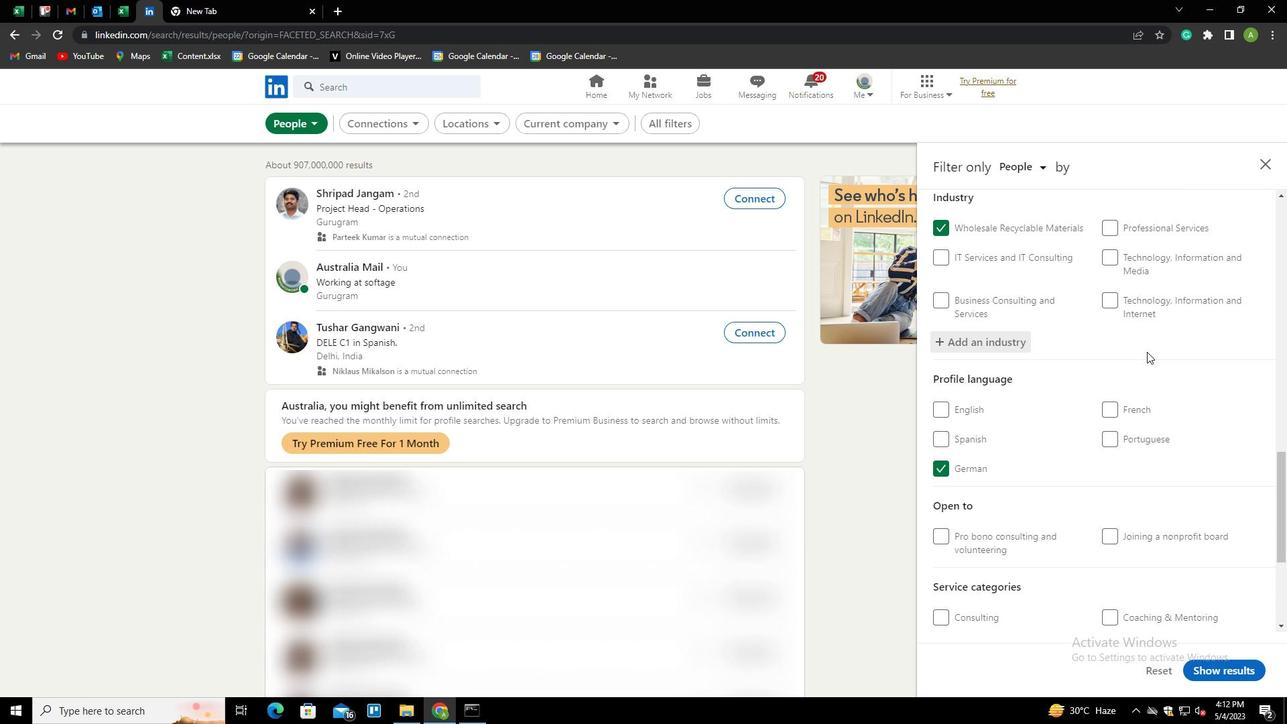 
Action: Mouse scrolled (1147, 351) with delta (0, 0)
Screenshot: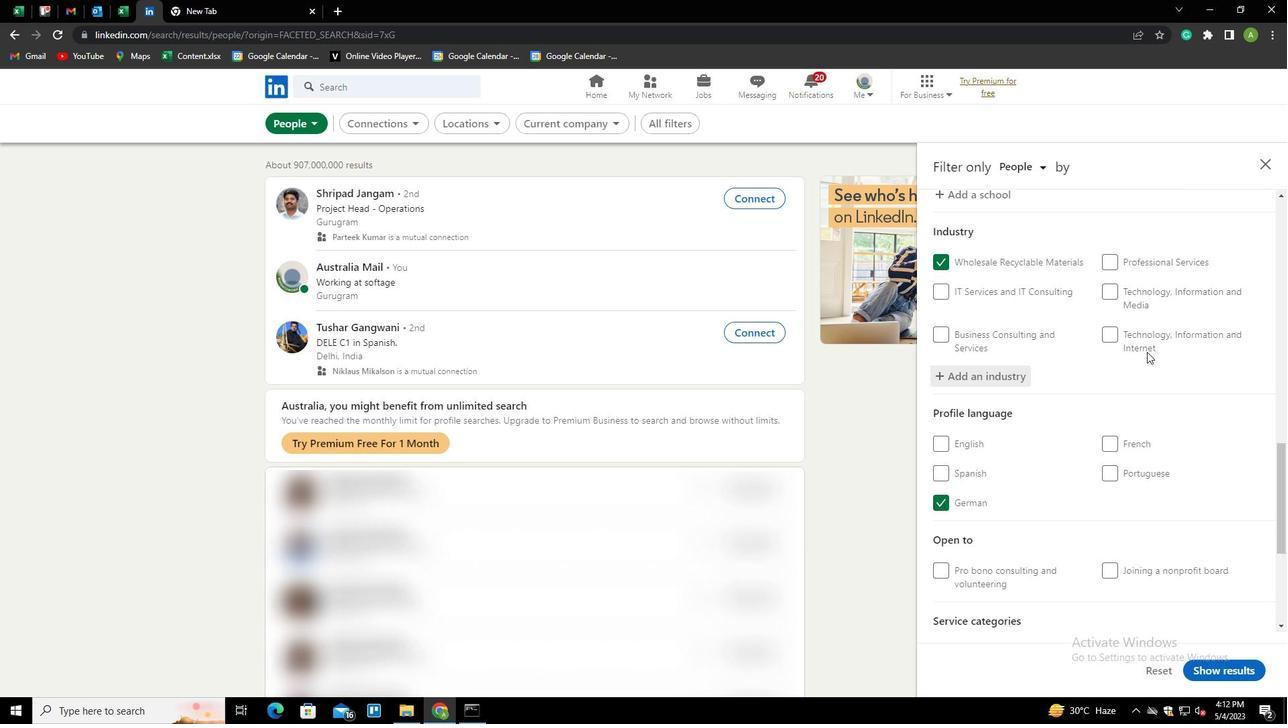 
Action: Mouse moved to (1146, 439)
Screenshot: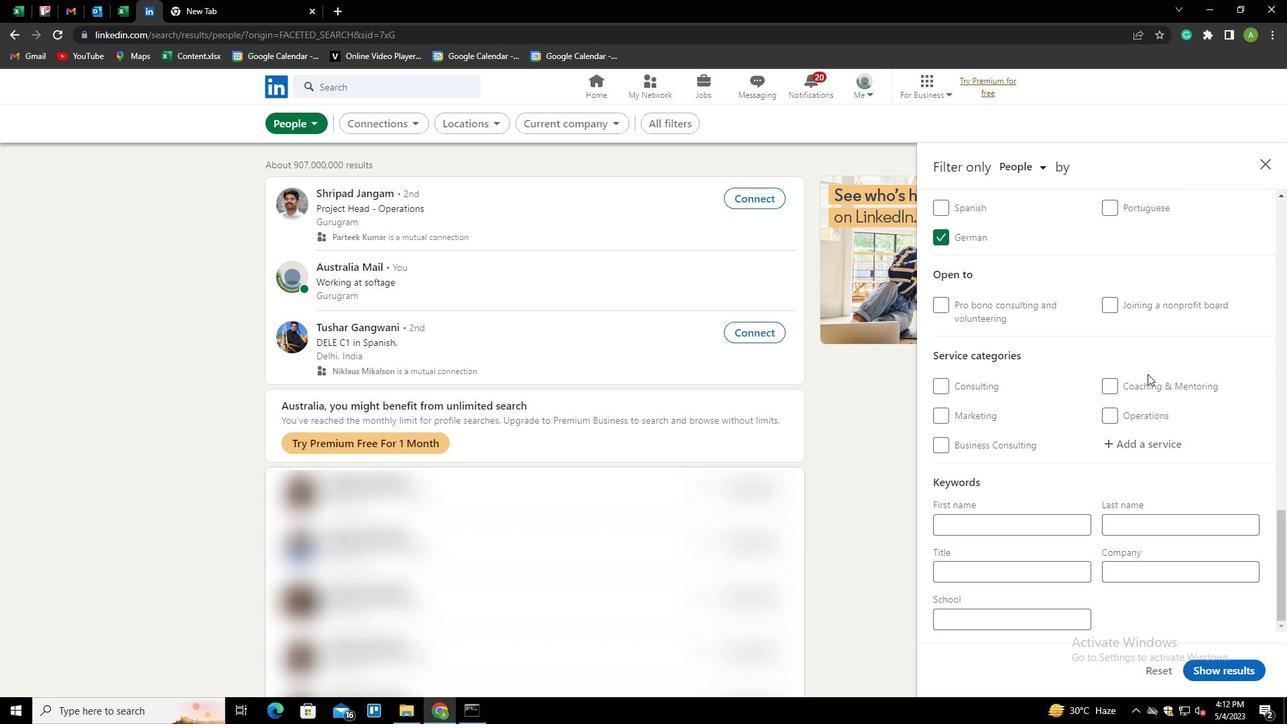
Action: Mouse pressed left at (1146, 439)
Screenshot: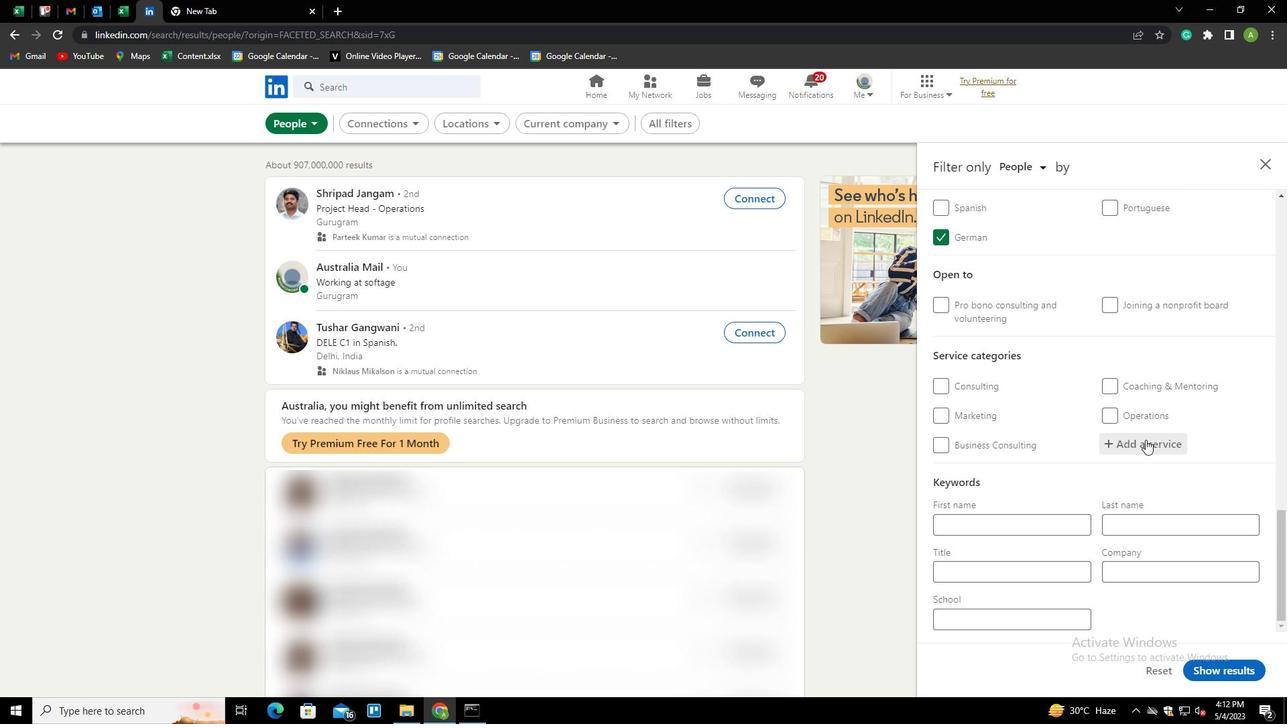 
Action: Key pressed <Key.shift>SOFTWARE<Key.down><Key.enter>
Screenshot: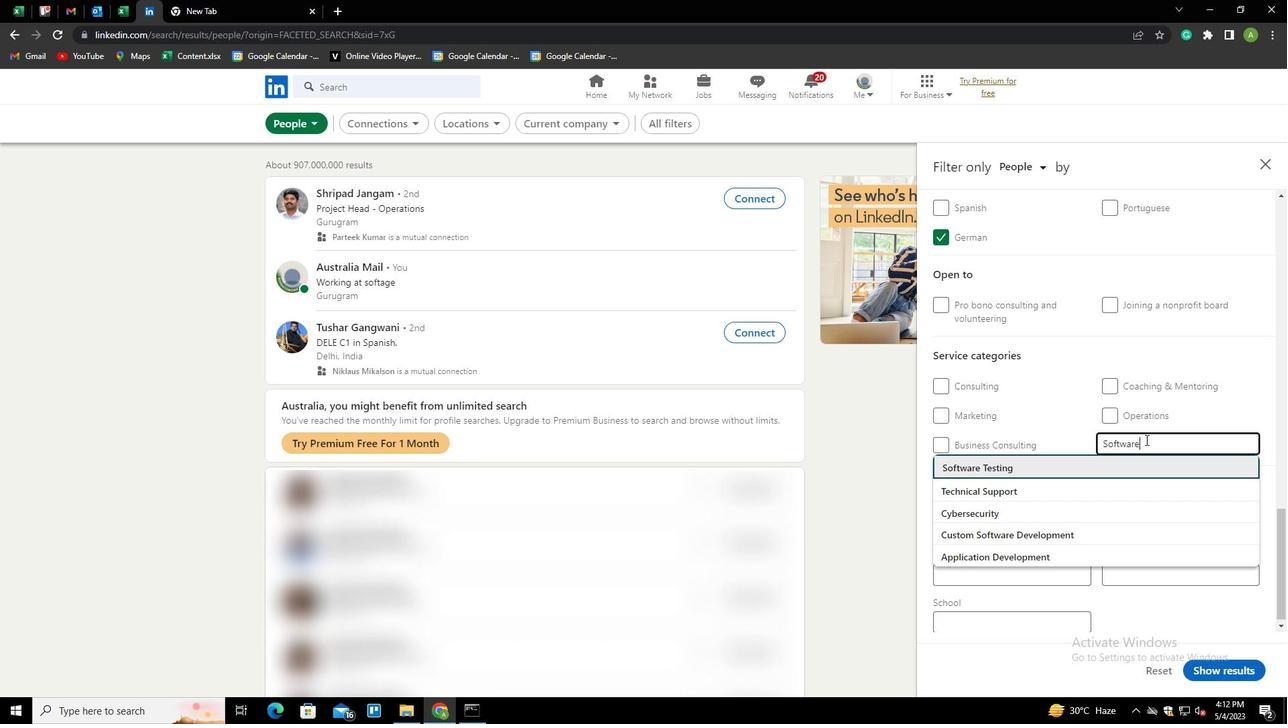 
Action: Mouse moved to (1121, 454)
Screenshot: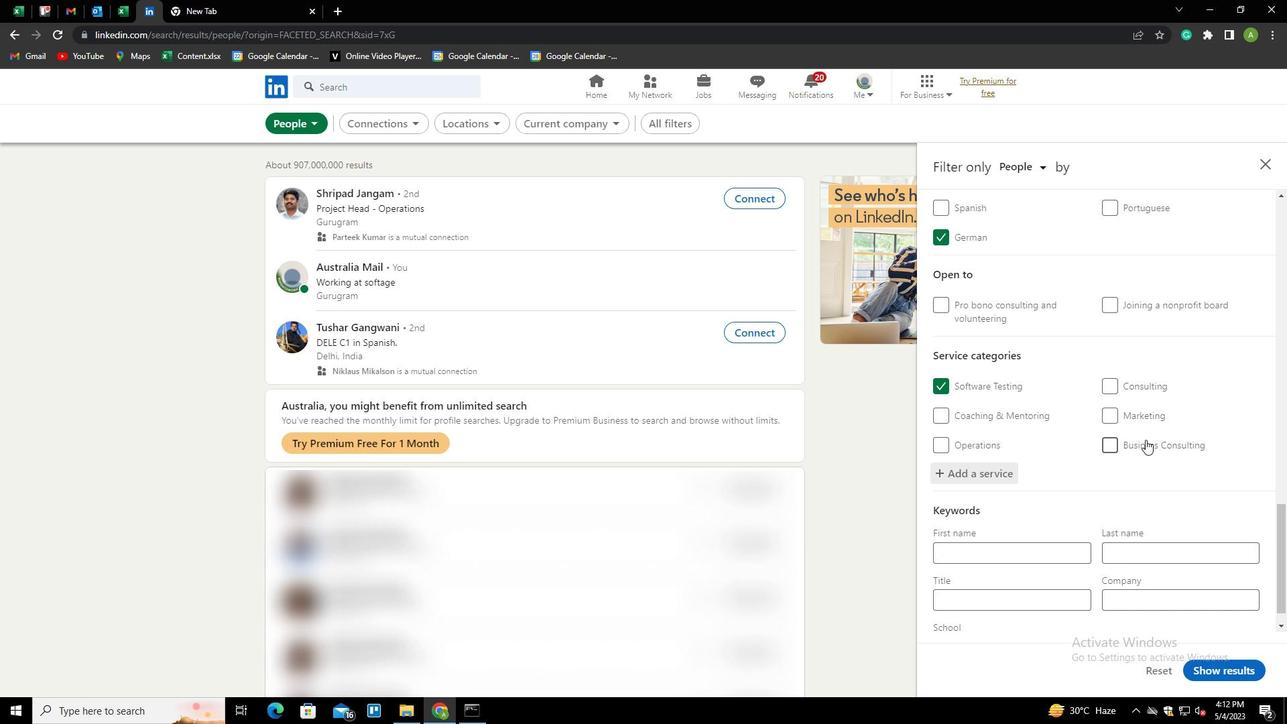 
Action: Mouse scrolled (1121, 454) with delta (0, 0)
Screenshot: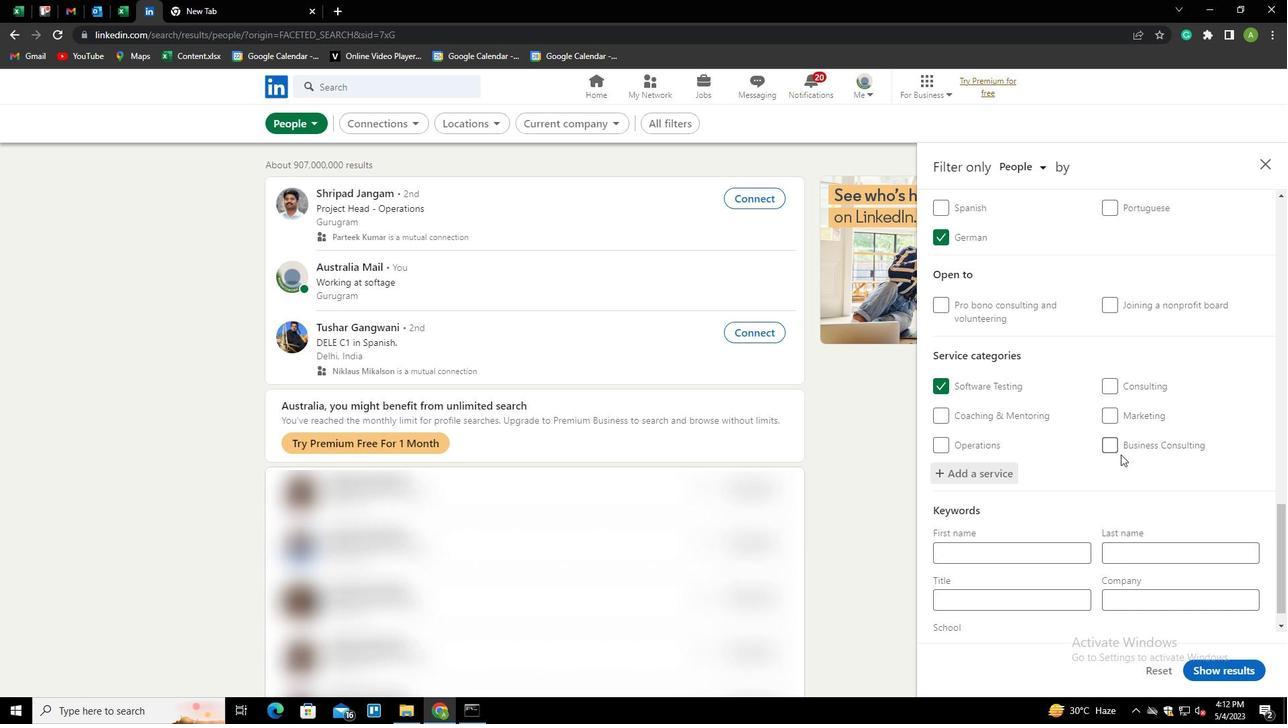 
Action: Mouse scrolled (1121, 454) with delta (0, 0)
Screenshot: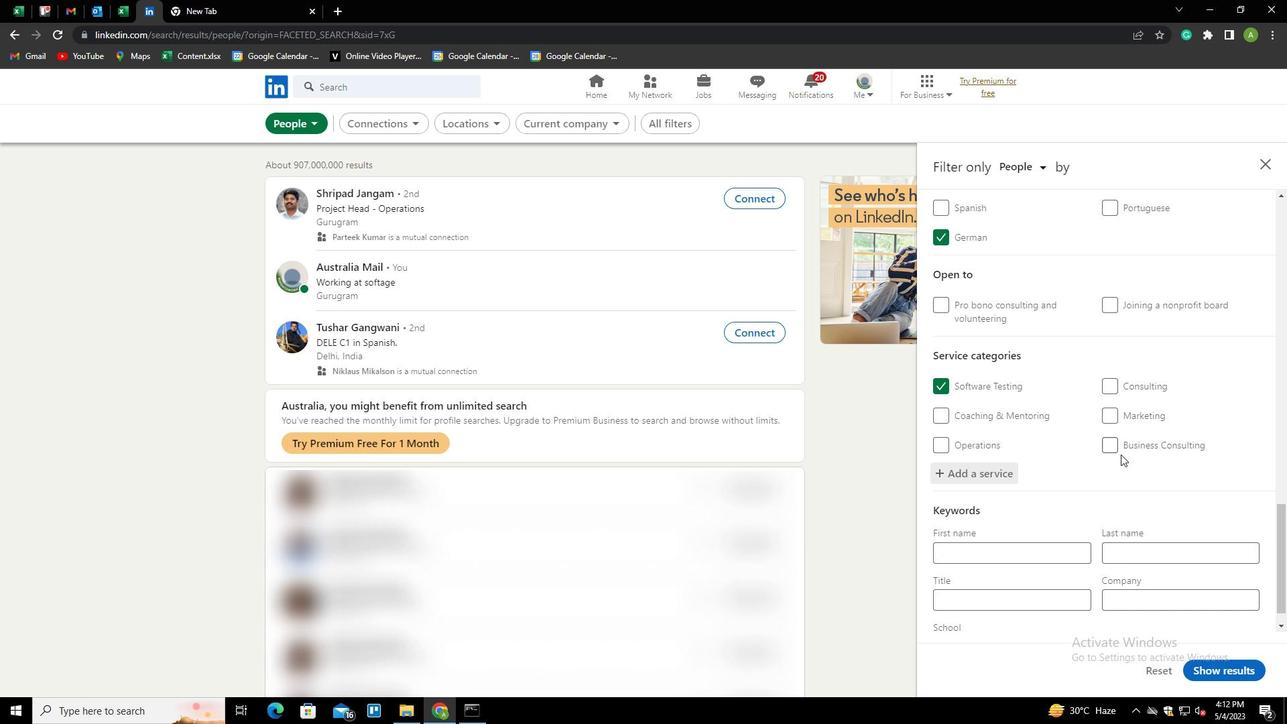 
Action: Mouse scrolled (1121, 454) with delta (0, 0)
Screenshot: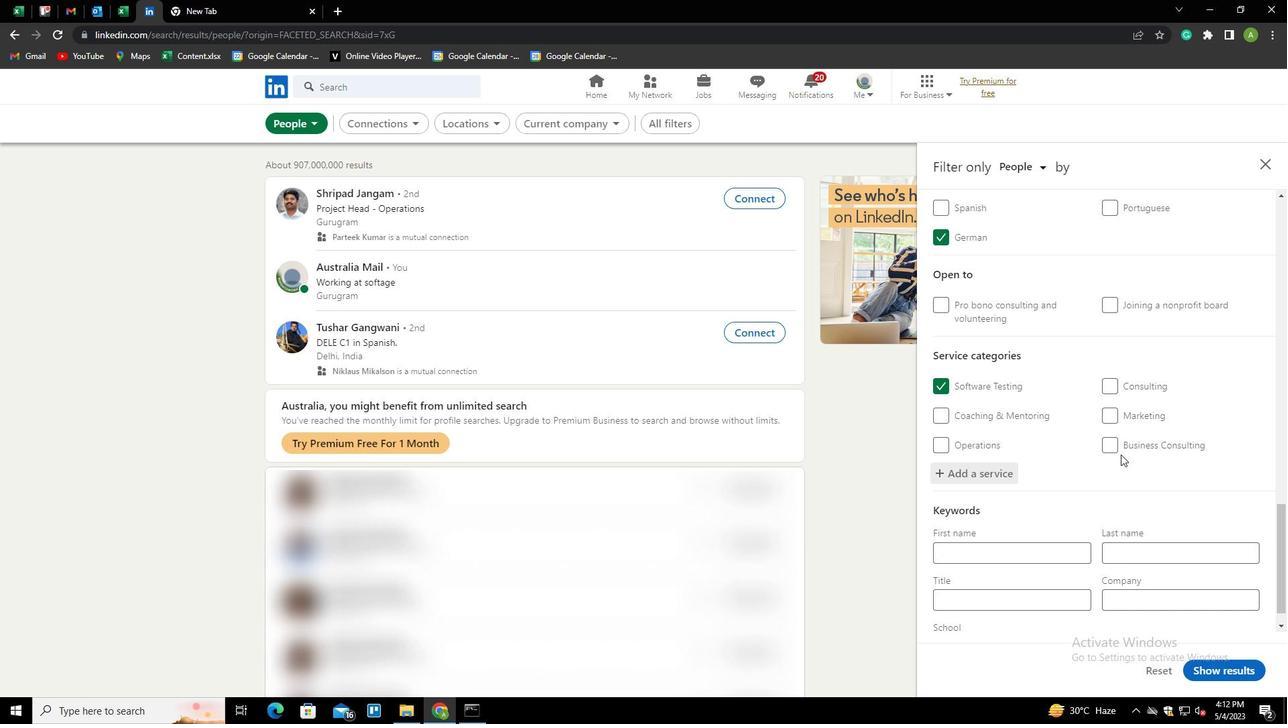 
Action: Mouse scrolled (1121, 454) with delta (0, 0)
Screenshot: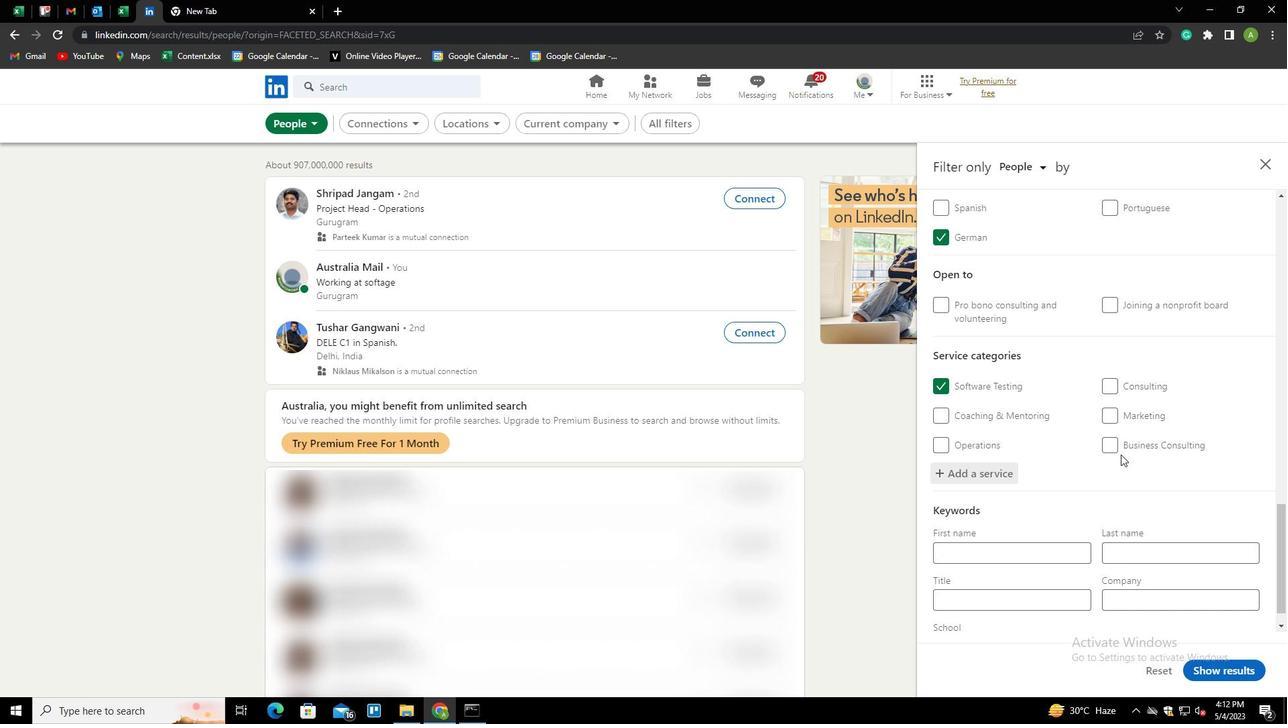 
Action: Mouse moved to (1048, 573)
Screenshot: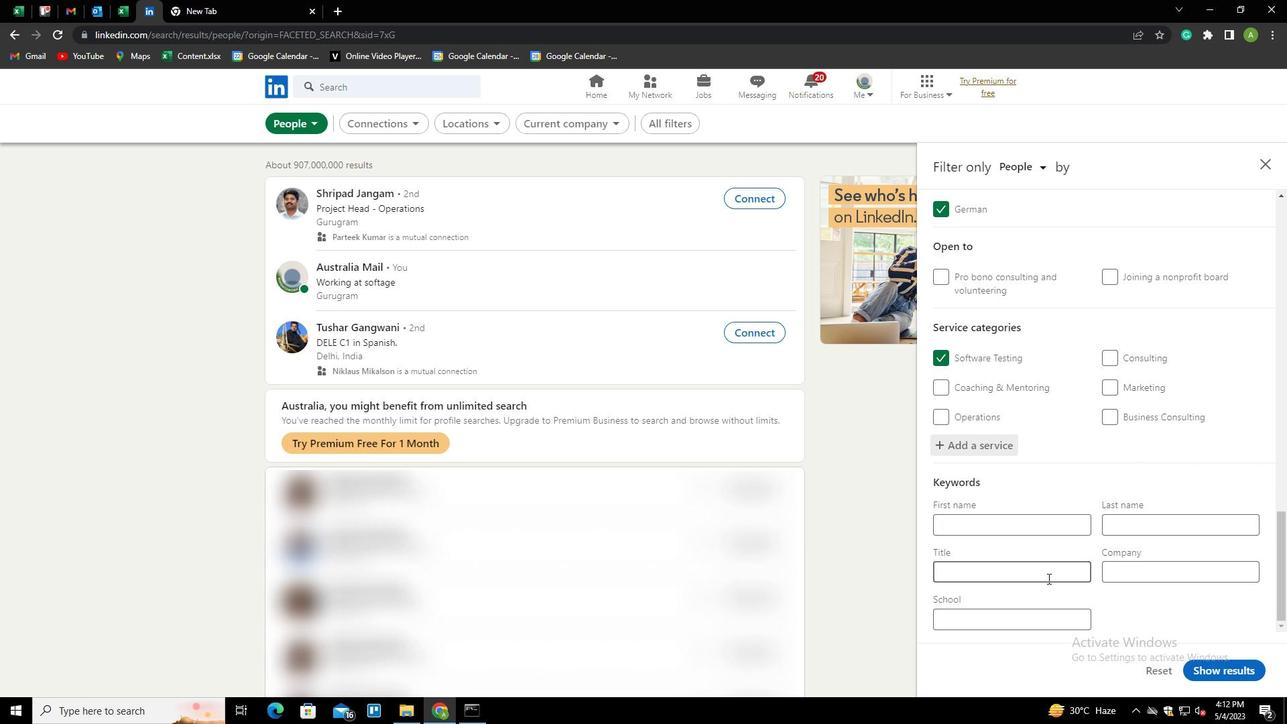 
Action: Mouse pressed left at (1048, 573)
Screenshot: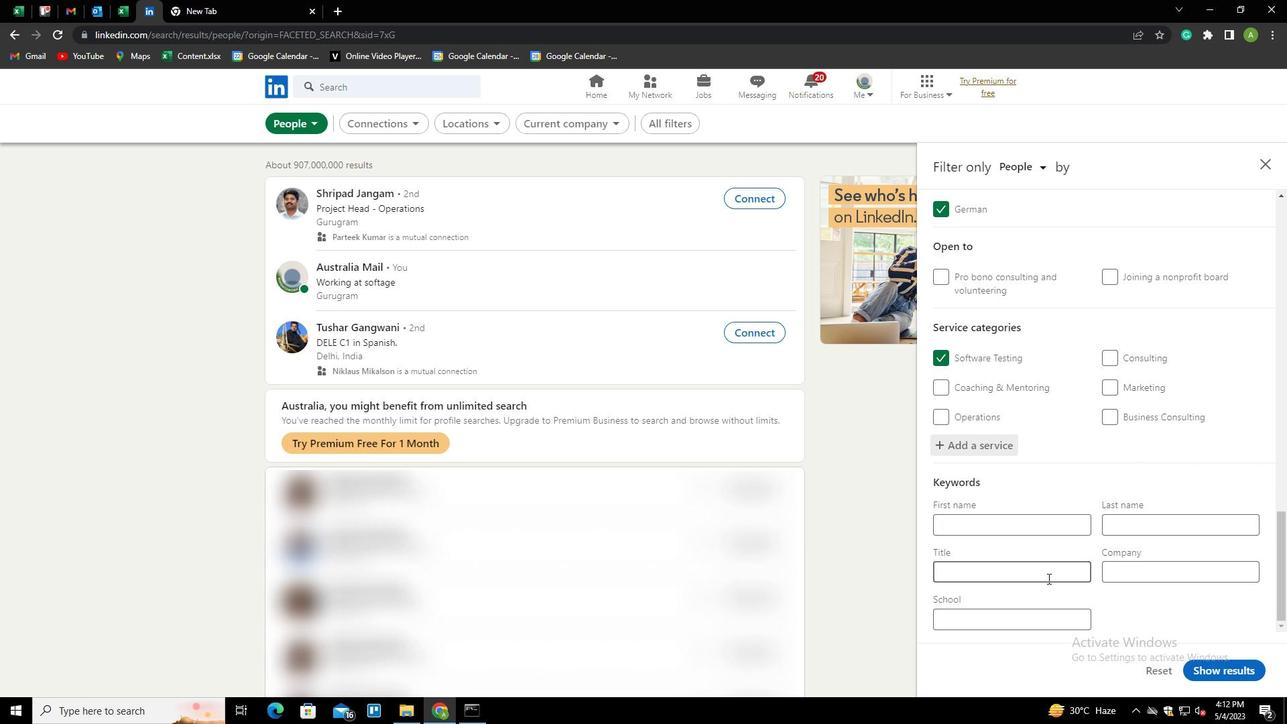 
Action: Key pressed <Key.shift><Key.shift><Key.shift><Key.shift><Key.shift><Key.shift><Key.shift><Key.shift><Key.shift><Key.shift><Key.shift><Key.shift><Key.shift><Key.shift><Key.shift><Key.shift><Key.shift><Key.shift><Key.shift><Key.shift><Key.shift><Key.shift><Key.shift><Key.shift><Key.shift><Key.shift><Key.shift><Key.shift><Key.shift><Key.shift><Key.shift><Key.shift><Key.shift><Key.shift><Key.shift><Key.shift><Key.shift><Key.shift><Key.shift><Key.shift><Key.shift><Key.shift><Key.shift><Key.shift><Key.shift><Key.shift><Key.shift><Key.shift><Key.shift><Key.shift><Key.shift><Key.shift><Key.shift><Key.shift><Key.shift><Key.shift>DRAFTER
Screenshot: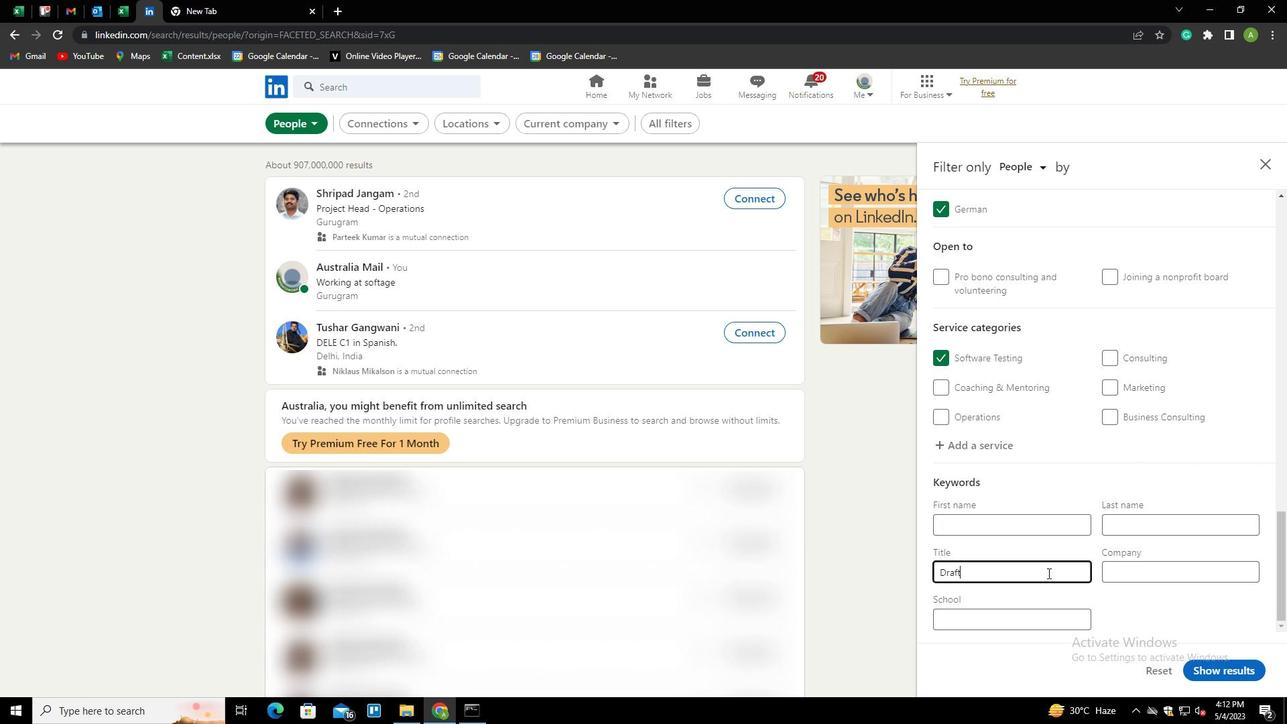
Action: Mouse moved to (1148, 611)
Screenshot: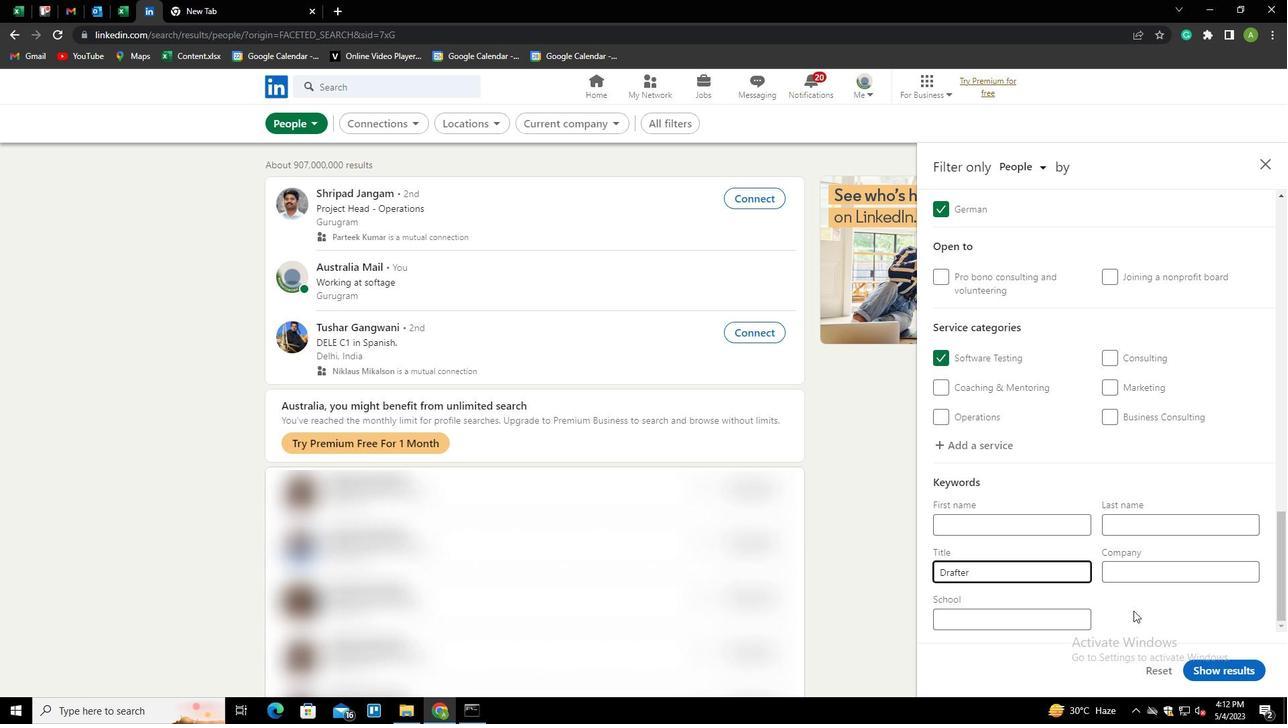 
Action: Mouse pressed left at (1148, 611)
Screenshot: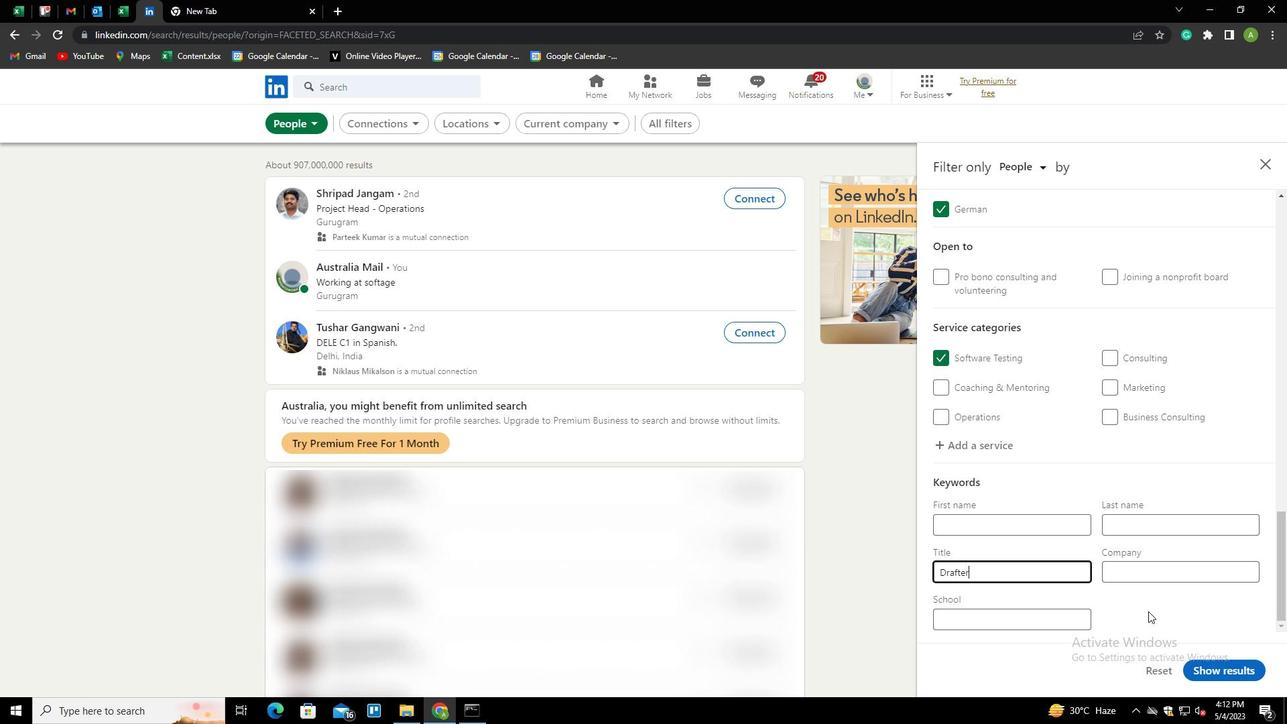 
Action: Mouse moved to (1230, 669)
Screenshot: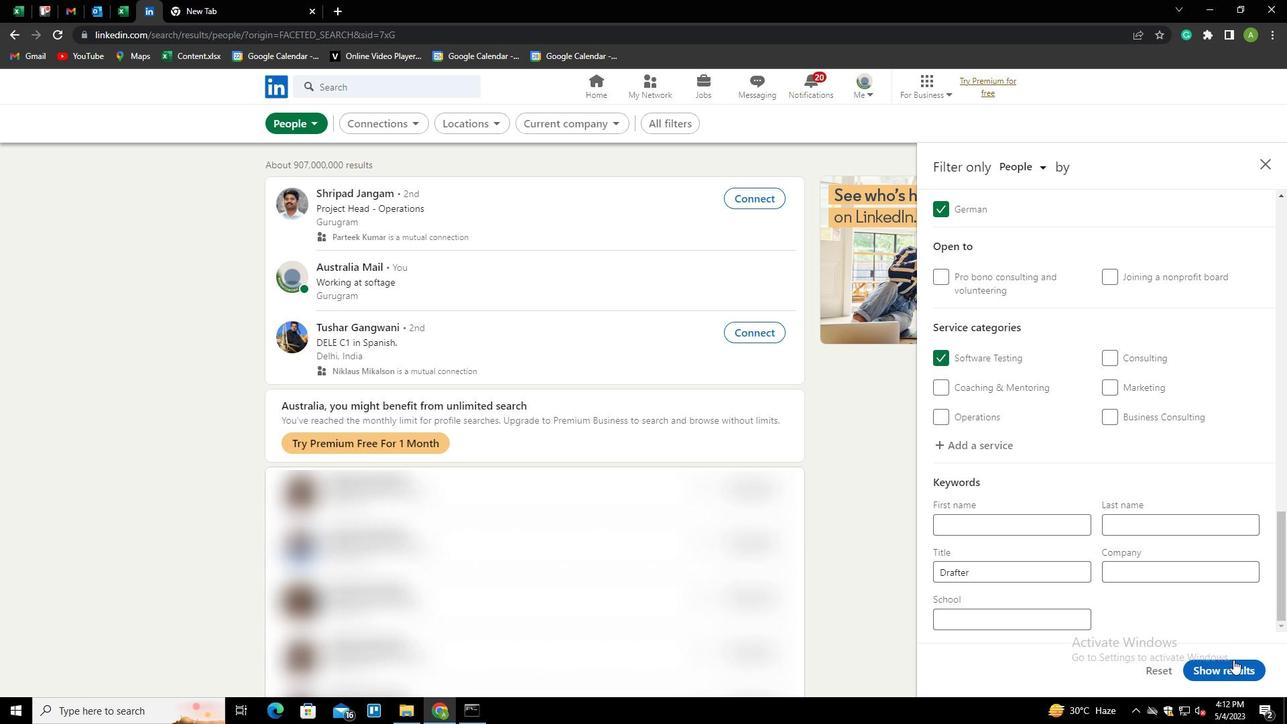 
Action: Mouse pressed left at (1230, 669)
Screenshot: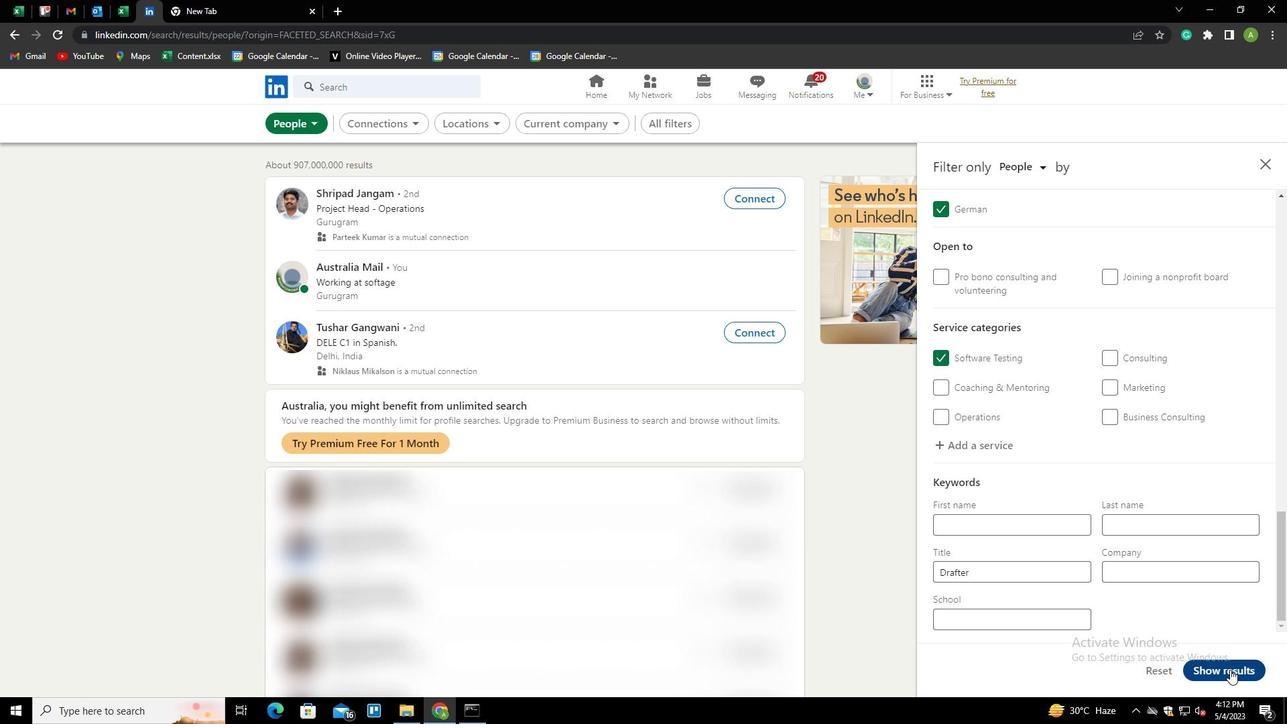 
Action: Mouse moved to (1166, 576)
Screenshot: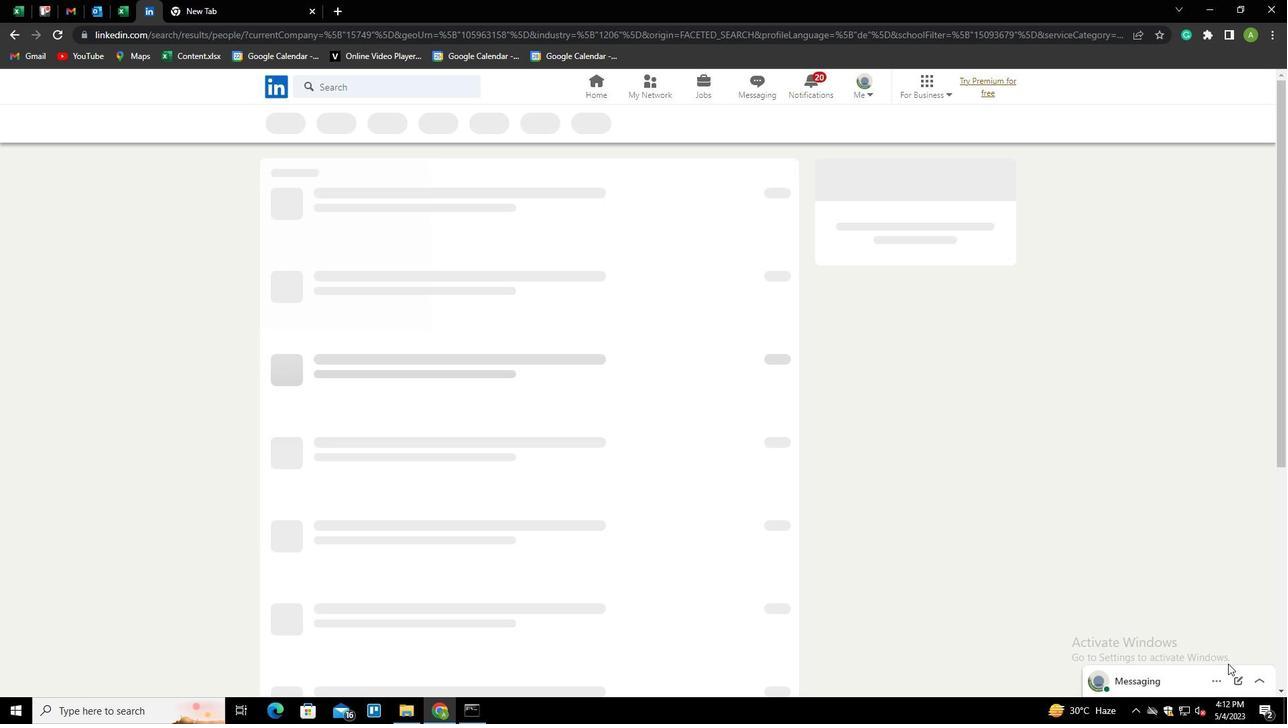 
